 Task: Find connections with filter location Abaeté with filter topic #designwith filter profile language German with filter current company MakeMyTrip with filter school Birla Institute of Management Technology (BIMTECH) with filter industry Insurance with filter service category Android Development with filter keywords title Social Media Assistant
Action: Mouse moved to (683, 132)
Screenshot: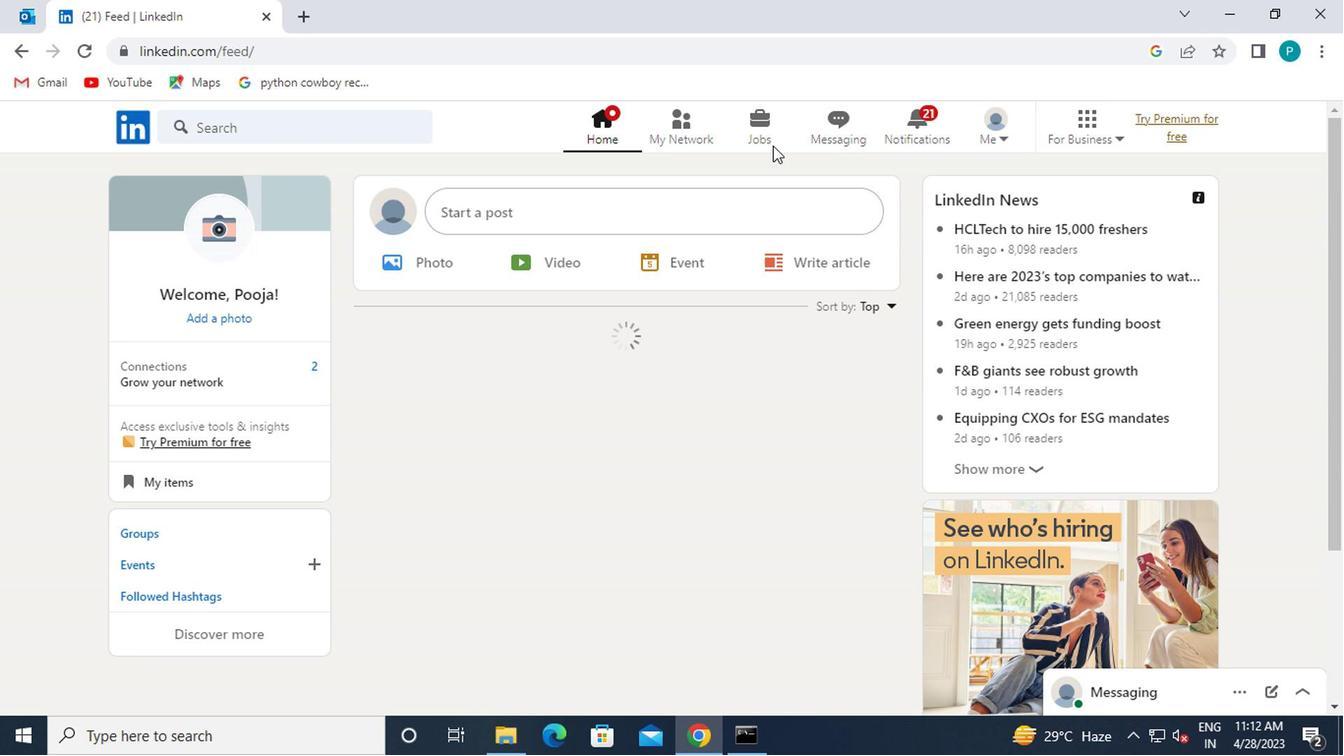
Action: Mouse pressed left at (683, 132)
Screenshot: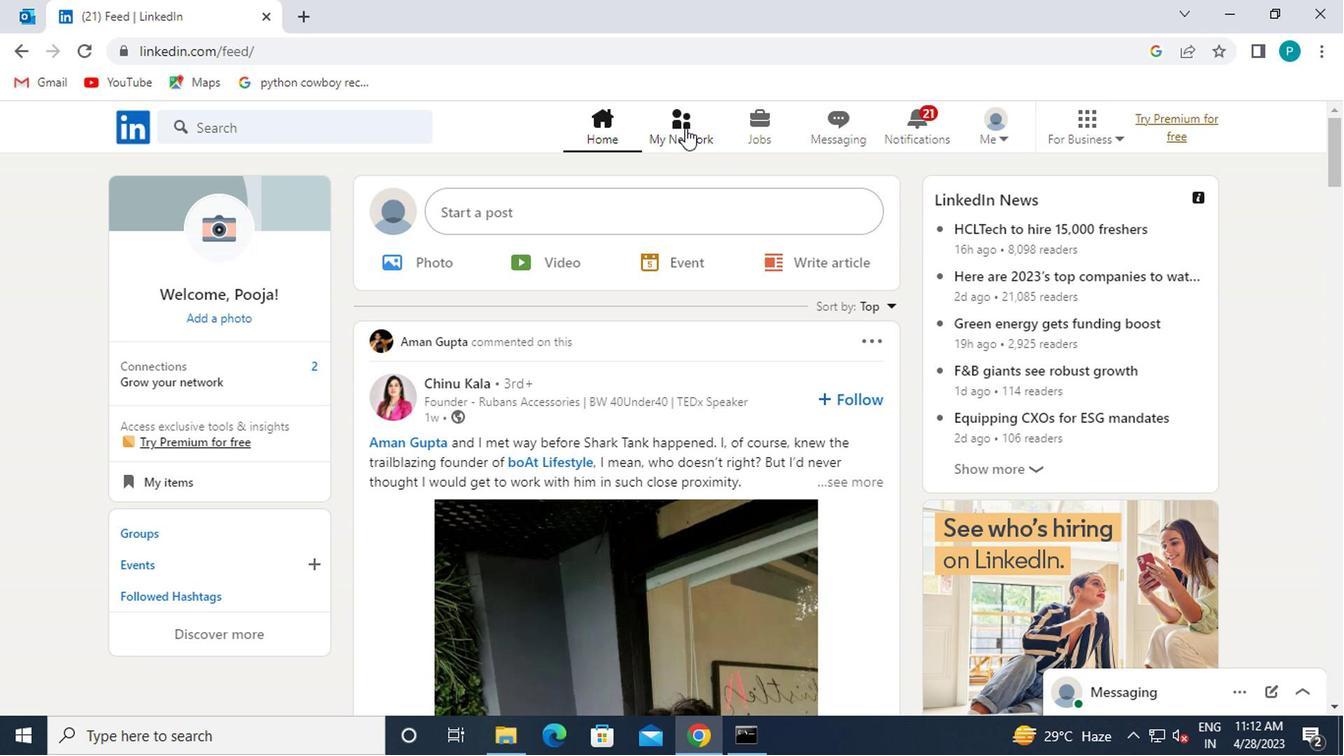 
Action: Mouse moved to (372, 219)
Screenshot: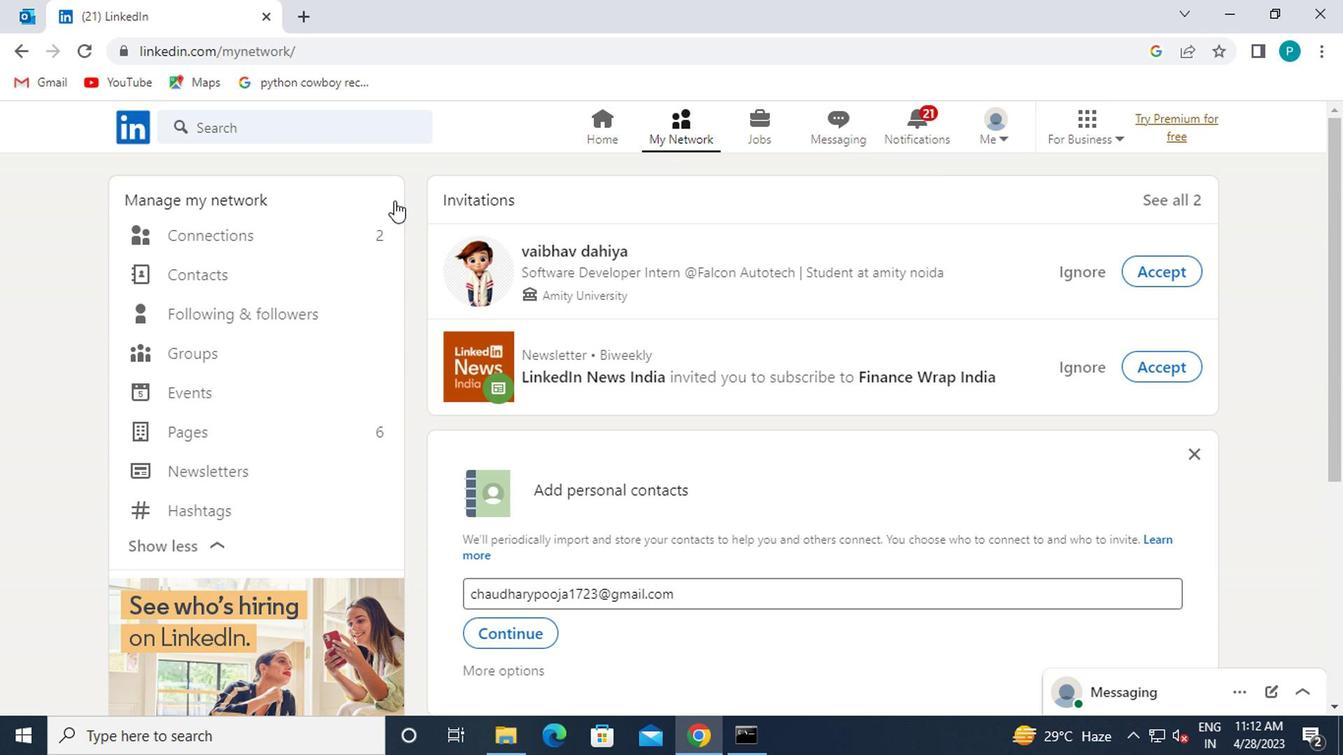 
Action: Mouse pressed left at (372, 219)
Screenshot: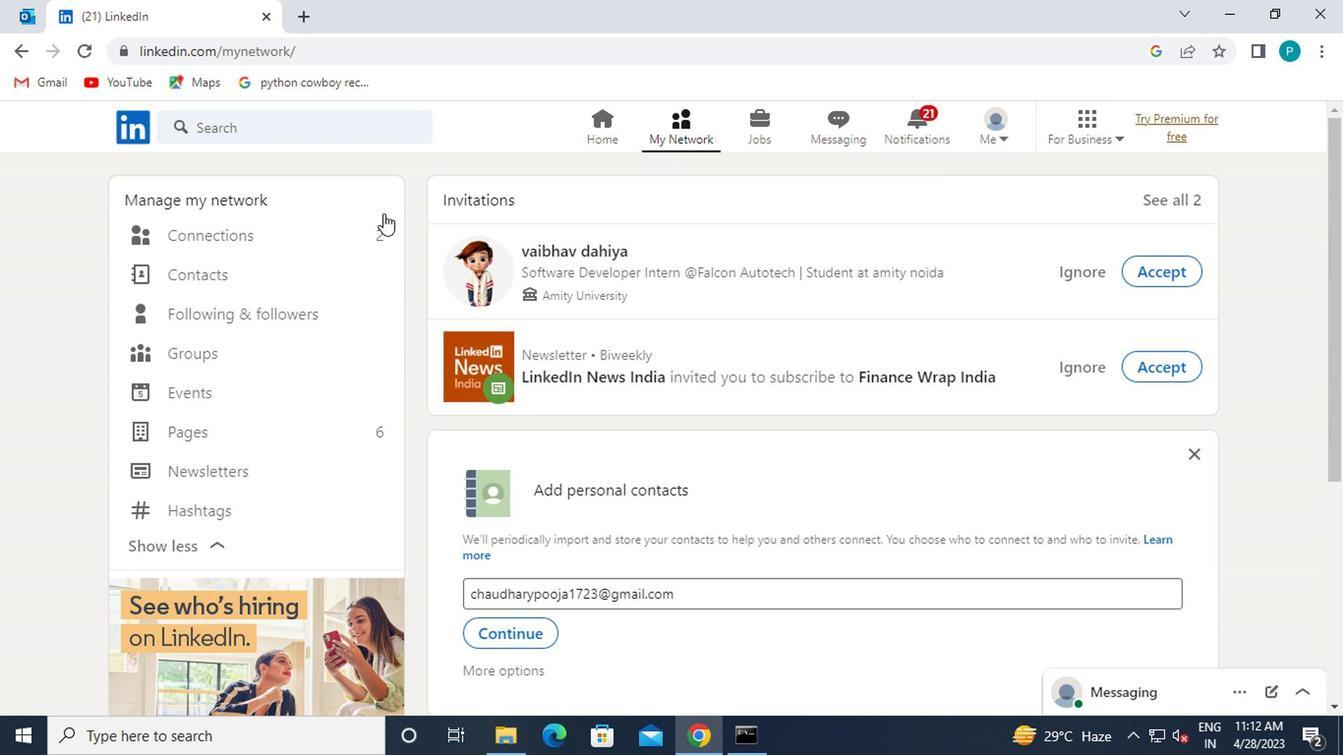 
Action: Mouse moved to (353, 235)
Screenshot: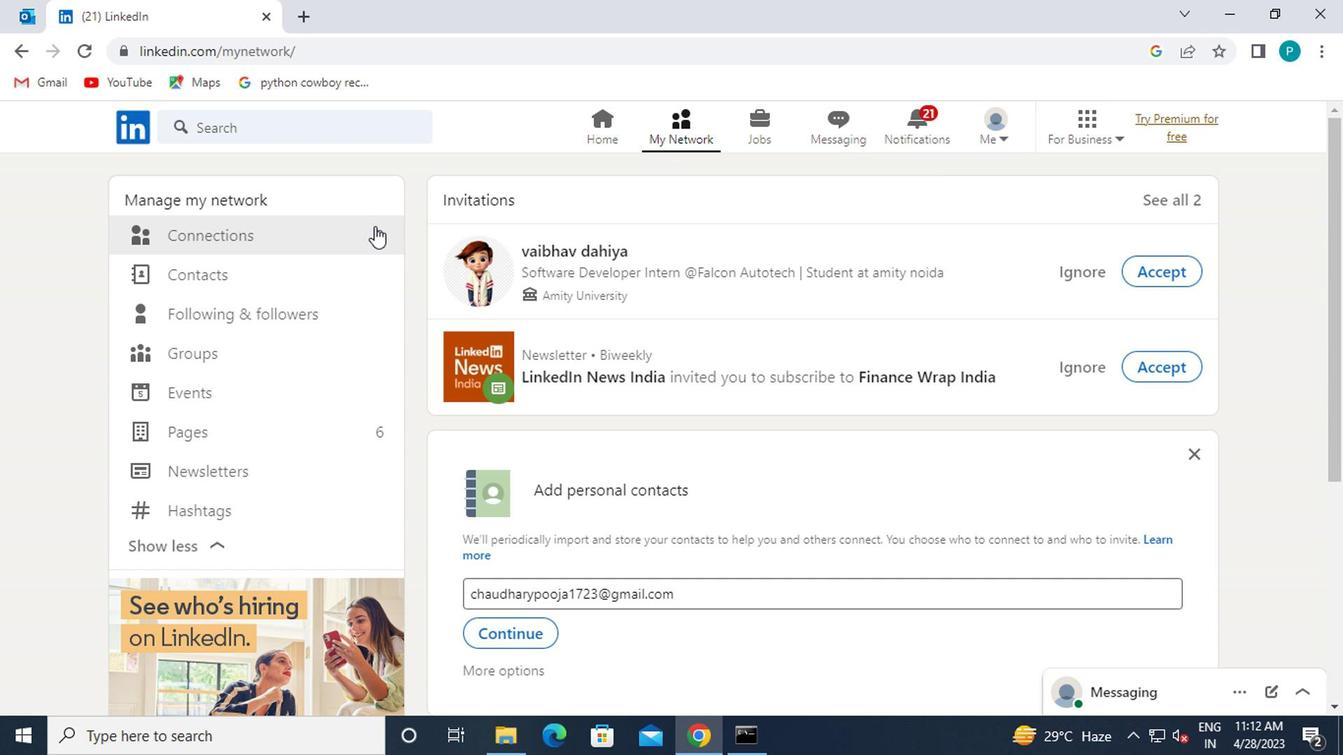 
Action: Mouse pressed left at (353, 235)
Screenshot: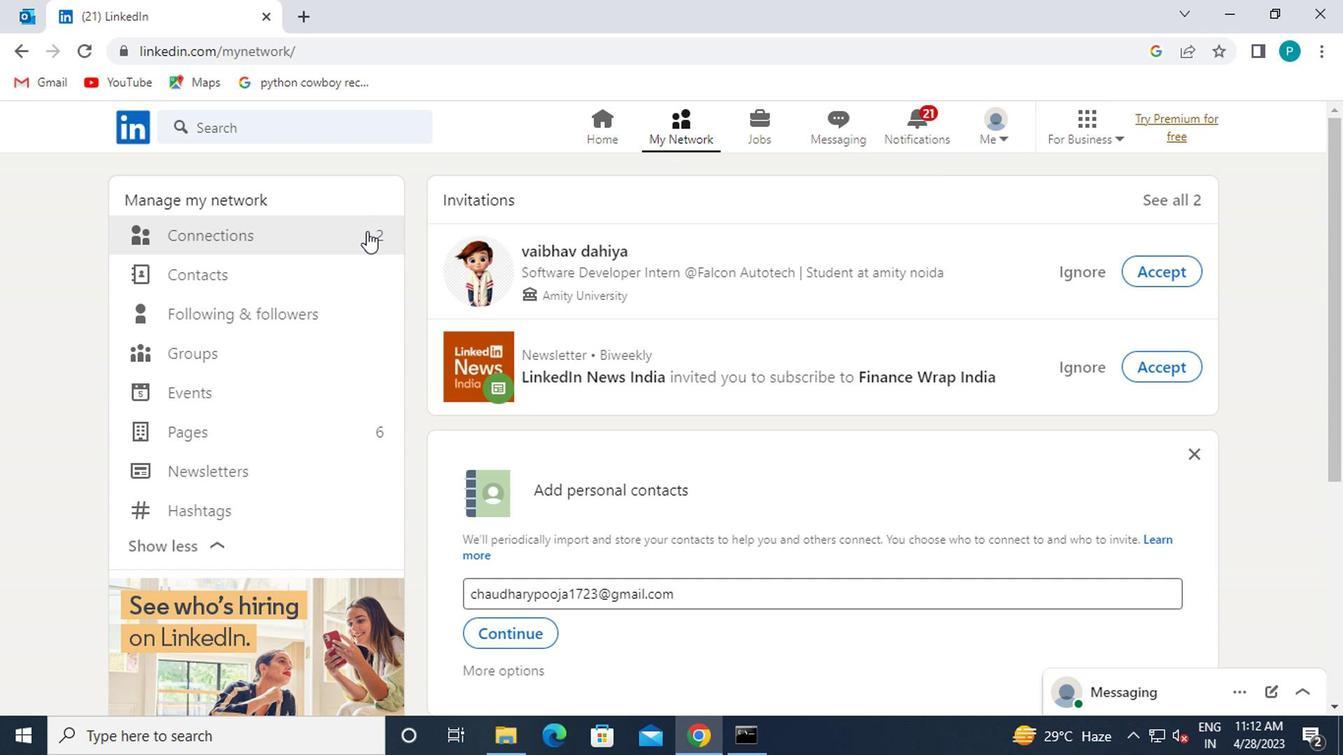 
Action: Mouse pressed left at (353, 235)
Screenshot: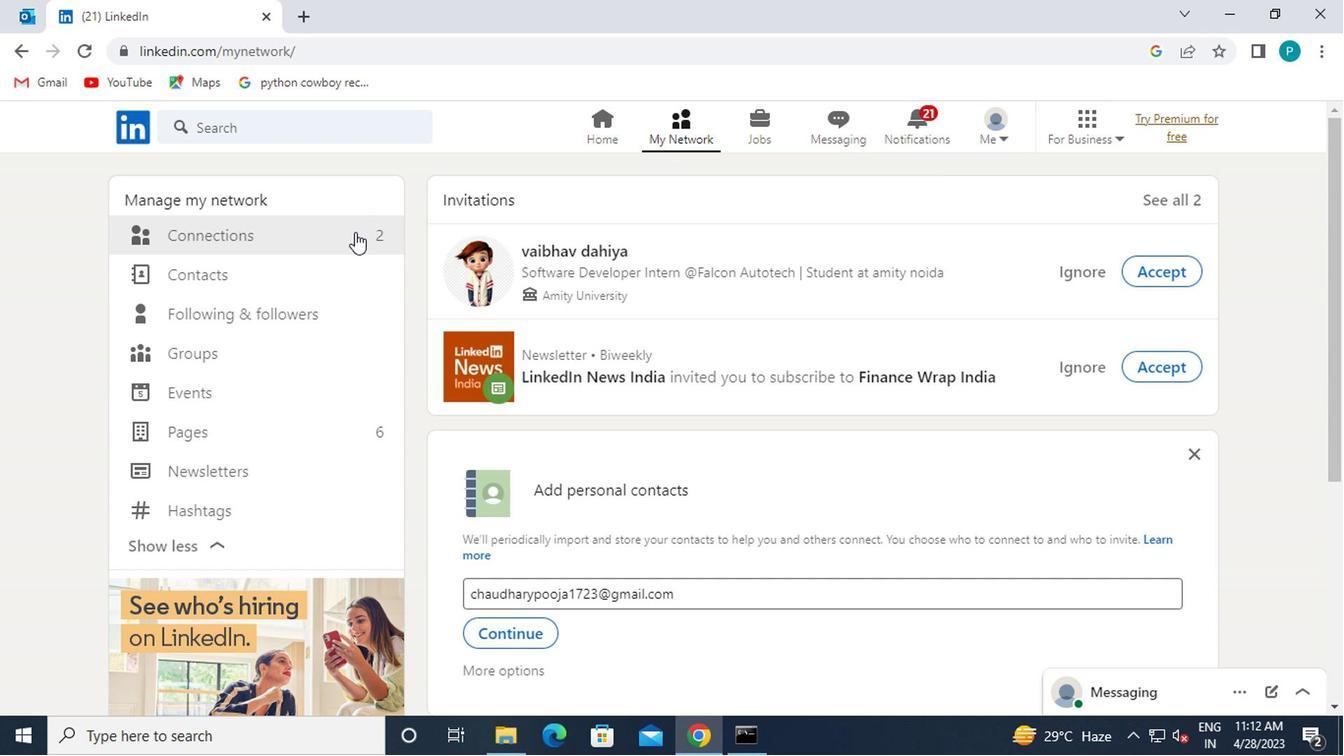 
Action: Mouse pressed left at (353, 235)
Screenshot: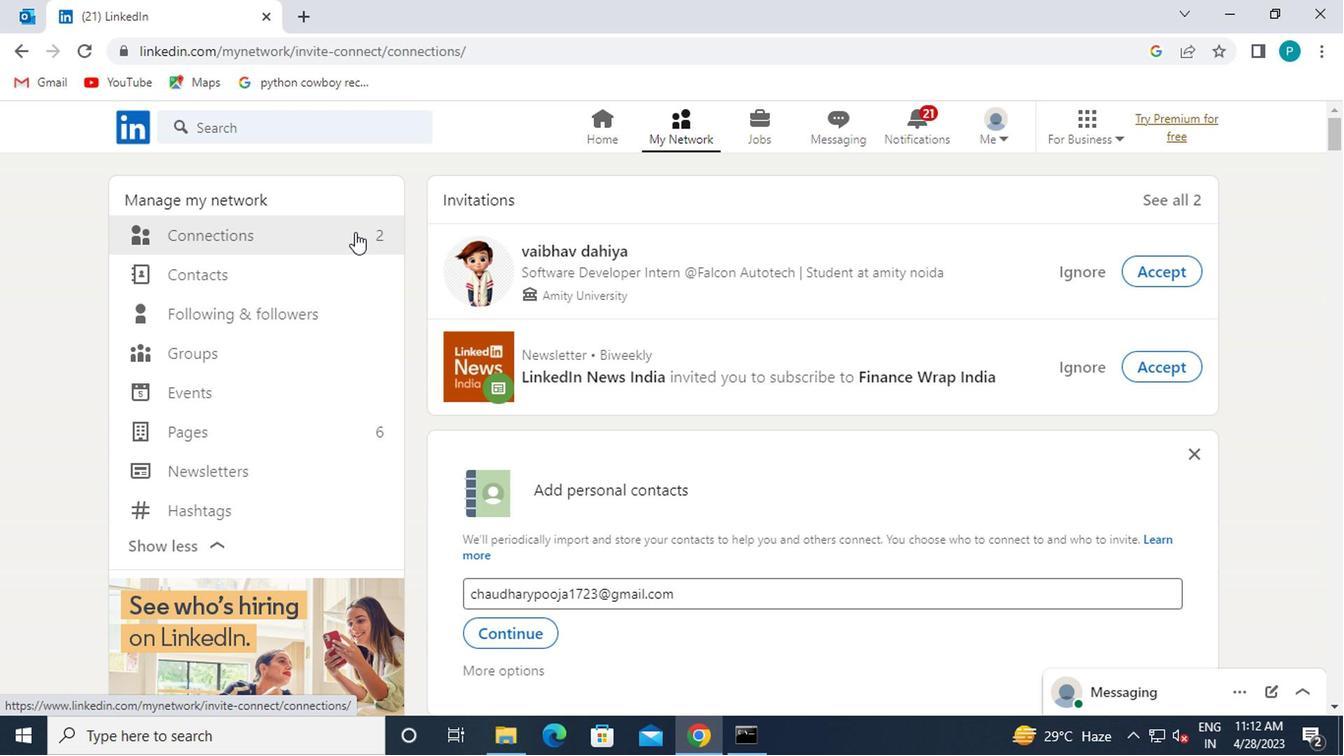 
Action: Mouse moved to (790, 236)
Screenshot: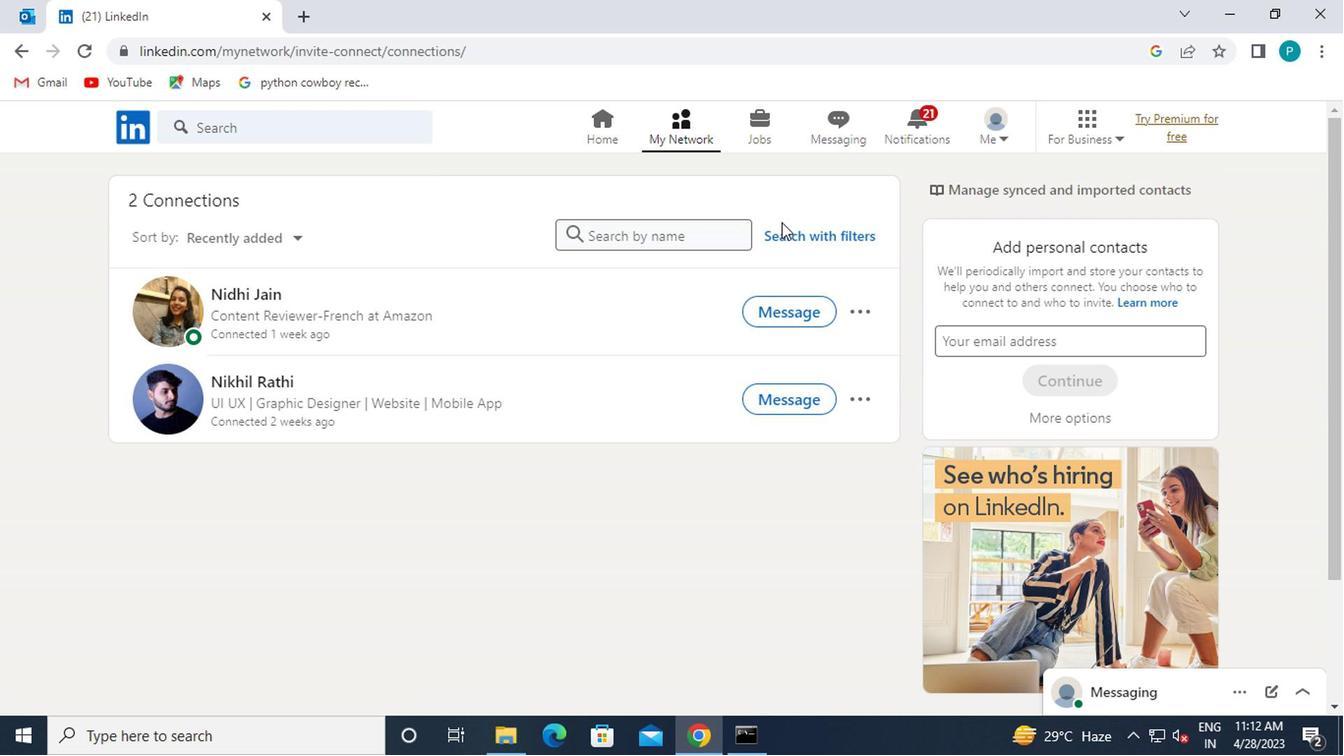 
Action: Mouse pressed left at (790, 236)
Screenshot: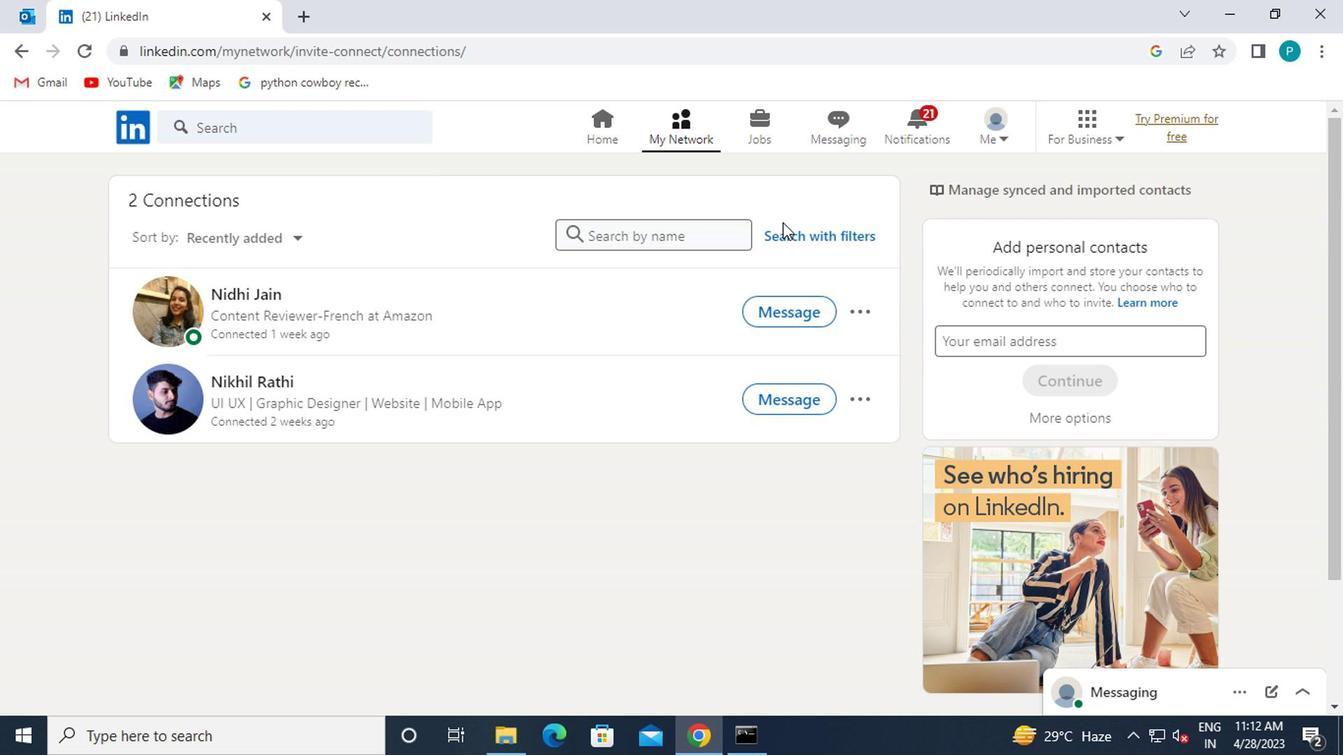 
Action: Mouse moved to (740, 179)
Screenshot: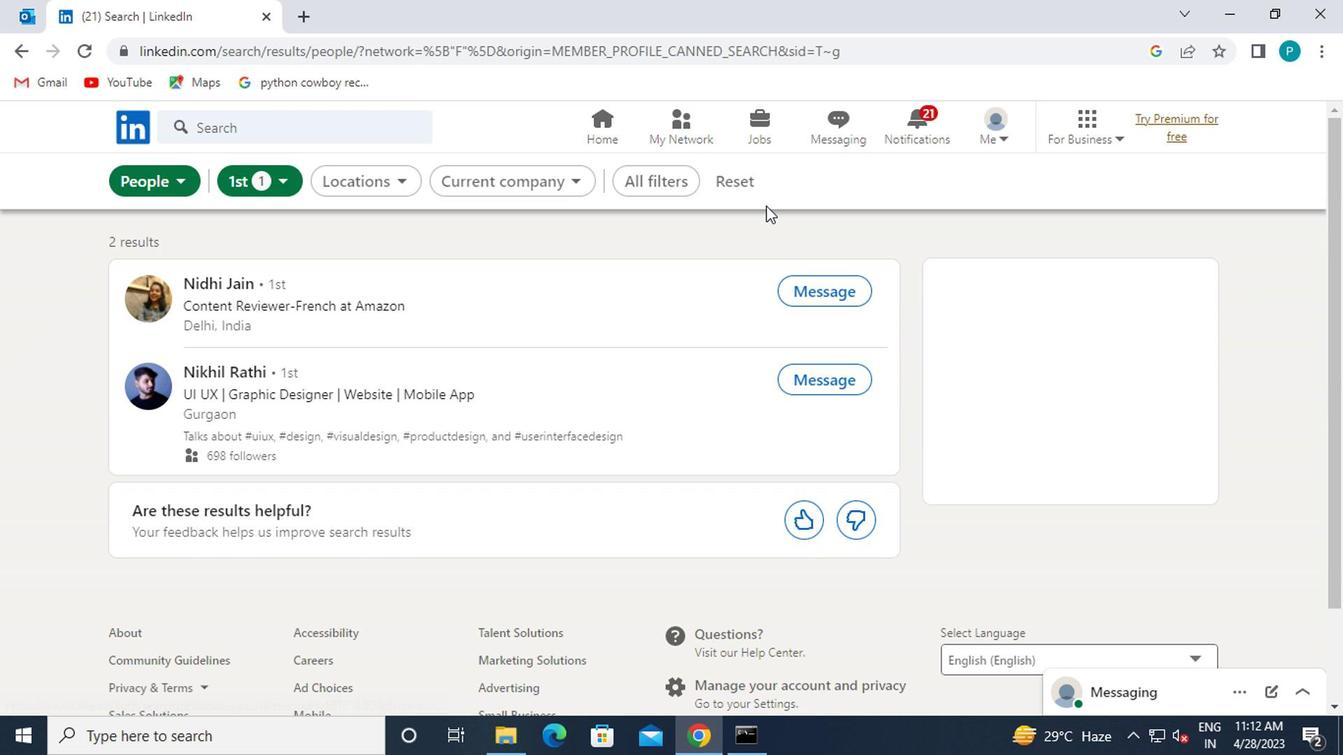
Action: Mouse pressed left at (740, 179)
Screenshot: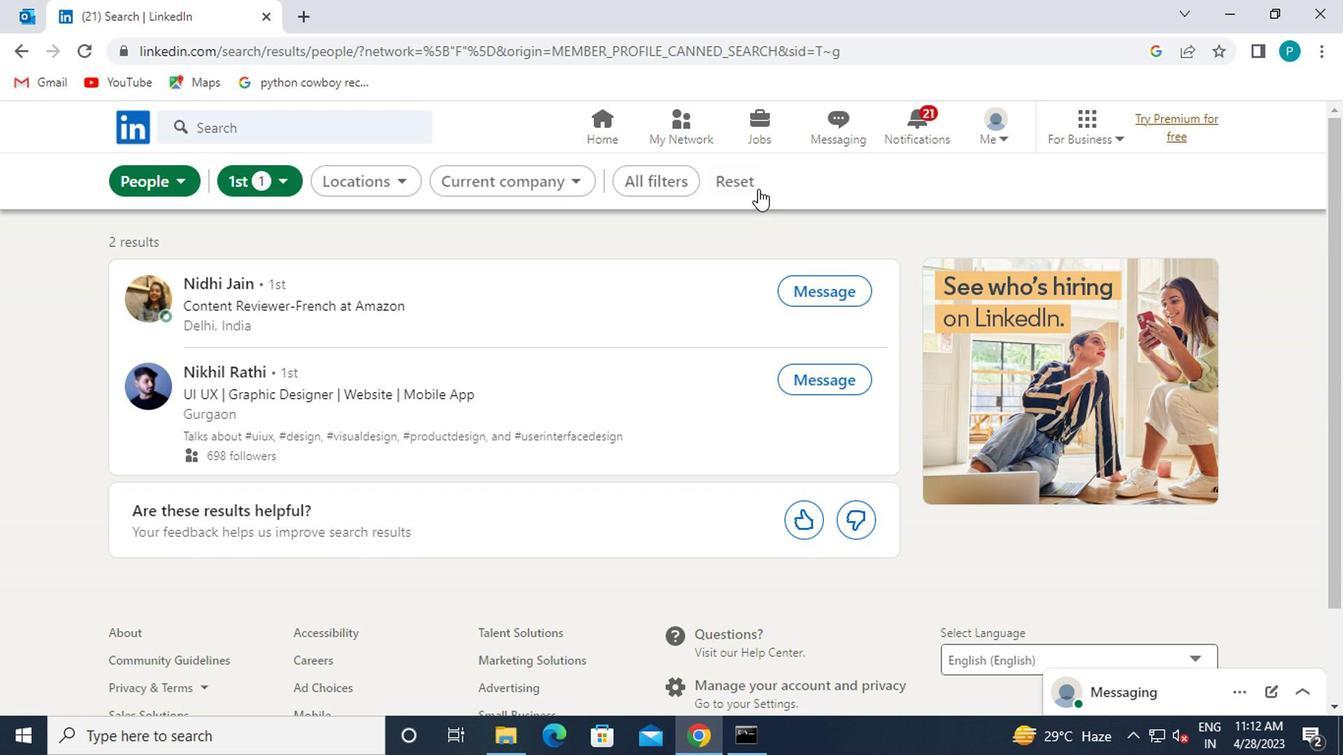 
Action: Mouse moved to (682, 177)
Screenshot: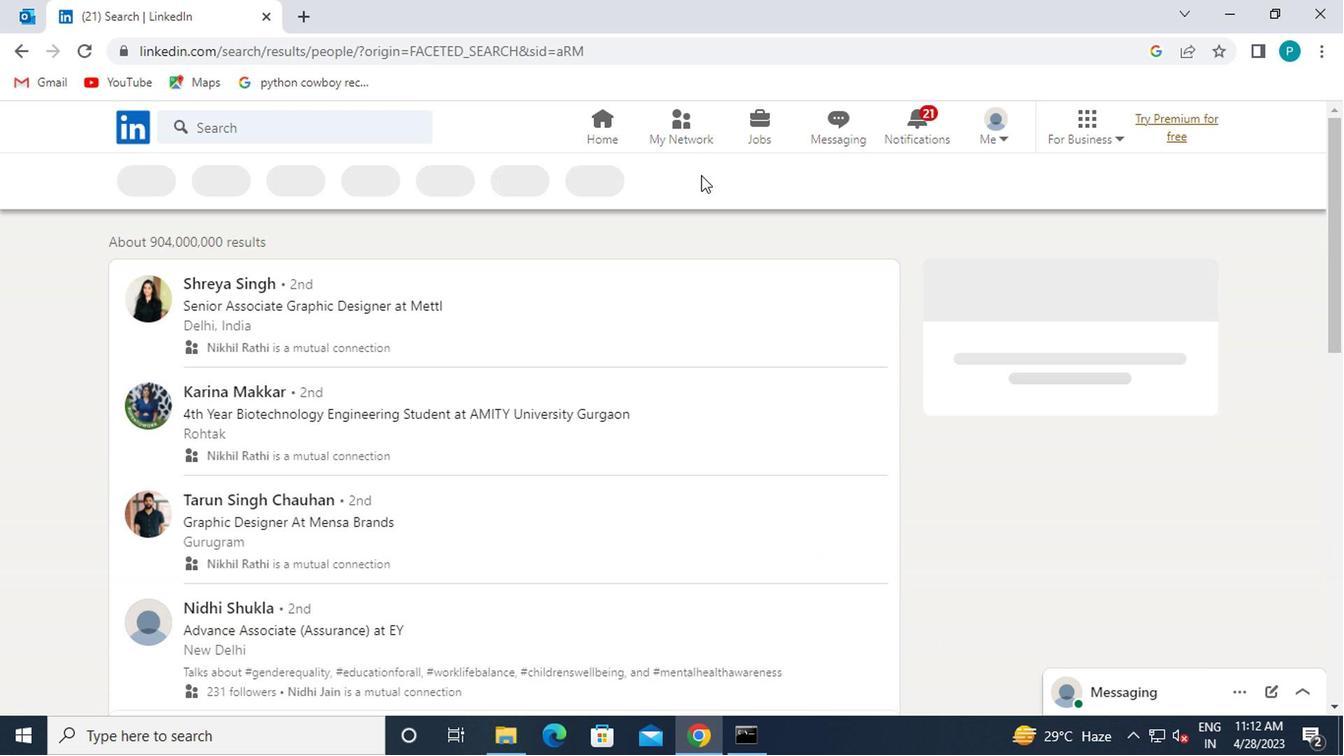
Action: Mouse pressed left at (682, 177)
Screenshot: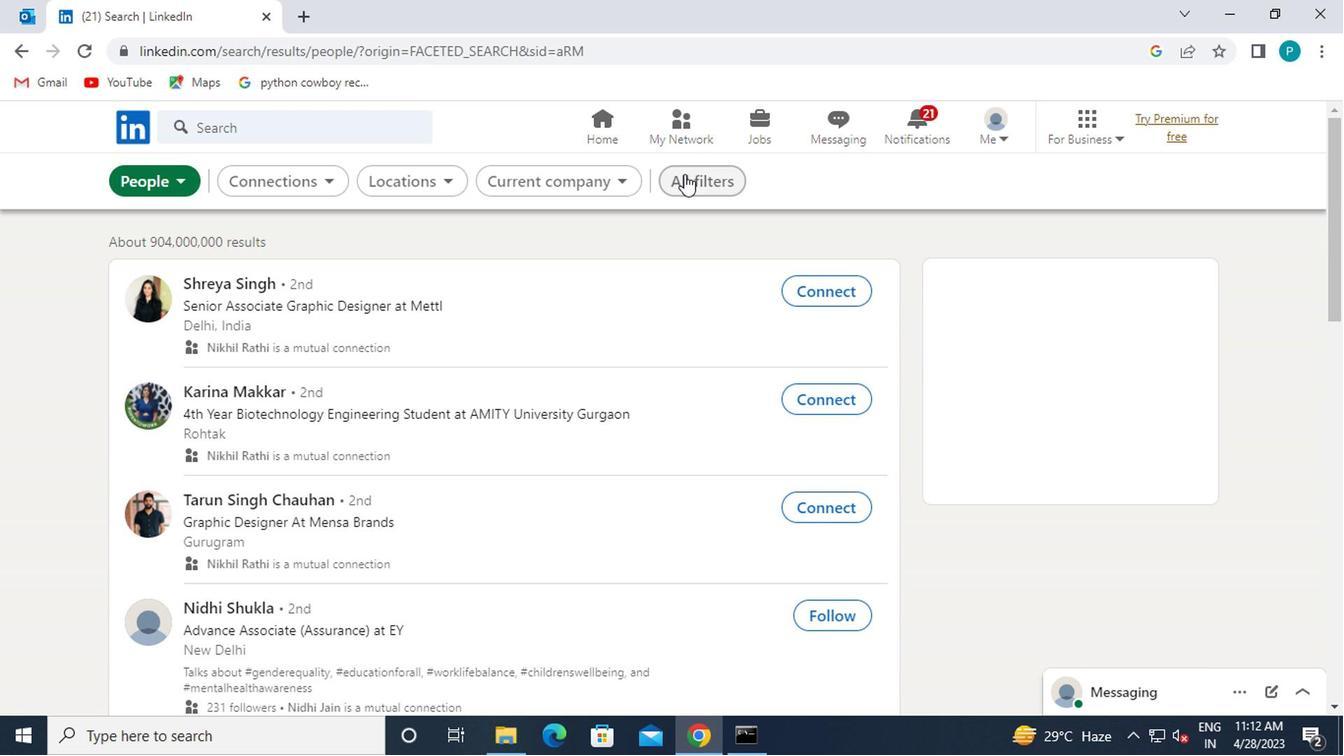 
Action: Mouse moved to (980, 460)
Screenshot: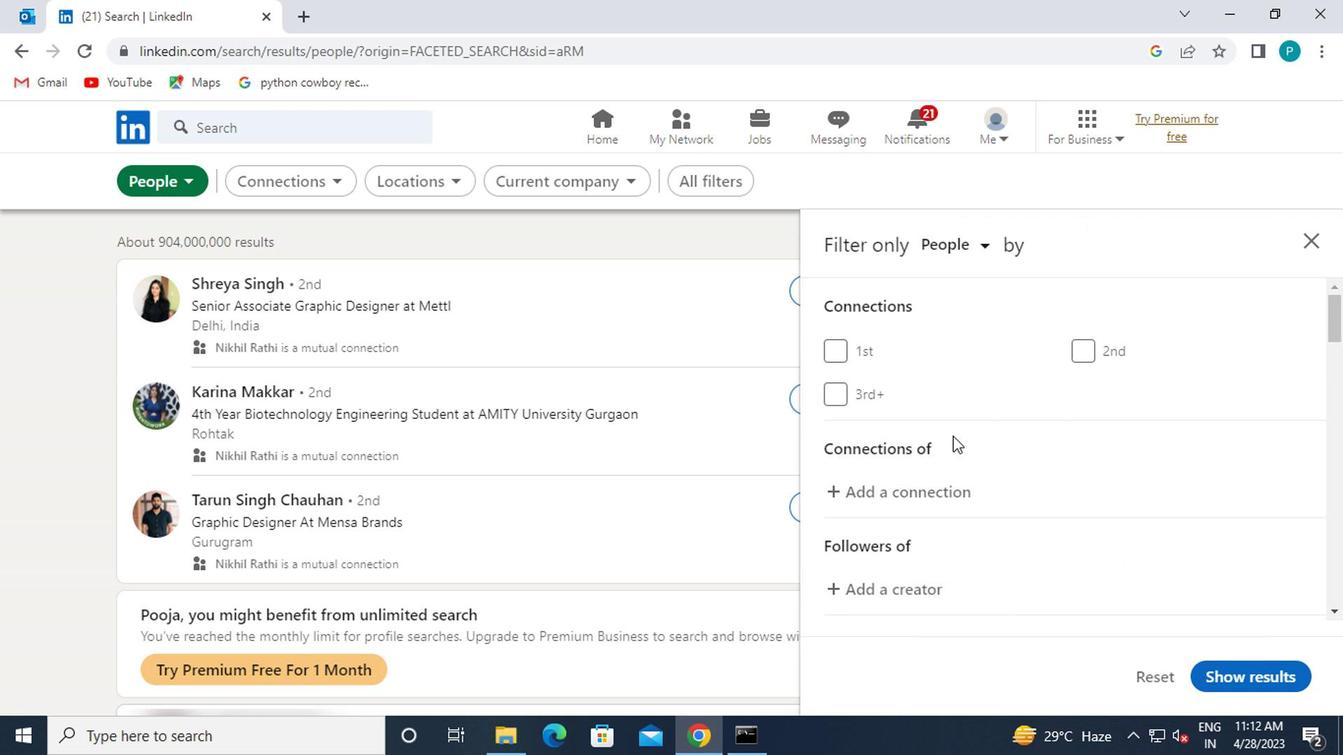 
Action: Mouse scrolled (980, 458) with delta (0, -1)
Screenshot: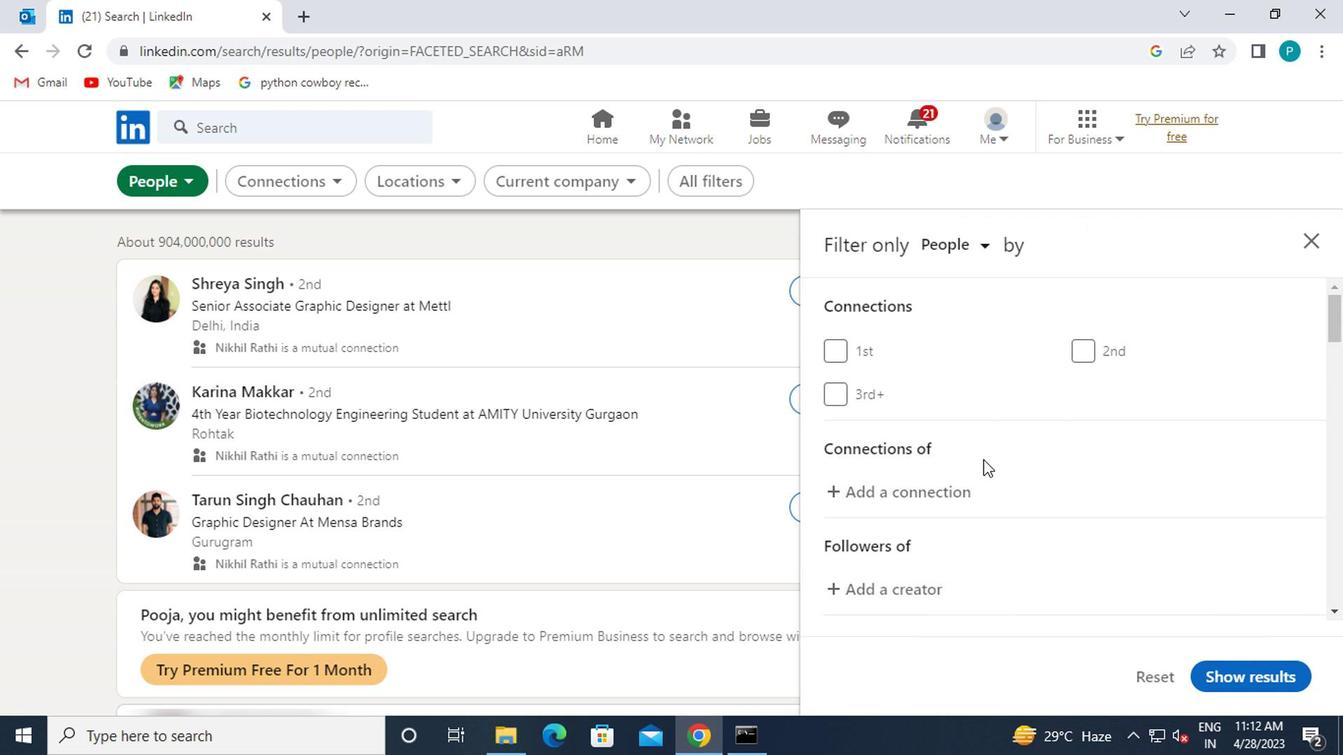 
Action: Mouse moved to (1054, 498)
Screenshot: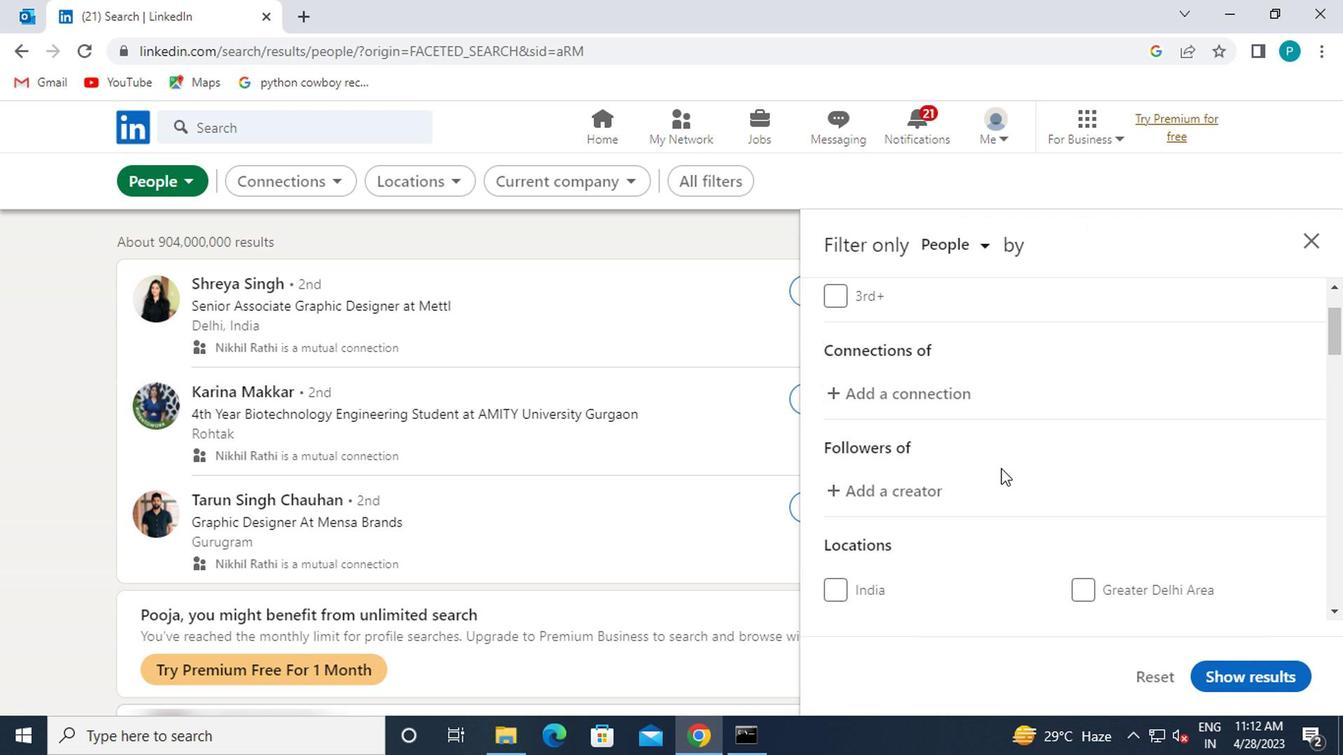 
Action: Mouse scrolled (1054, 496) with delta (0, -1)
Screenshot: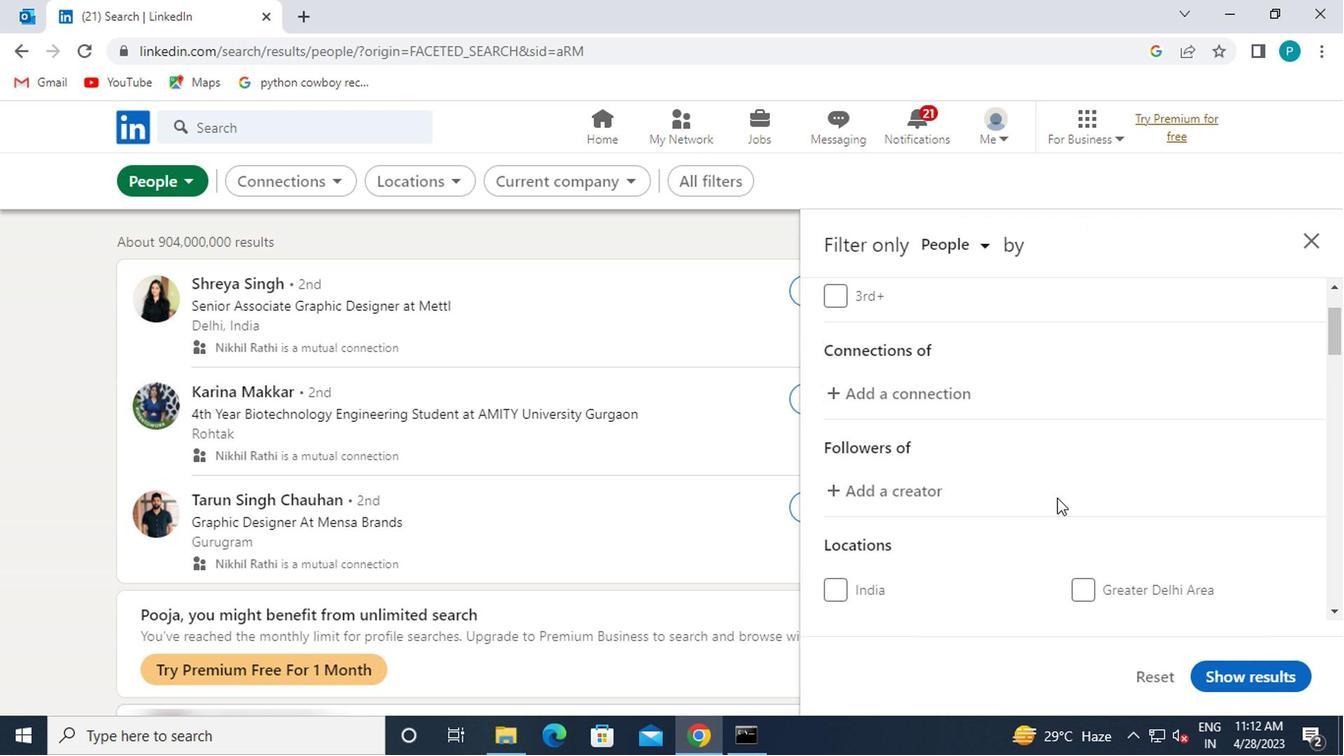 
Action: Mouse scrolled (1054, 496) with delta (0, -1)
Screenshot: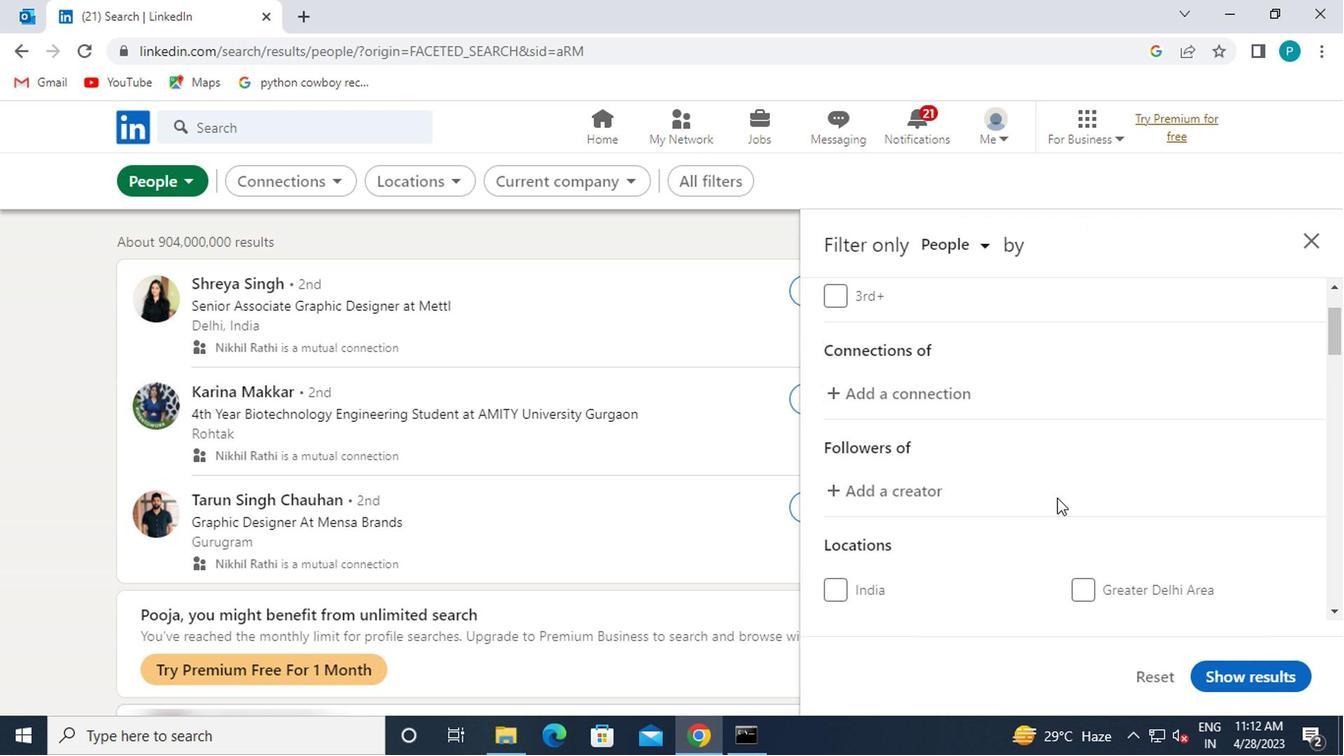 
Action: Mouse moved to (1097, 479)
Screenshot: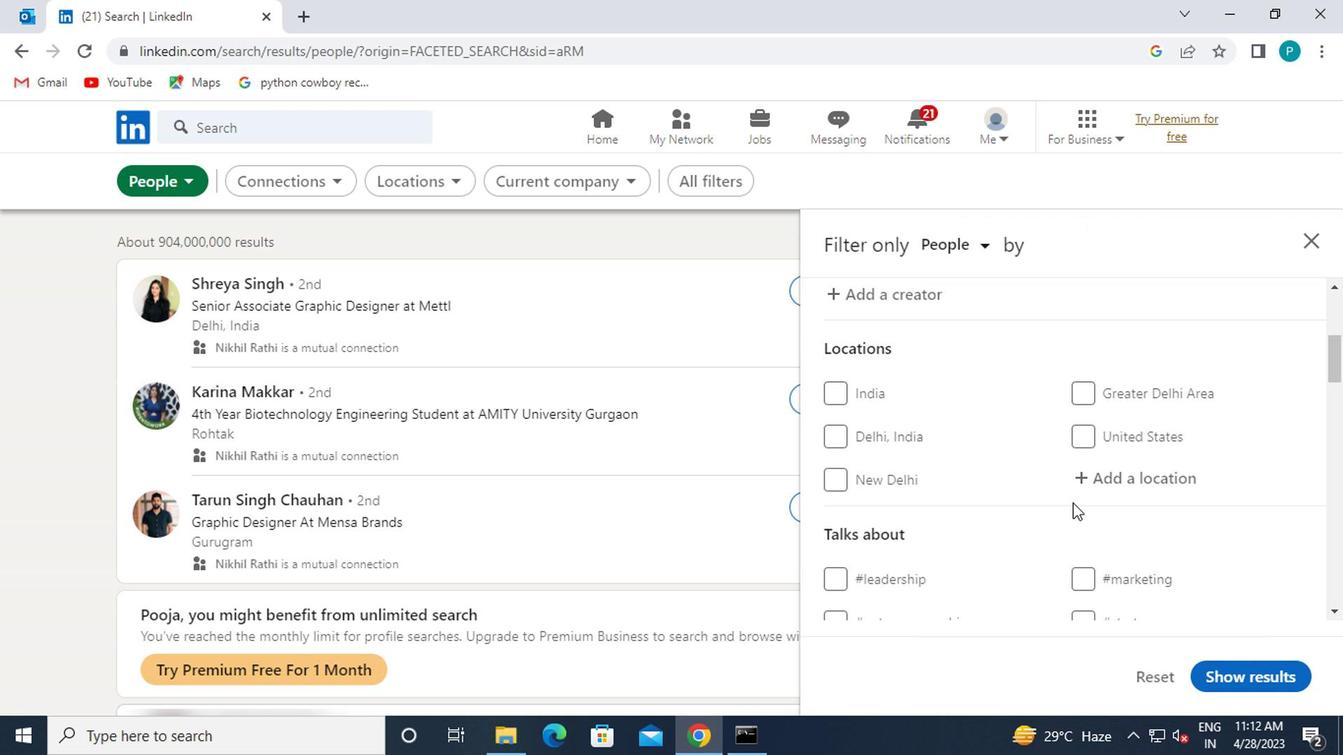 
Action: Mouse pressed left at (1097, 479)
Screenshot: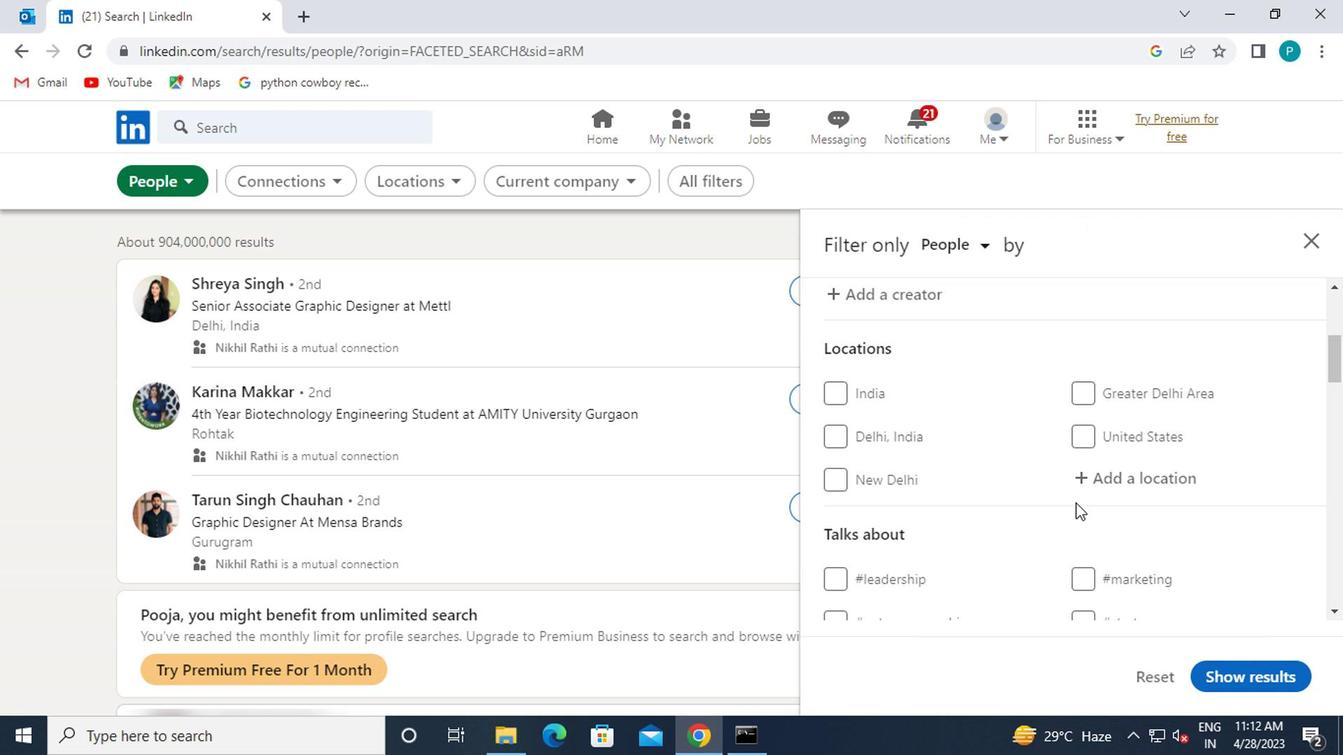 
Action: Mouse moved to (1100, 477)
Screenshot: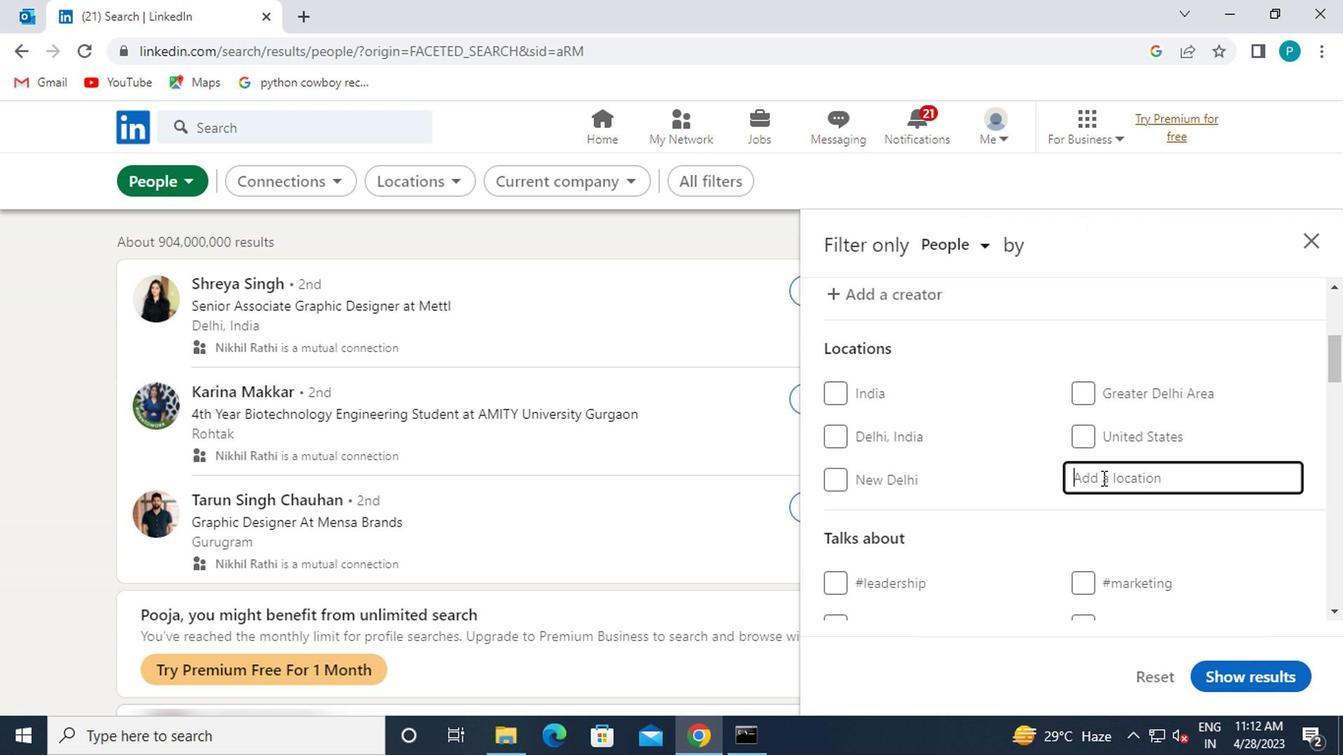 
Action: Key pressed <Key.shift>ABAETE
Screenshot: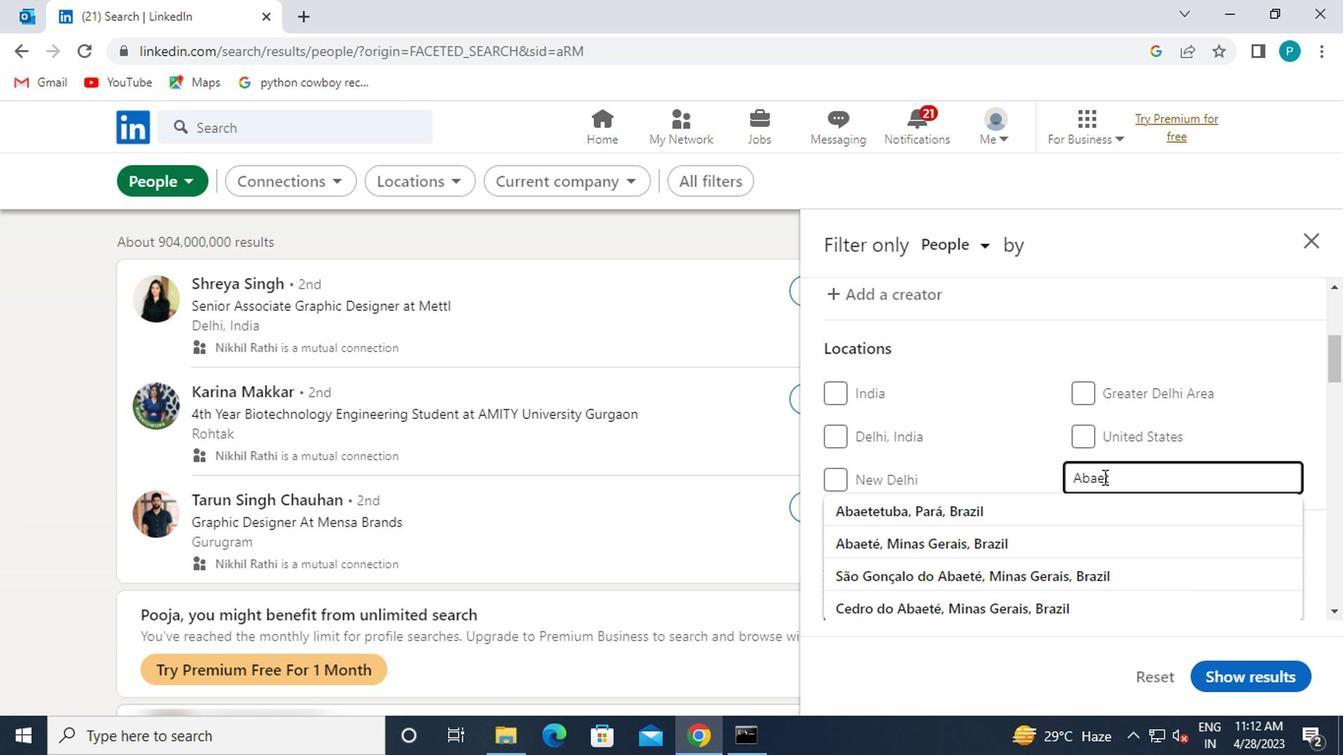 
Action: Mouse moved to (1099, 538)
Screenshot: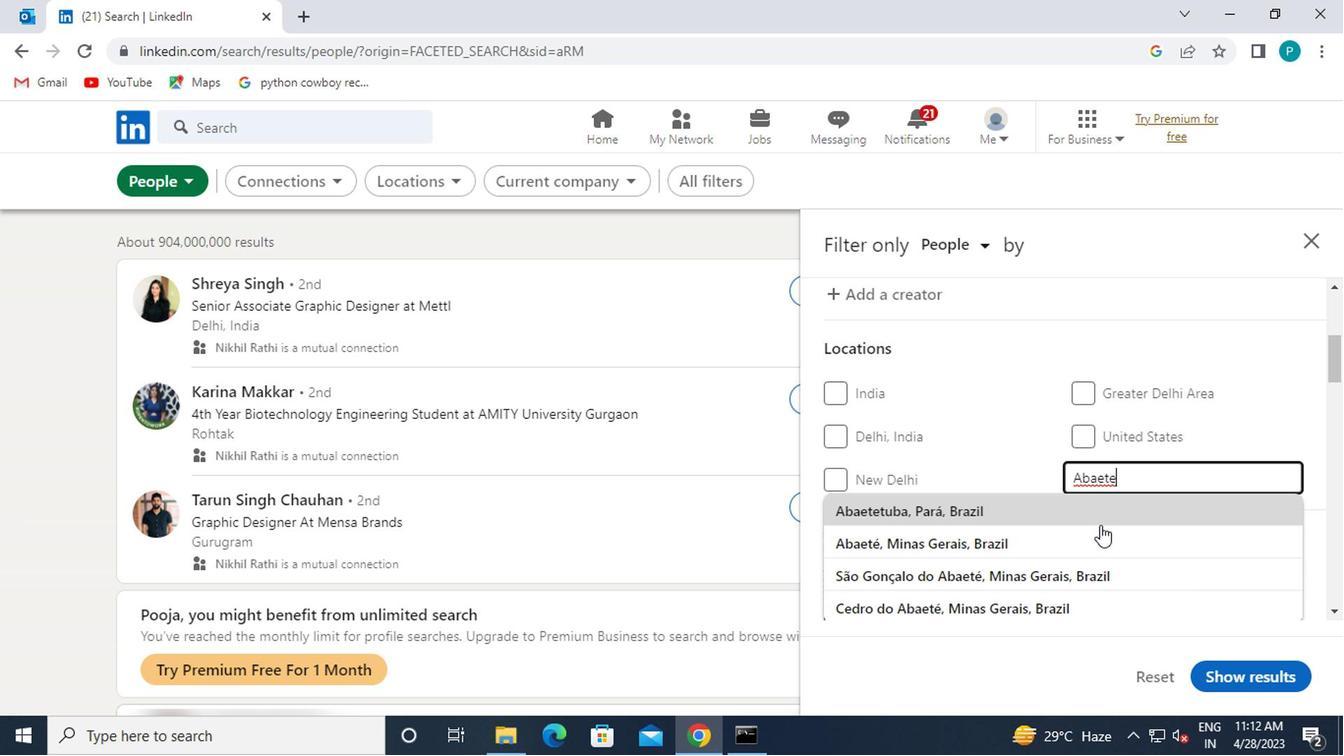 
Action: Mouse pressed left at (1099, 538)
Screenshot: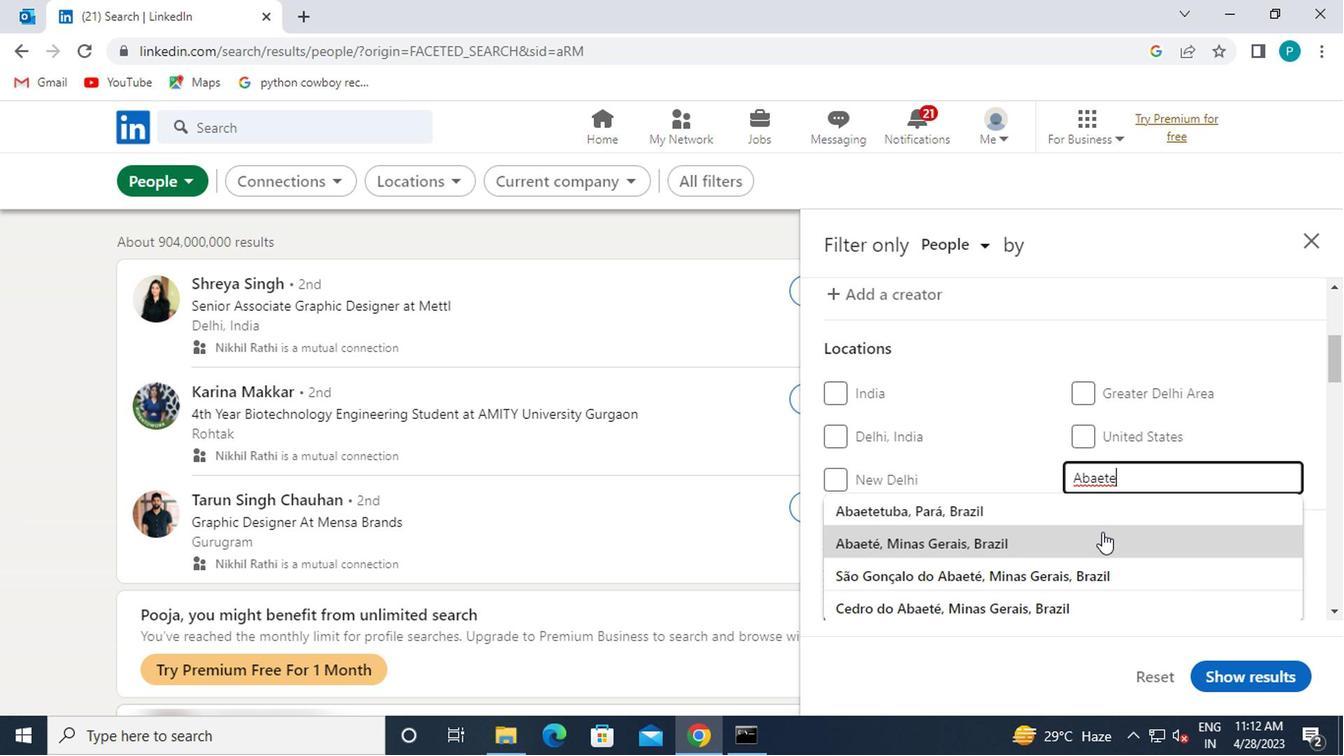 
Action: Mouse scrolled (1099, 536) with delta (0, -1)
Screenshot: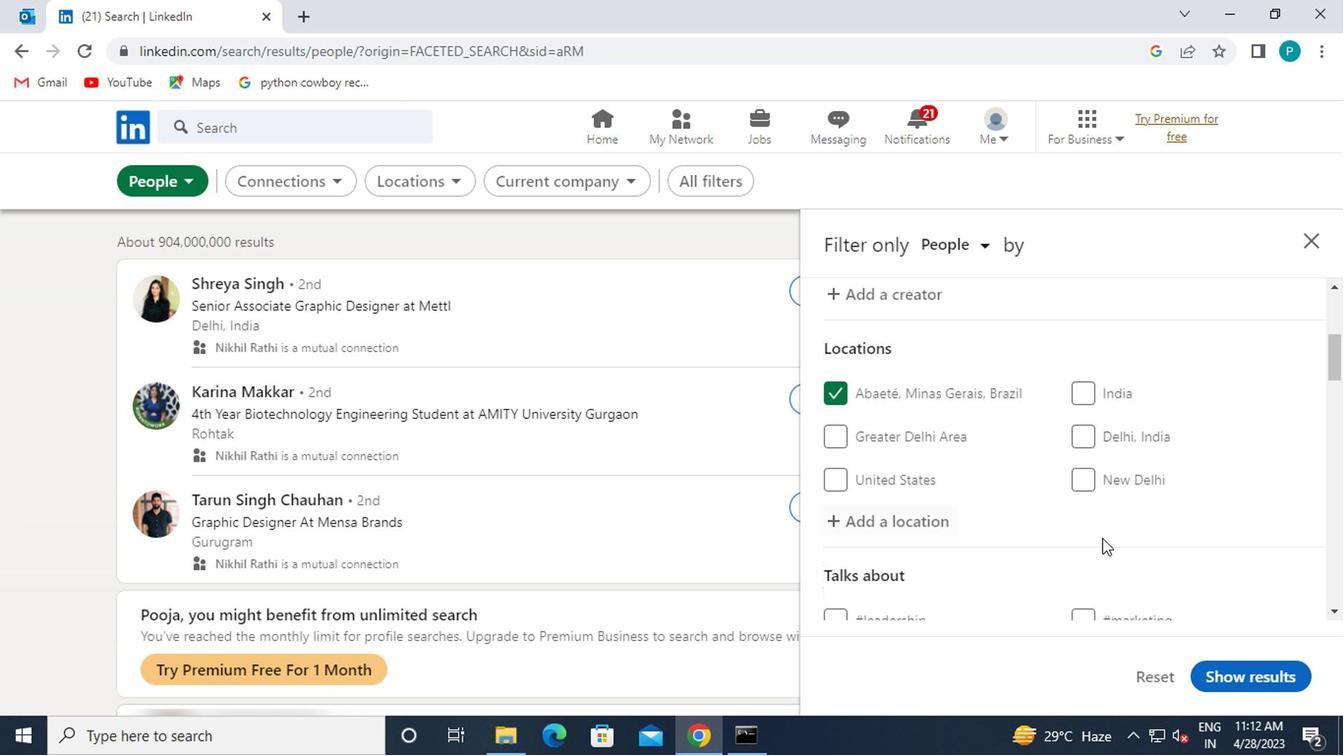 
Action: Mouse scrolled (1099, 536) with delta (0, -1)
Screenshot: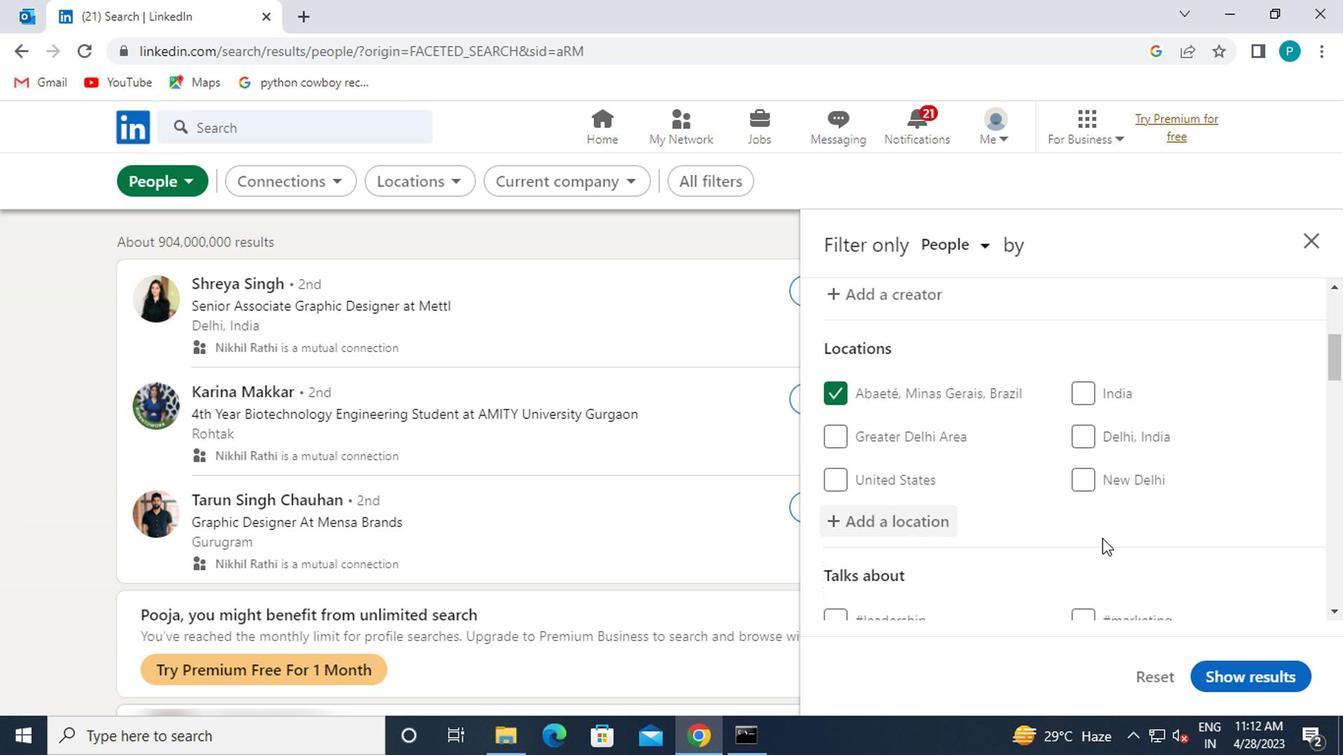 
Action: Mouse moved to (1109, 505)
Screenshot: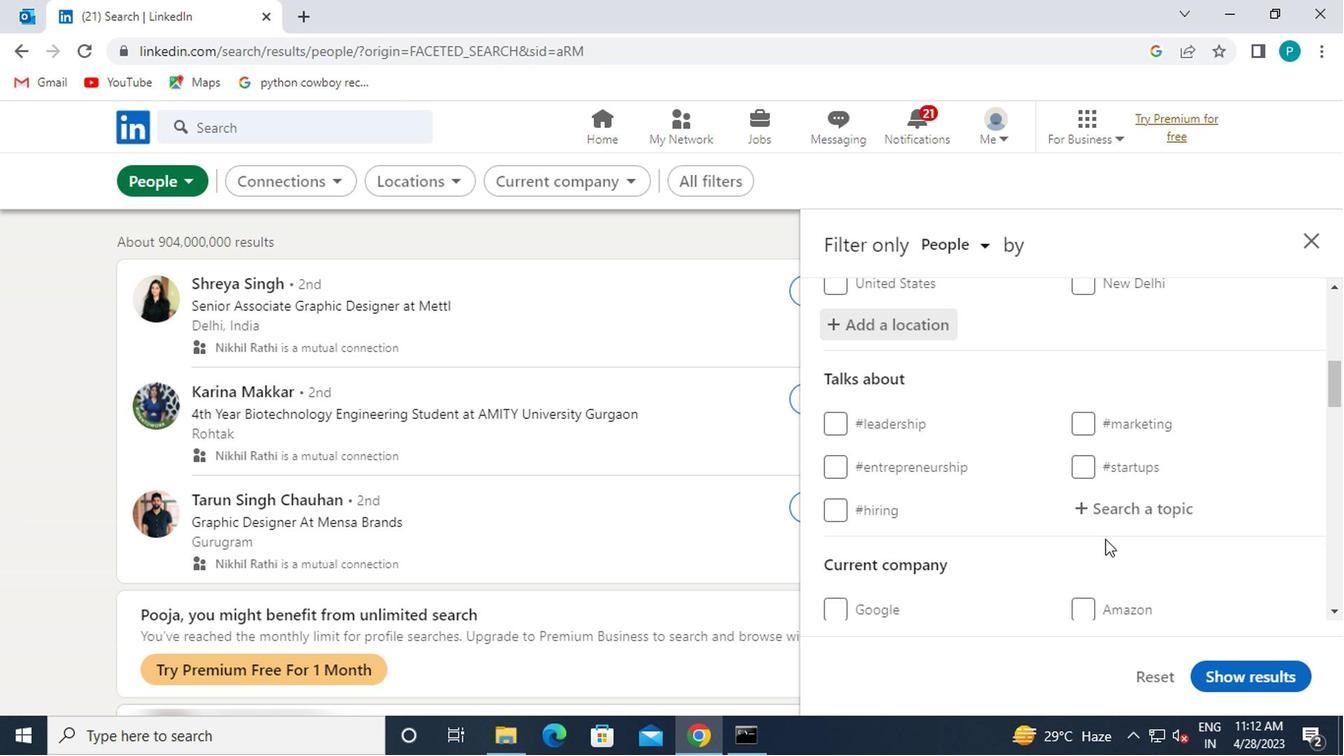 
Action: Mouse pressed left at (1109, 505)
Screenshot: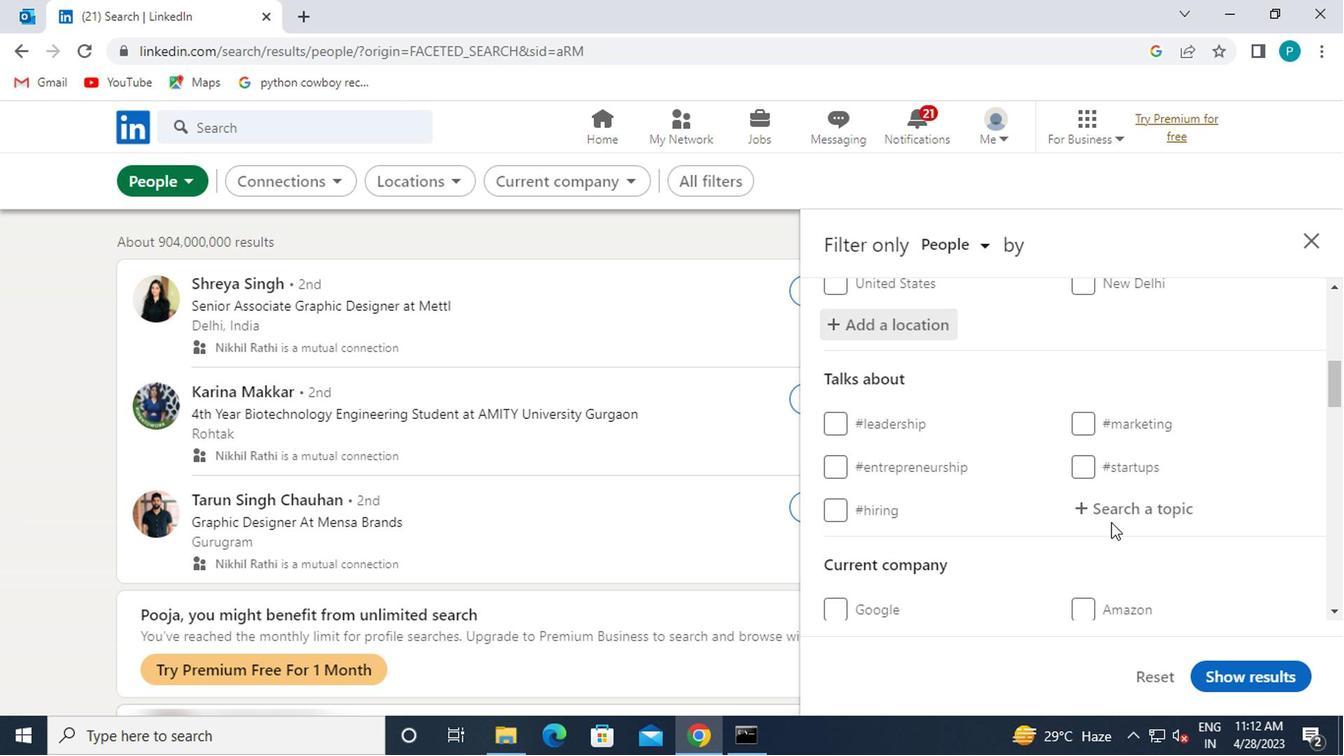 
Action: Mouse moved to (1112, 503)
Screenshot: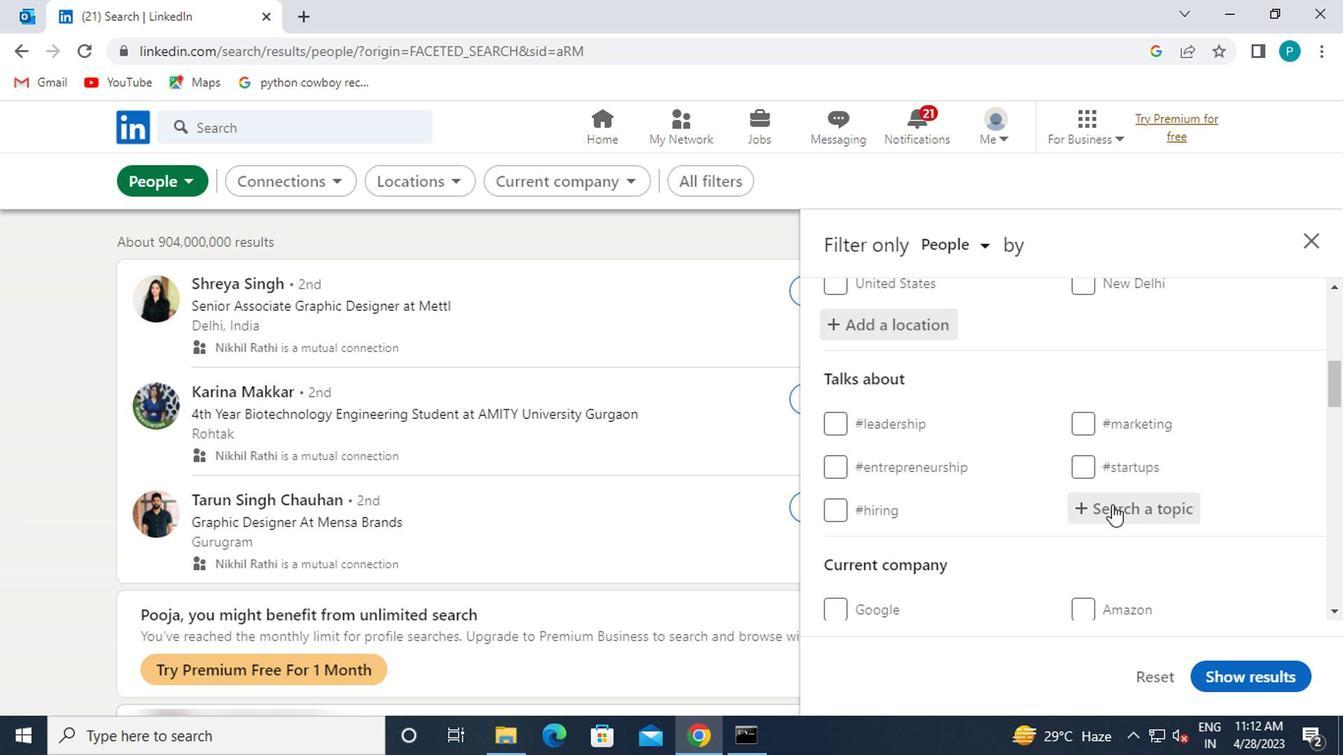 
Action: Key pressed <Key.shift><Key.shift><Key.shift><Key.shift><Key.shift><Key.shift><Key.shift>#DESIGN
Screenshot: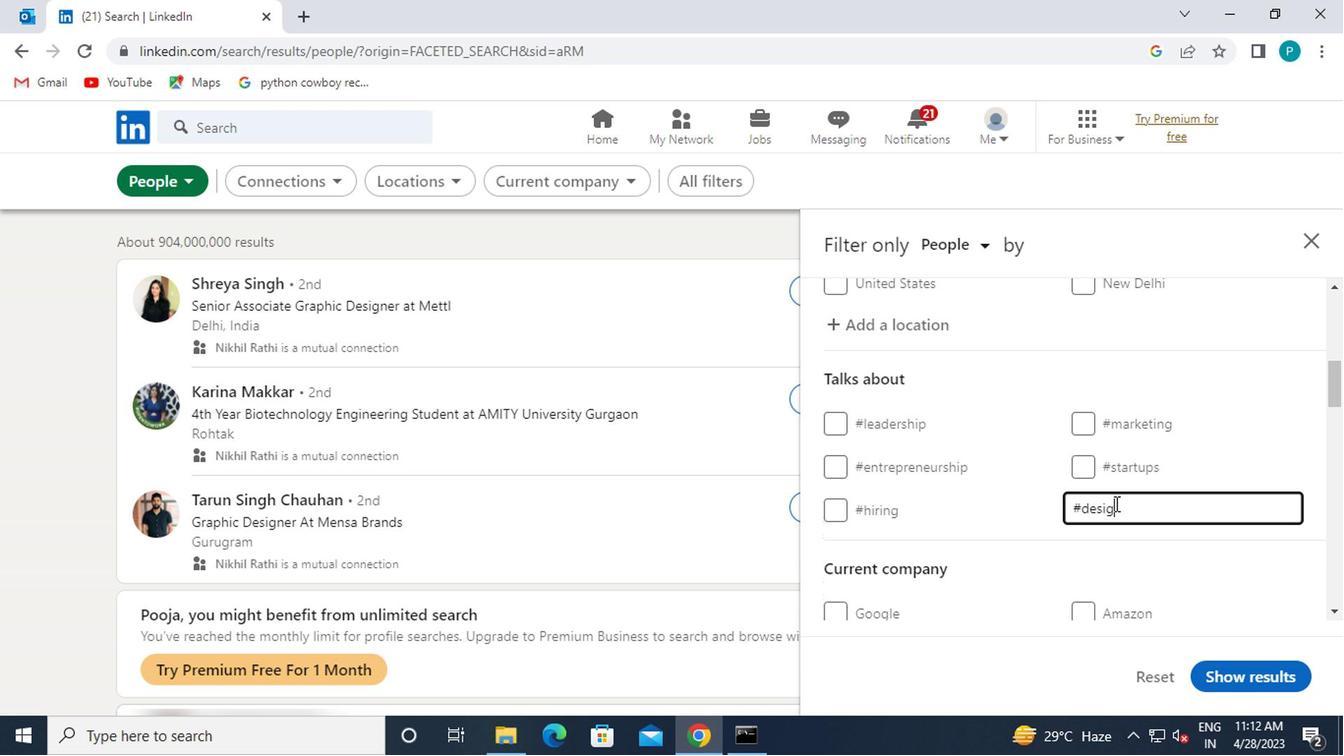 
Action: Mouse moved to (1120, 503)
Screenshot: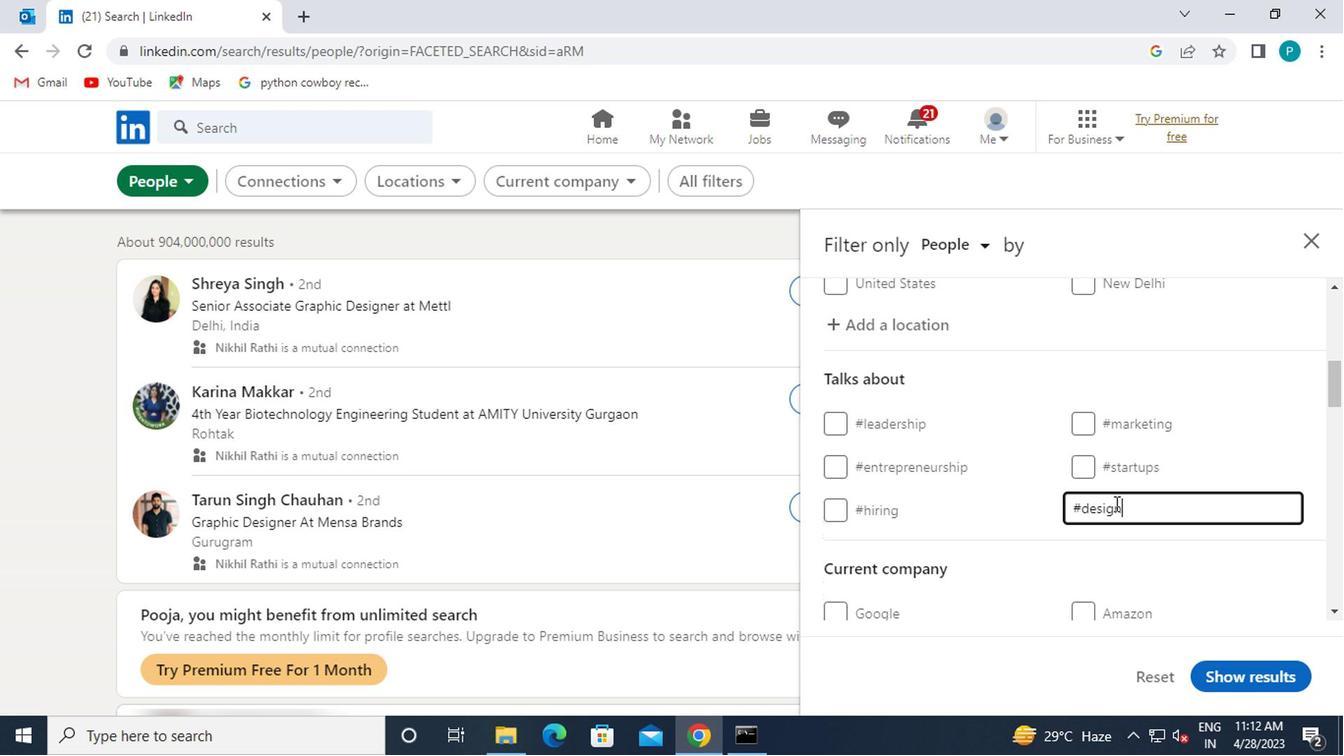 
Action: Mouse scrolled (1120, 501) with delta (0, -1)
Screenshot: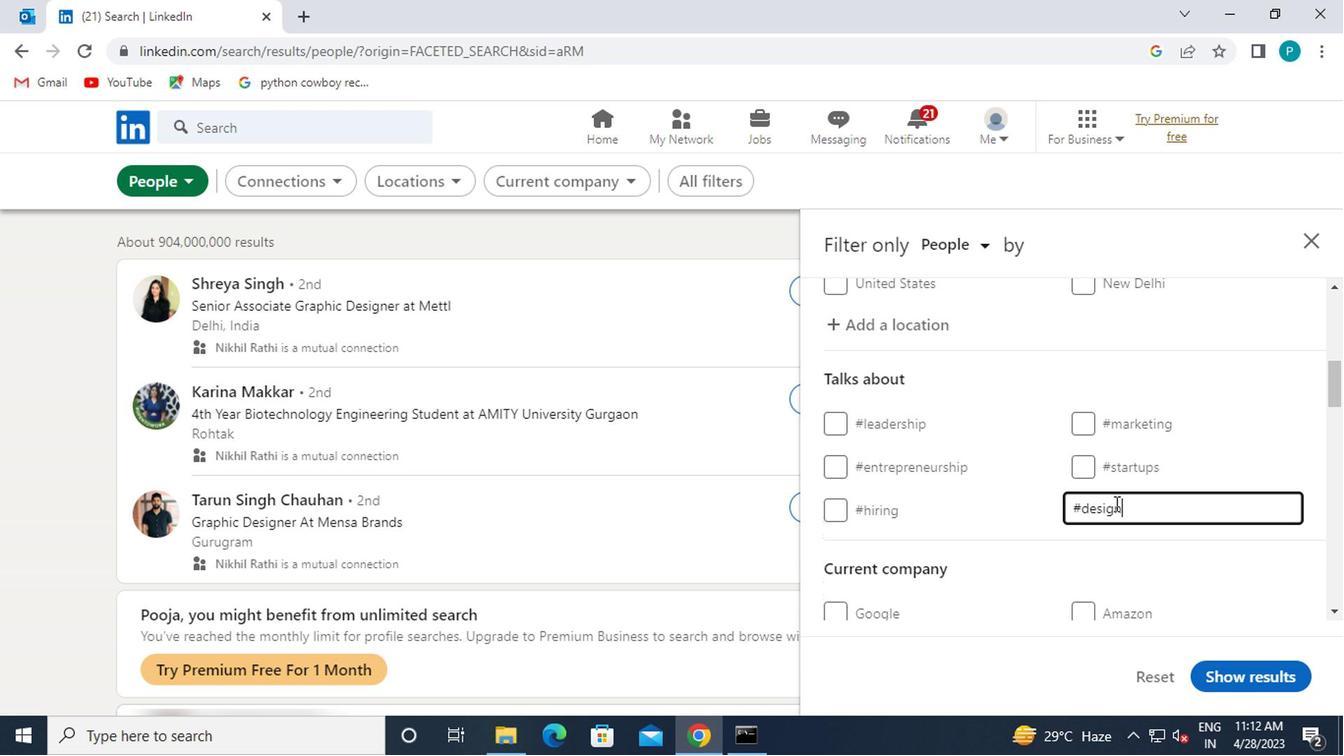 
Action: Mouse scrolled (1120, 501) with delta (0, -1)
Screenshot: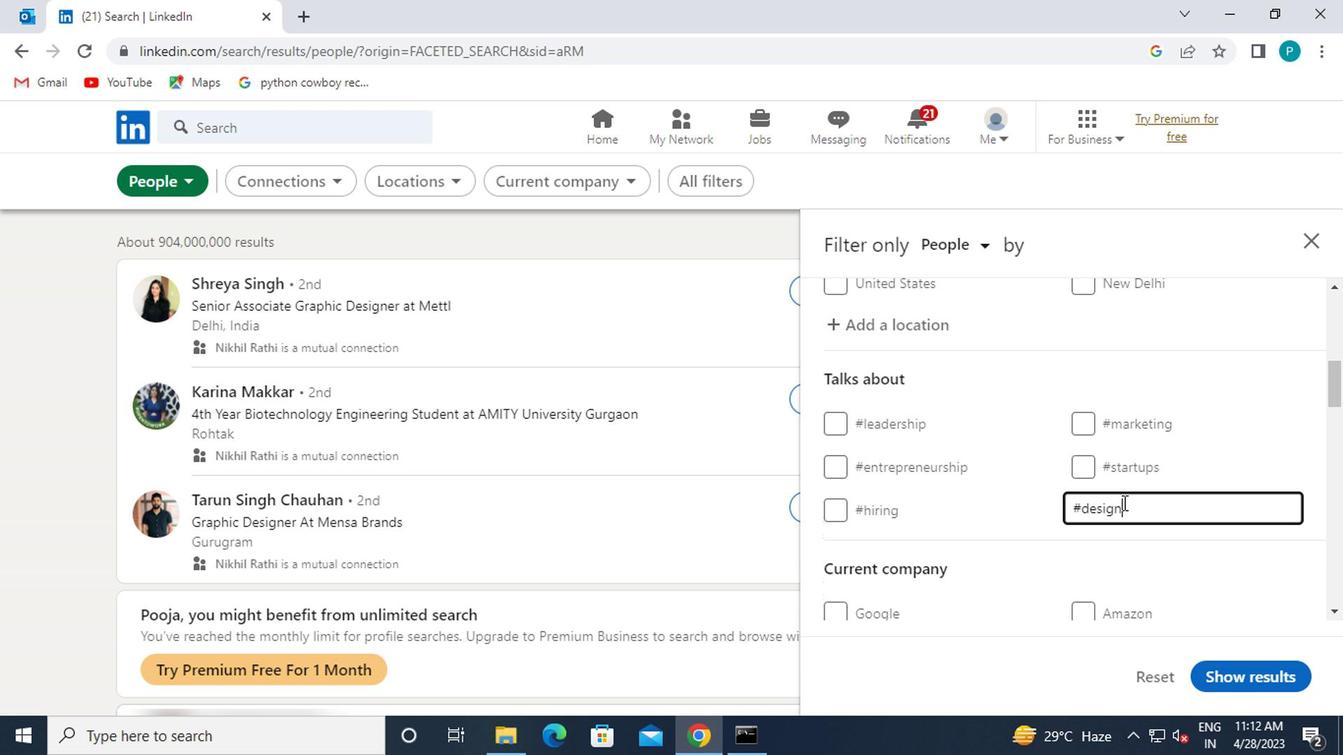 
Action: Mouse moved to (1120, 503)
Screenshot: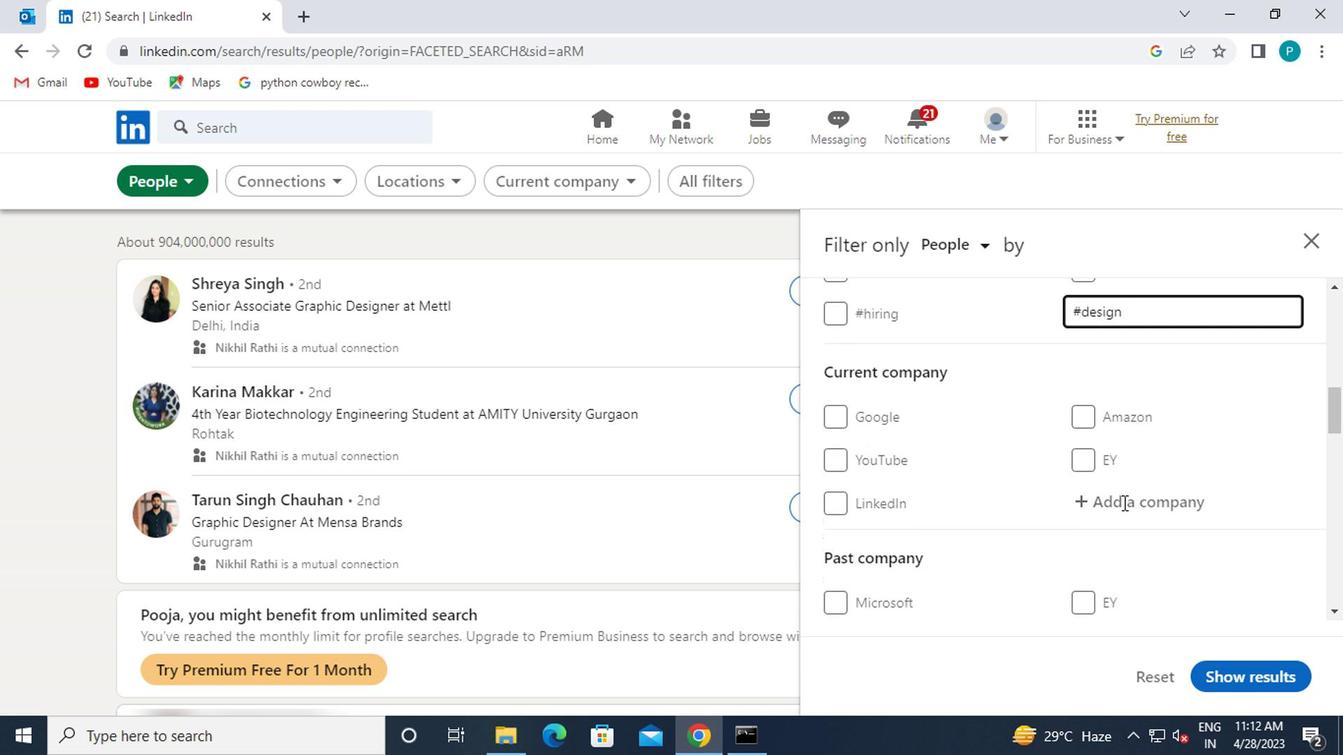 
Action: Mouse scrolled (1120, 503) with delta (0, 0)
Screenshot: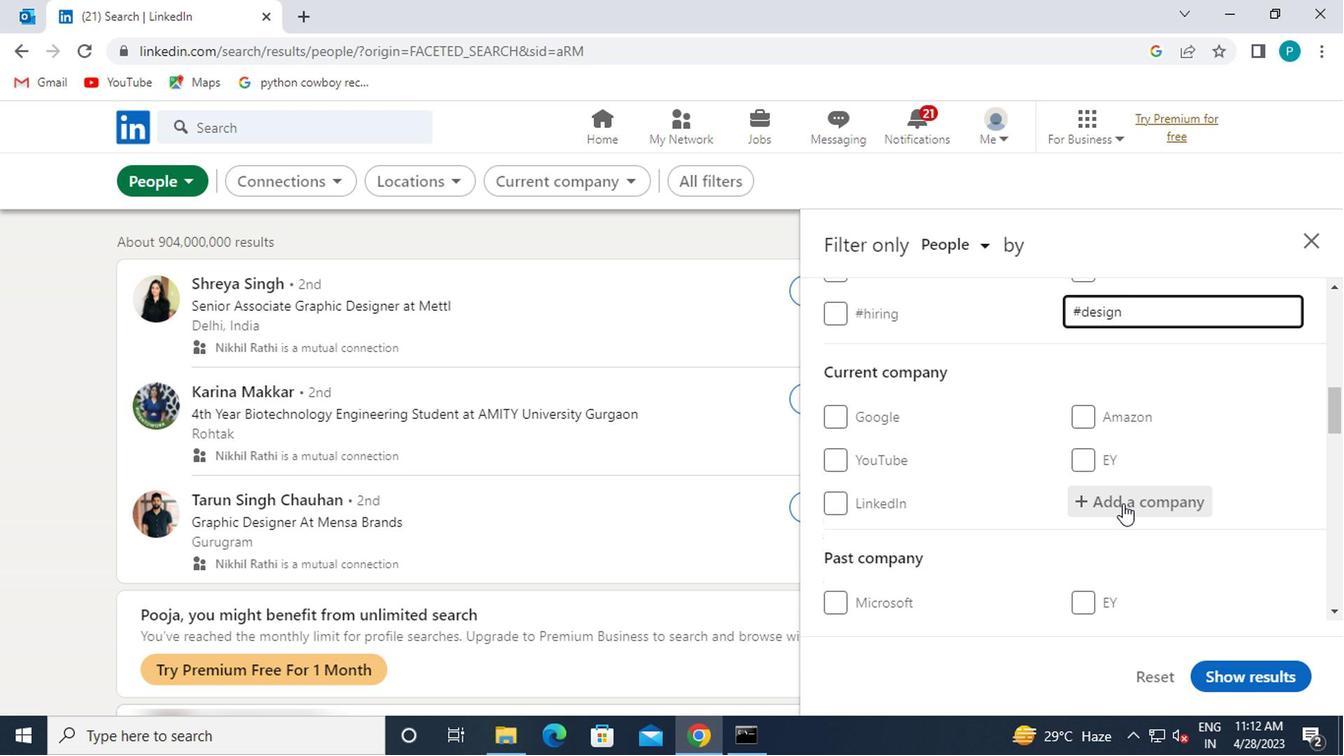 
Action: Mouse scrolled (1120, 503) with delta (0, 0)
Screenshot: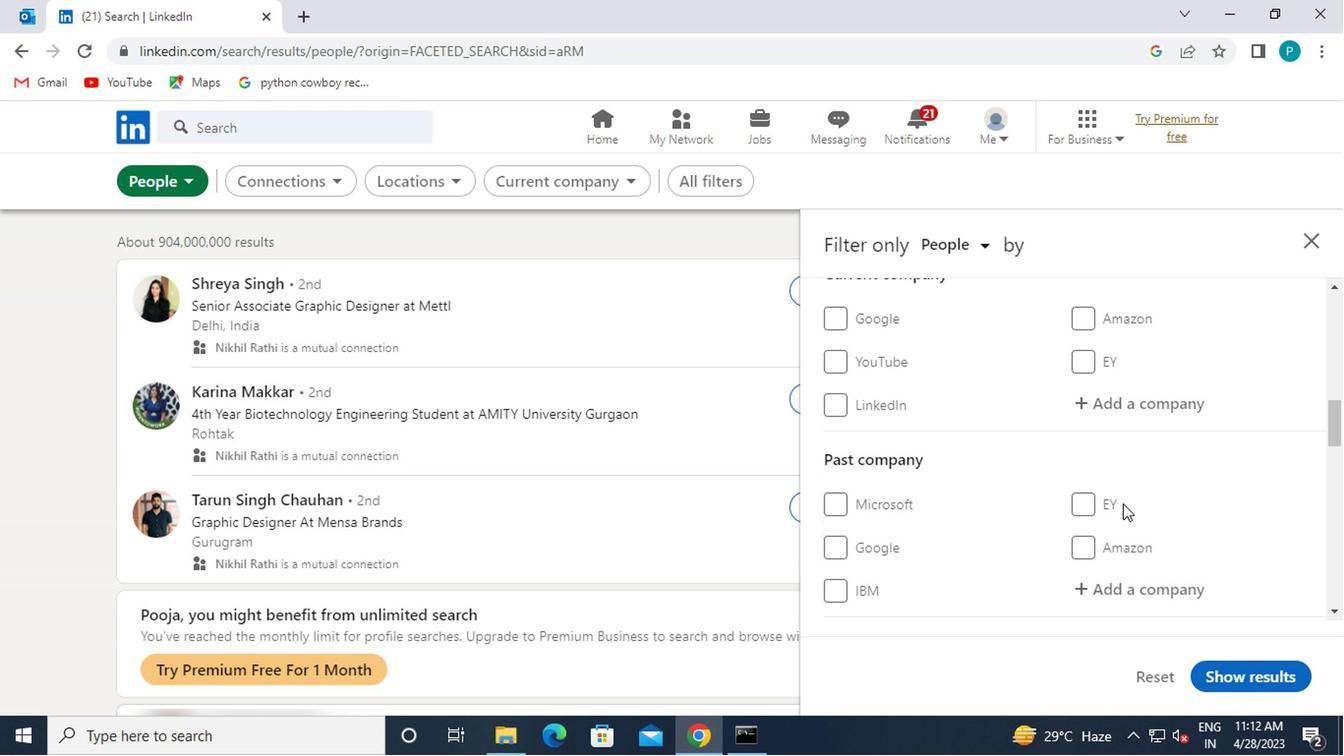 
Action: Mouse moved to (1106, 509)
Screenshot: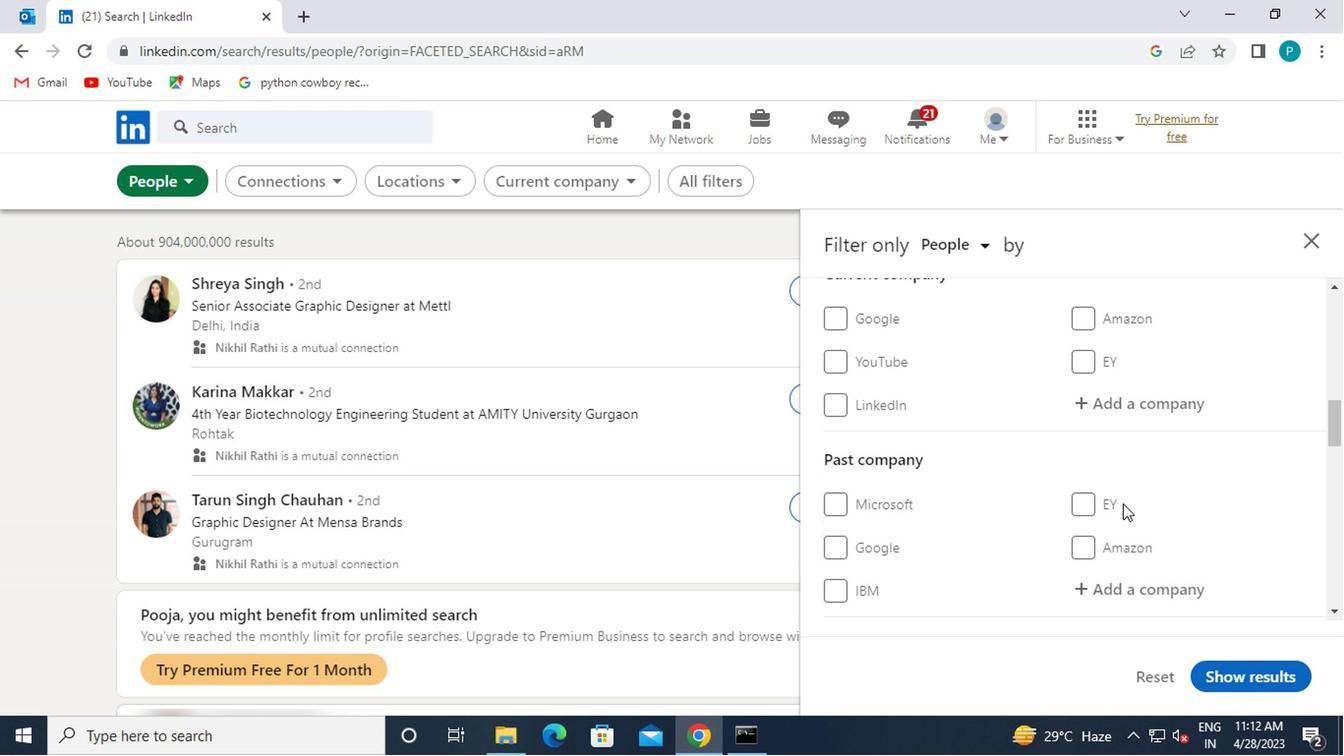 
Action: Mouse scrolled (1106, 508) with delta (0, 0)
Screenshot: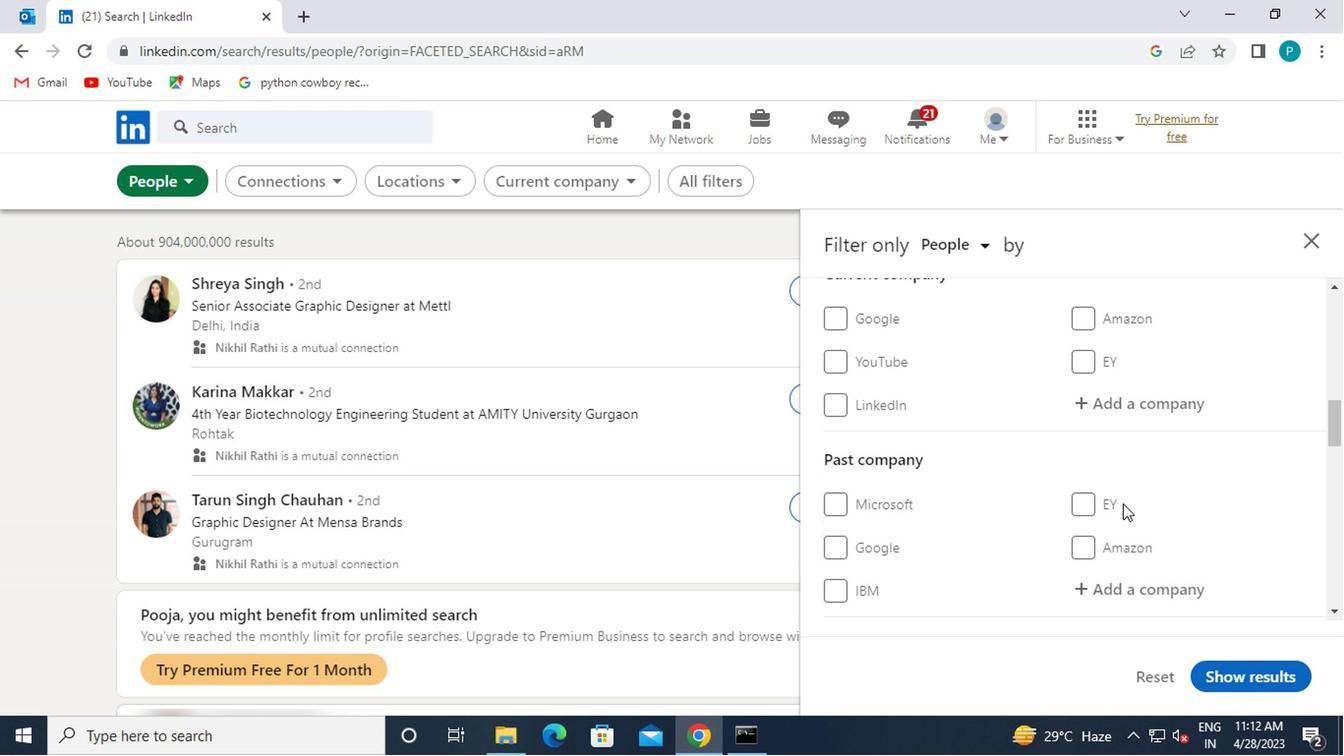 
Action: Mouse moved to (992, 519)
Screenshot: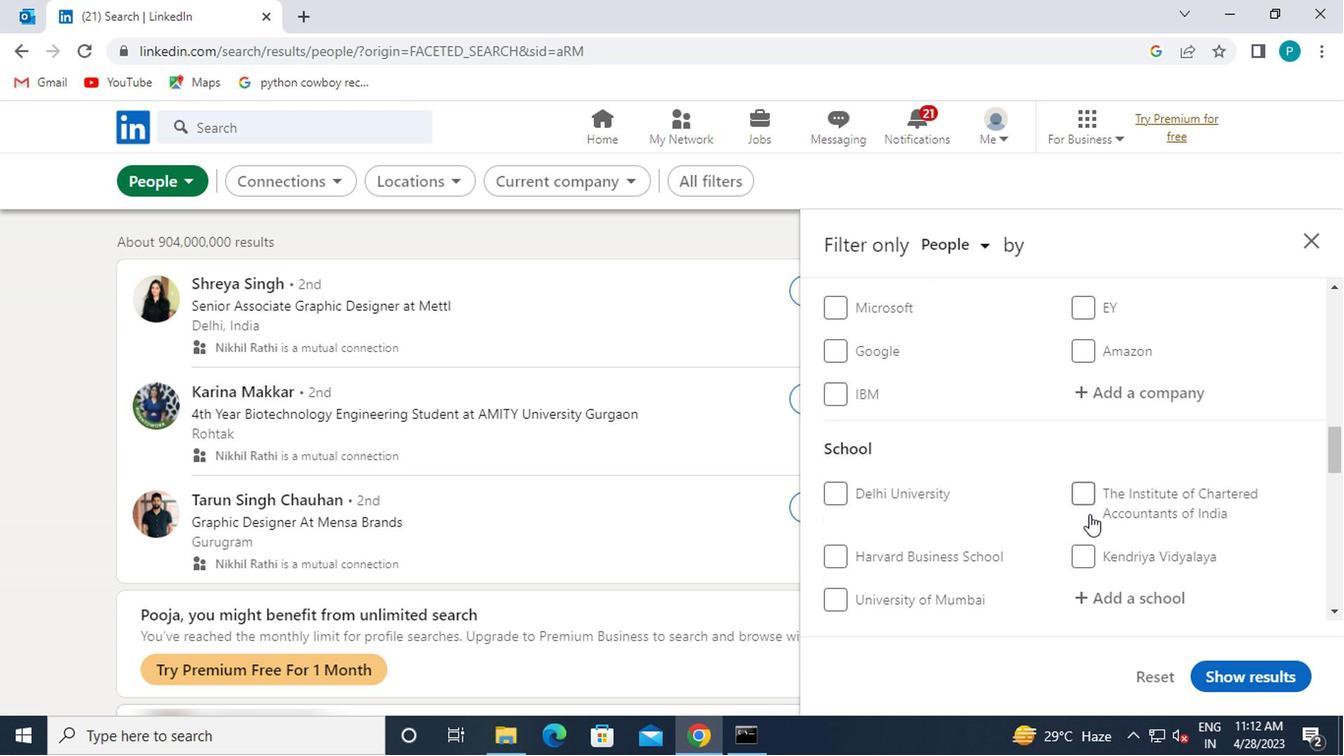 
Action: Mouse scrolled (992, 518) with delta (0, 0)
Screenshot: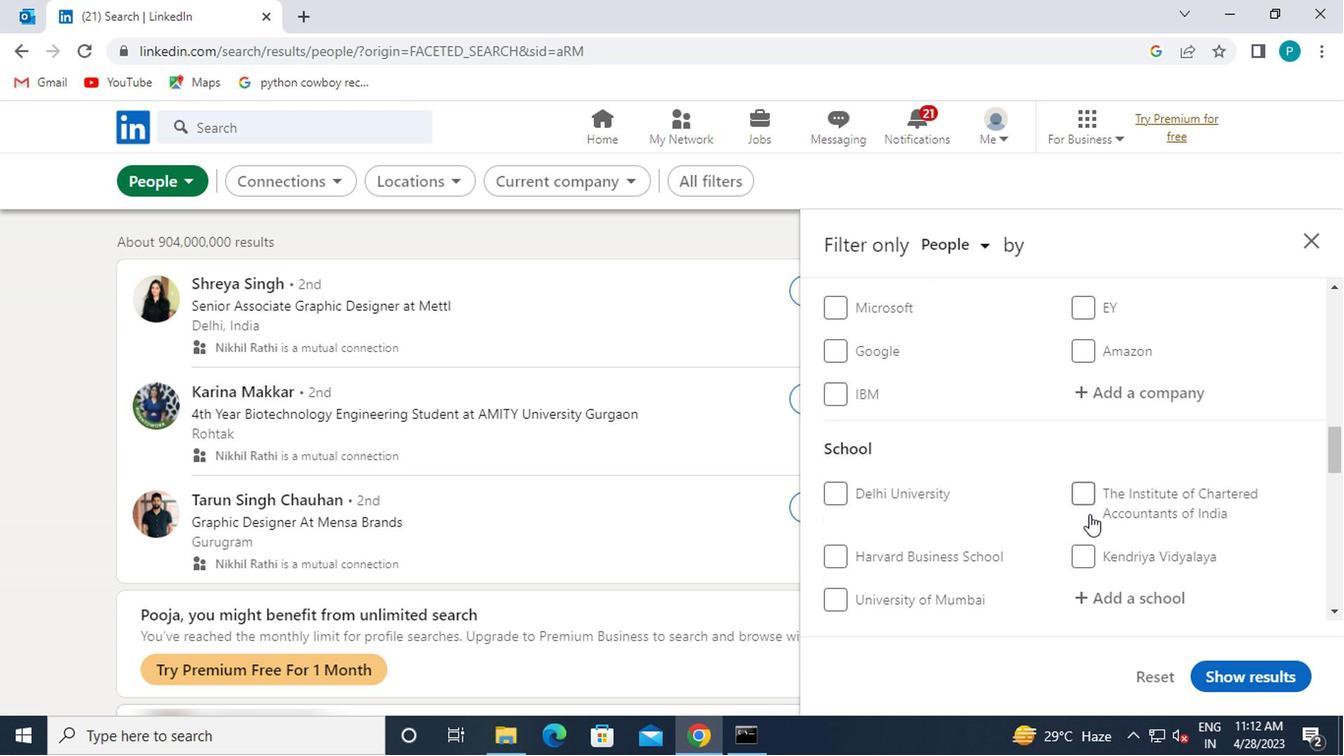 
Action: Mouse moved to (989, 519)
Screenshot: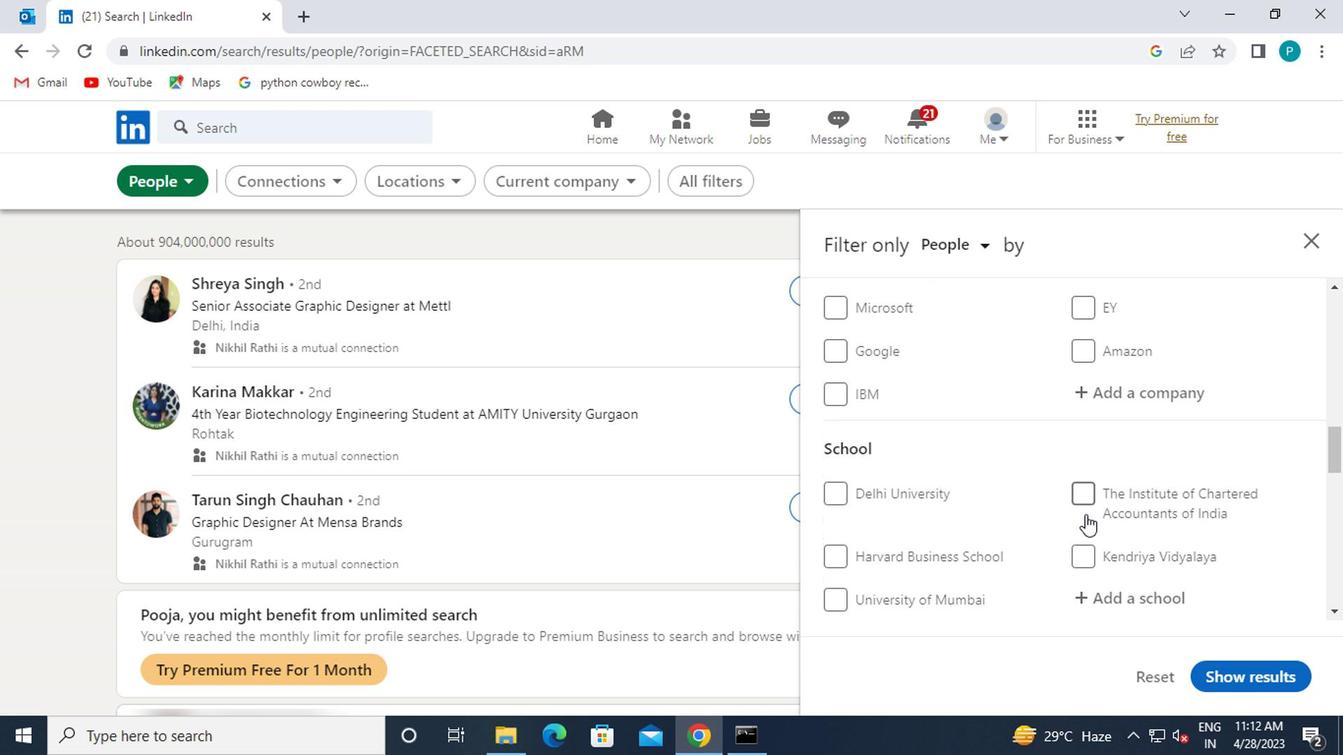 
Action: Mouse scrolled (989, 518) with delta (0, 0)
Screenshot: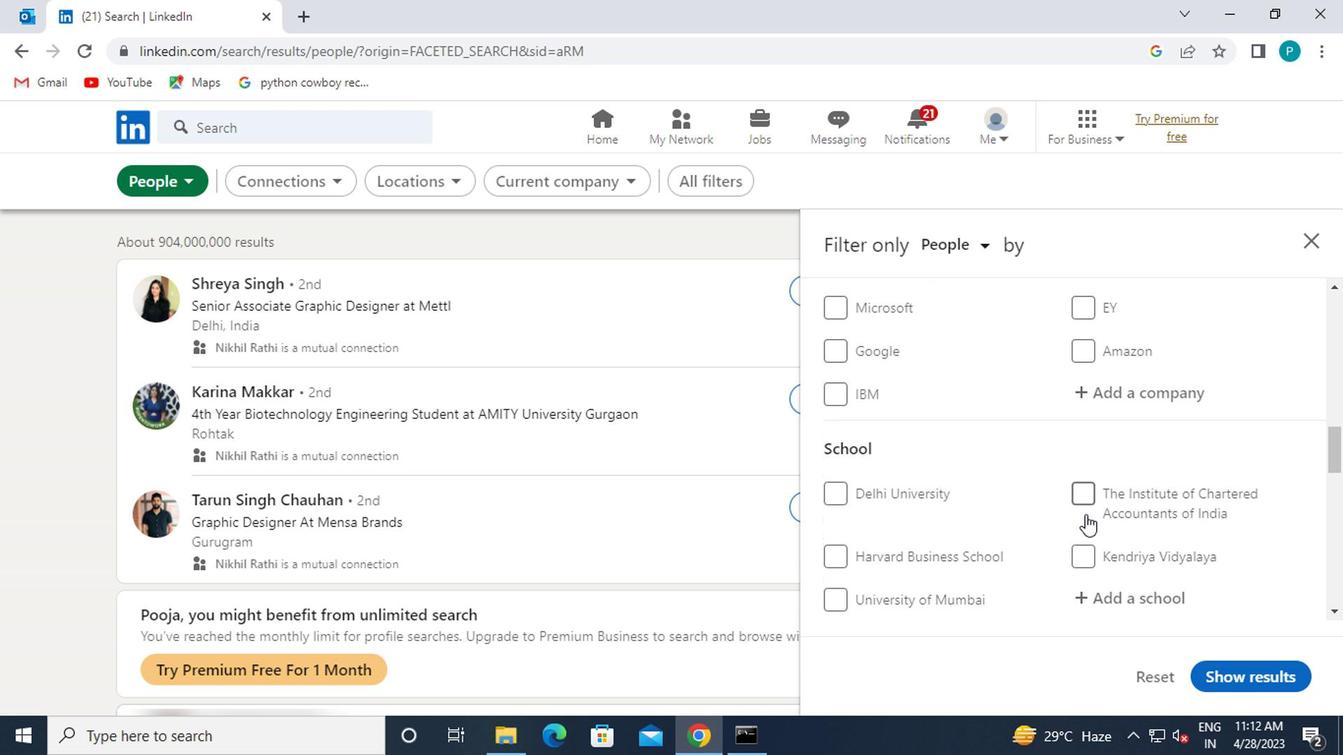 
Action: Mouse moved to (989, 519)
Screenshot: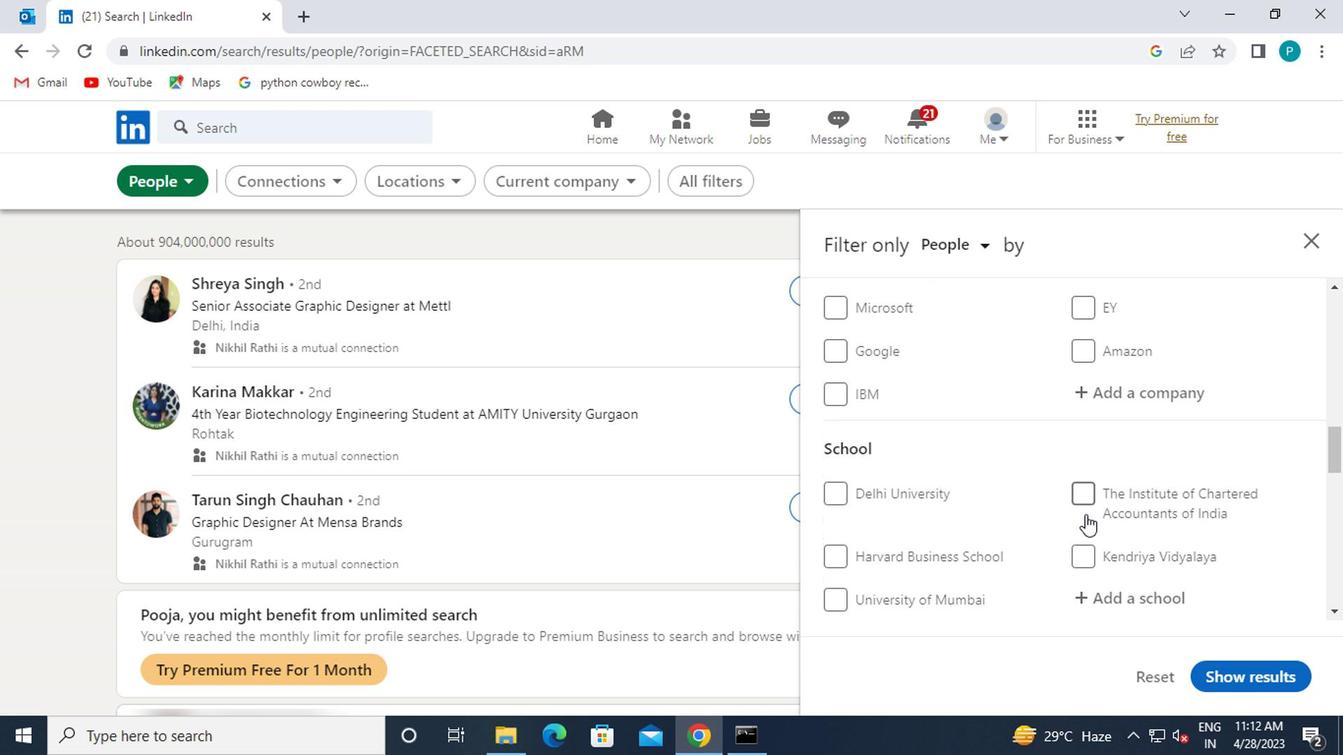 
Action: Mouse scrolled (989, 518) with delta (0, 0)
Screenshot: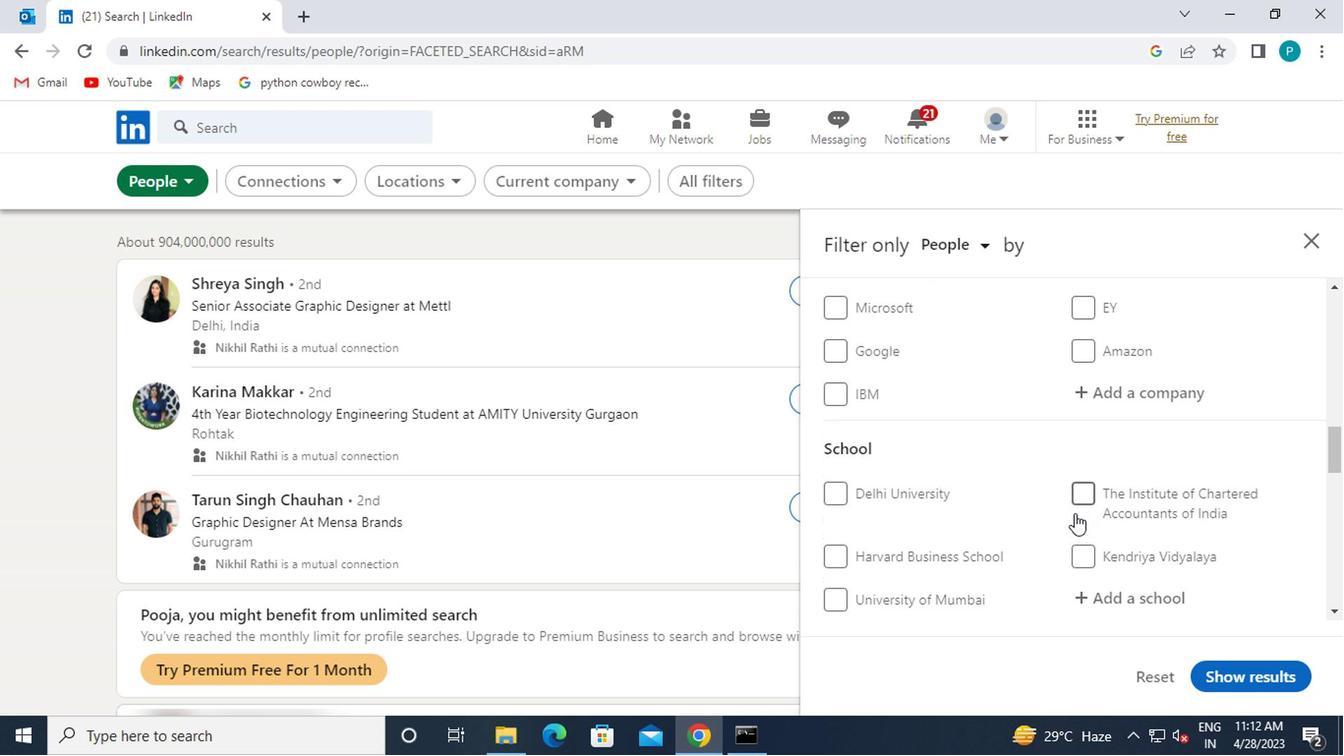 
Action: Mouse moved to (951, 525)
Screenshot: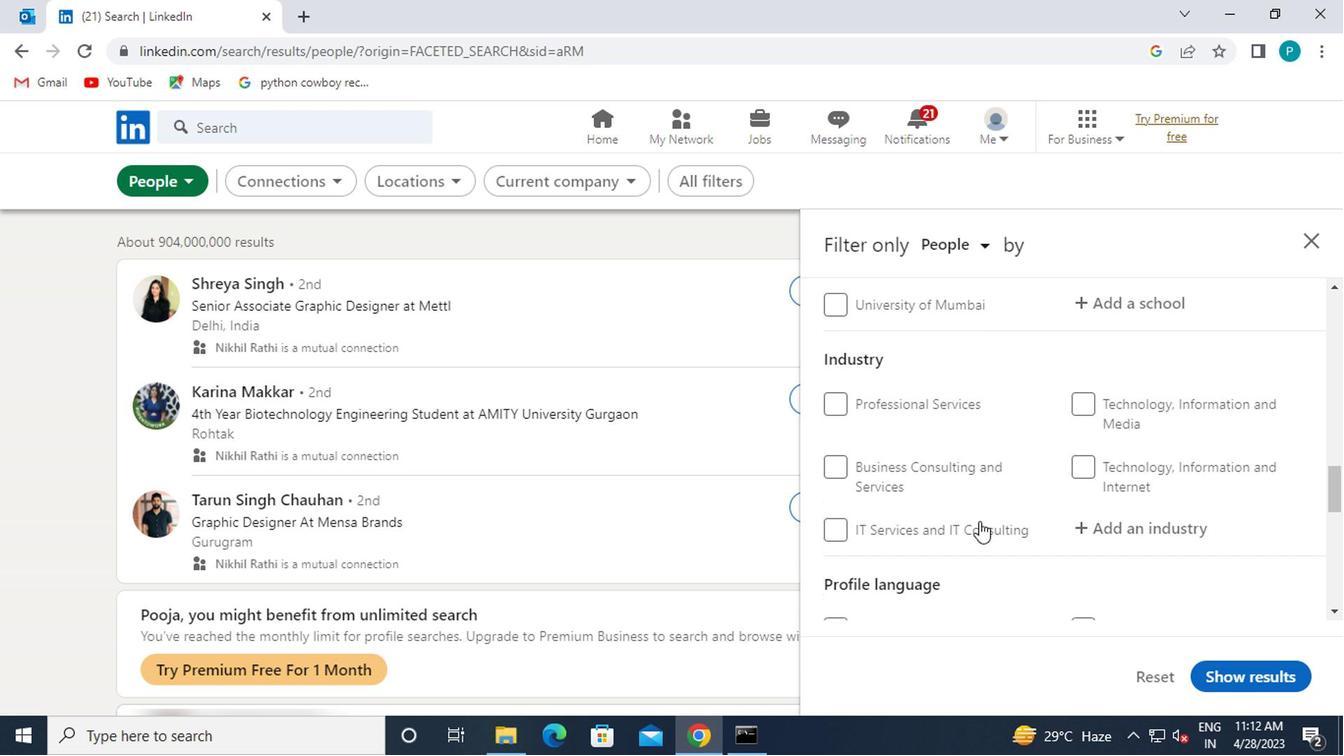 
Action: Mouse scrolled (951, 524) with delta (0, -1)
Screenshot: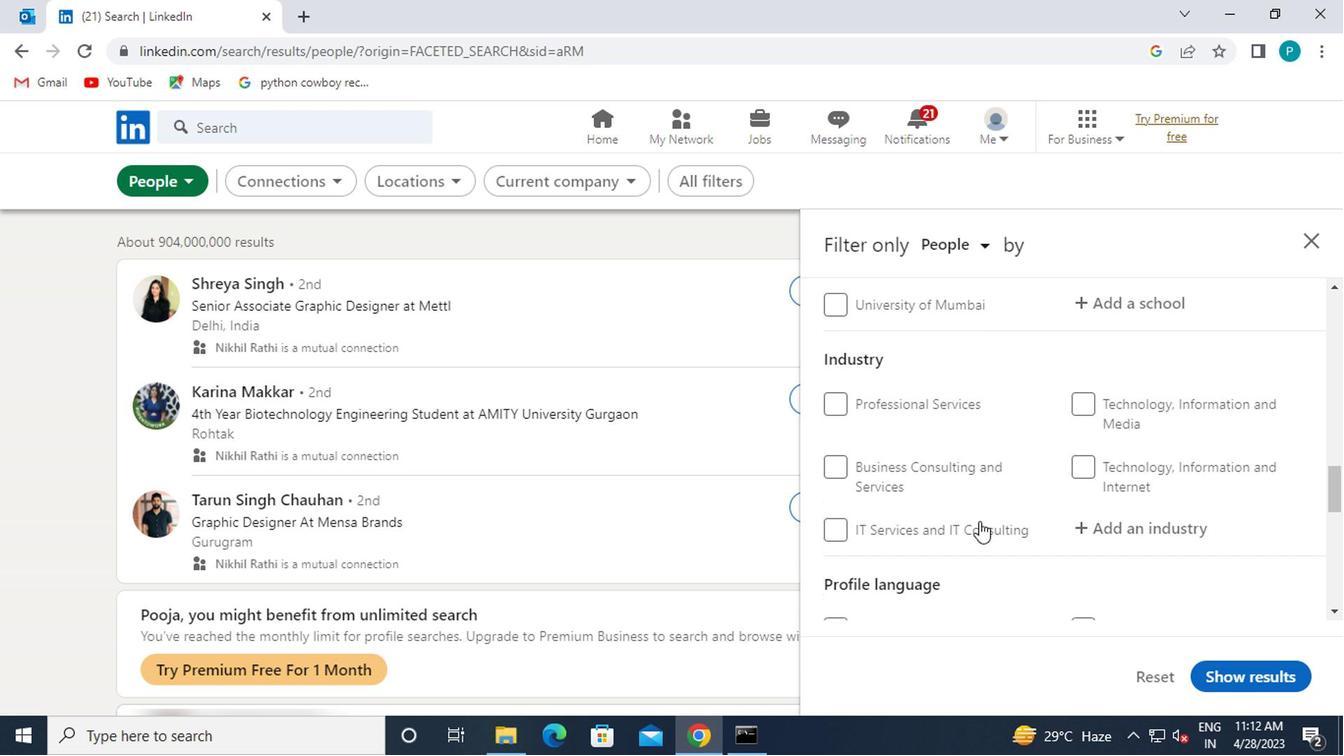 
Action: Mouse moved to (950, 525)
Screenshot: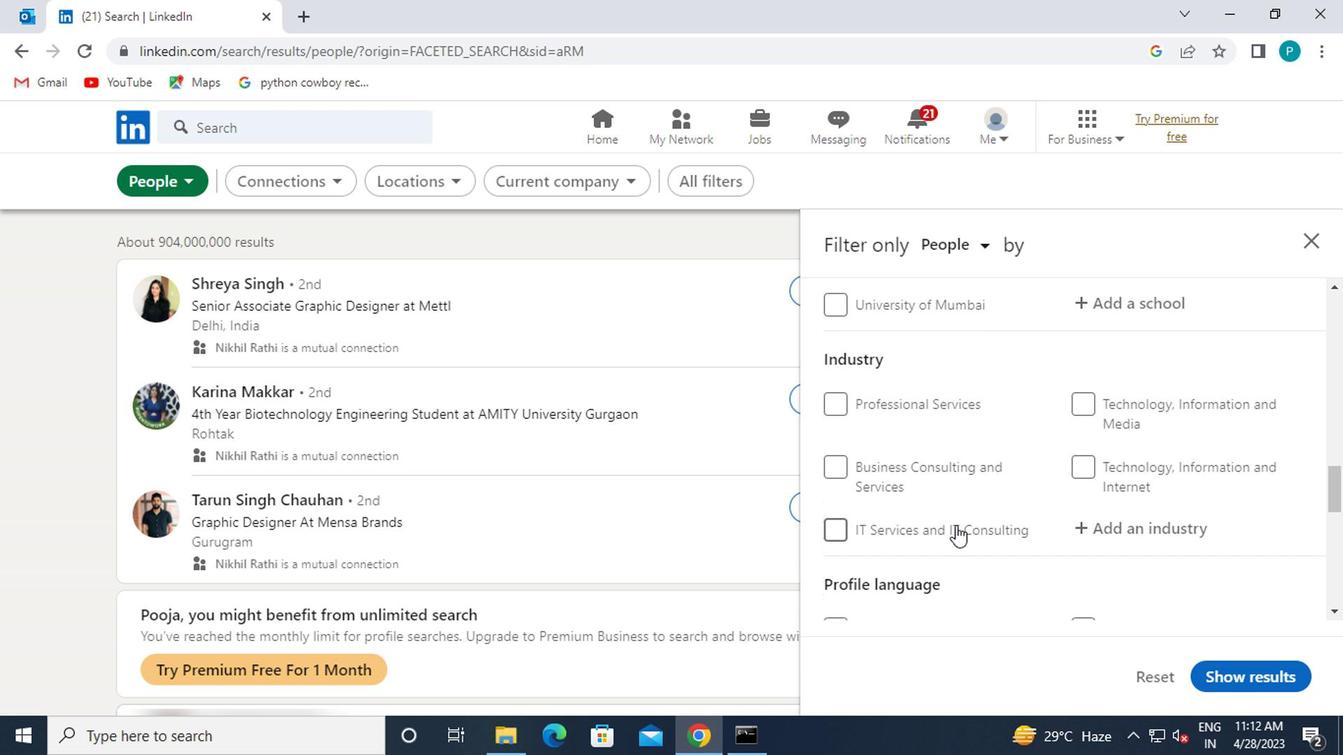 
Action: Mouse scrolled (950, 524) with delta (0, -1)
Screenshot: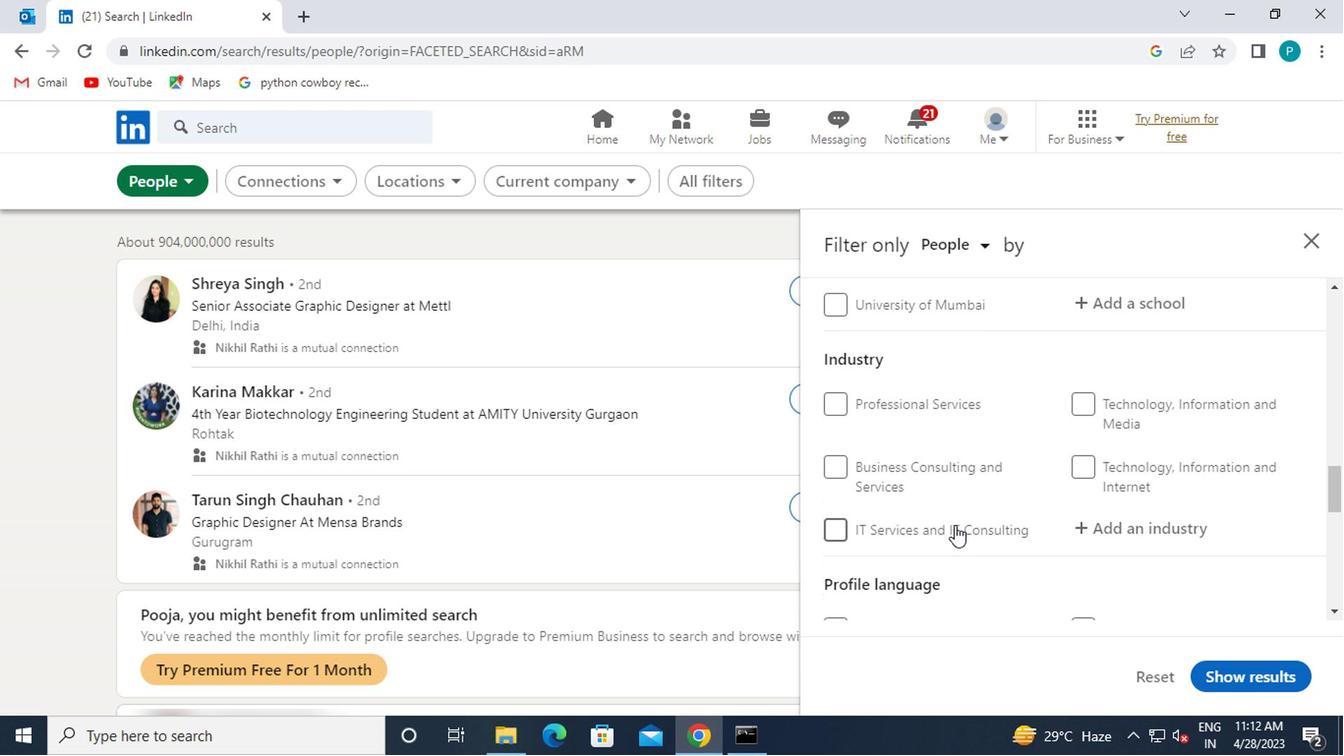 
Action: Mouse moved to (869, 525)
Screenshot: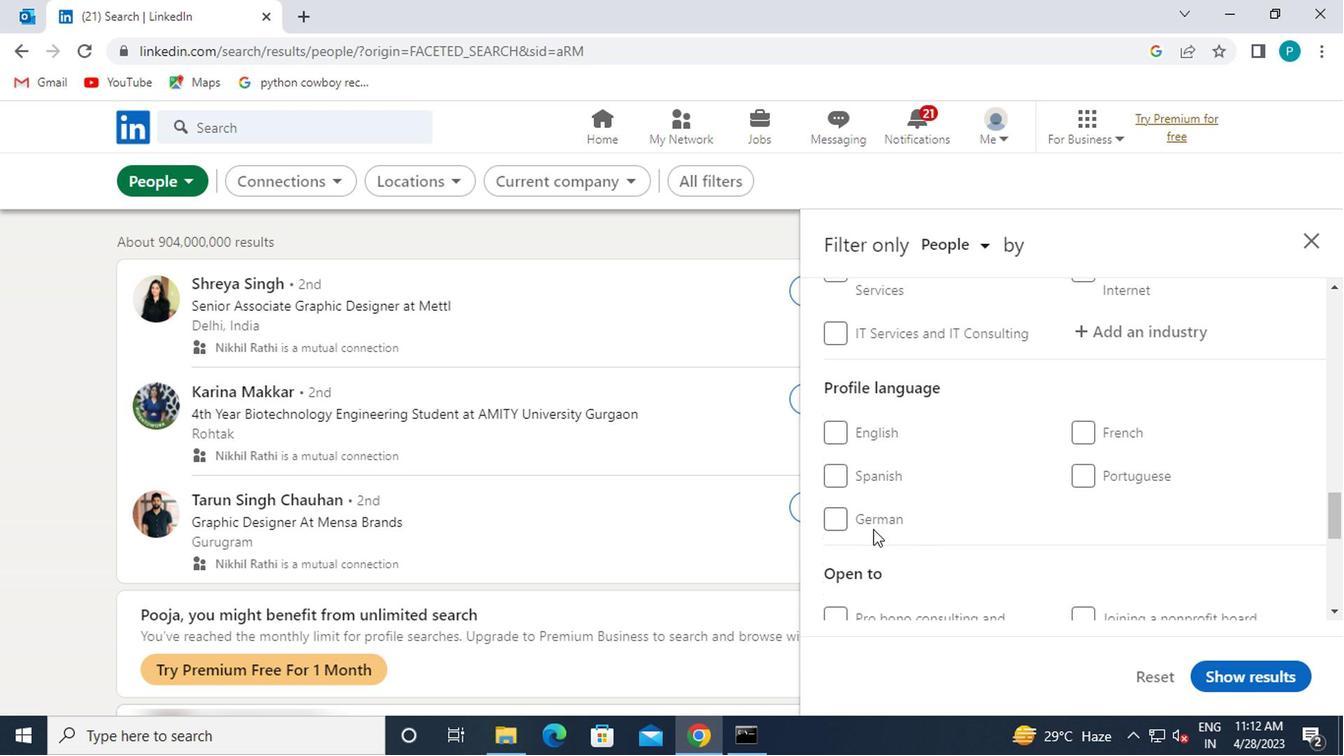 
Action: Mouse pressed left at (869, 525)
Screenshot: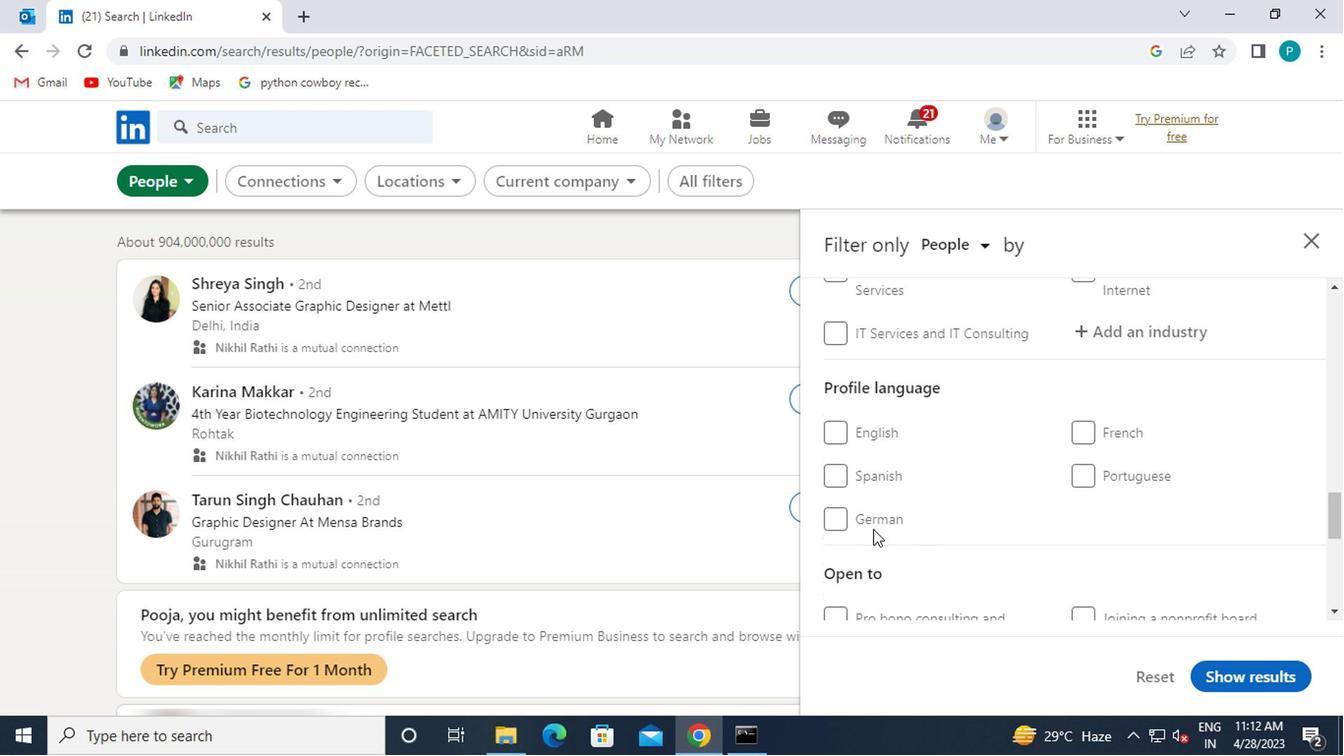 
Action: Mouse moved to (1155, 523)
Screenshot: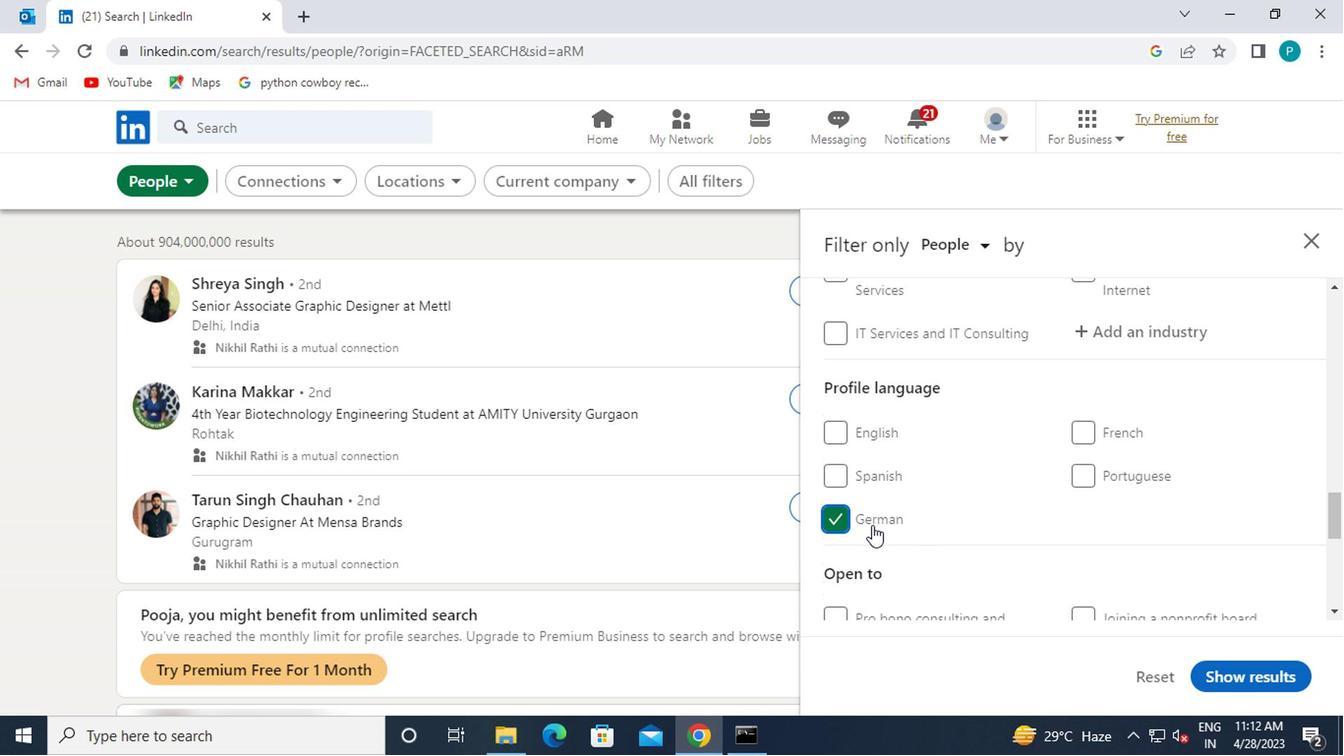 
Action: Mouse scrolled (1155, 524) with delta (0, 0)
Screenshot: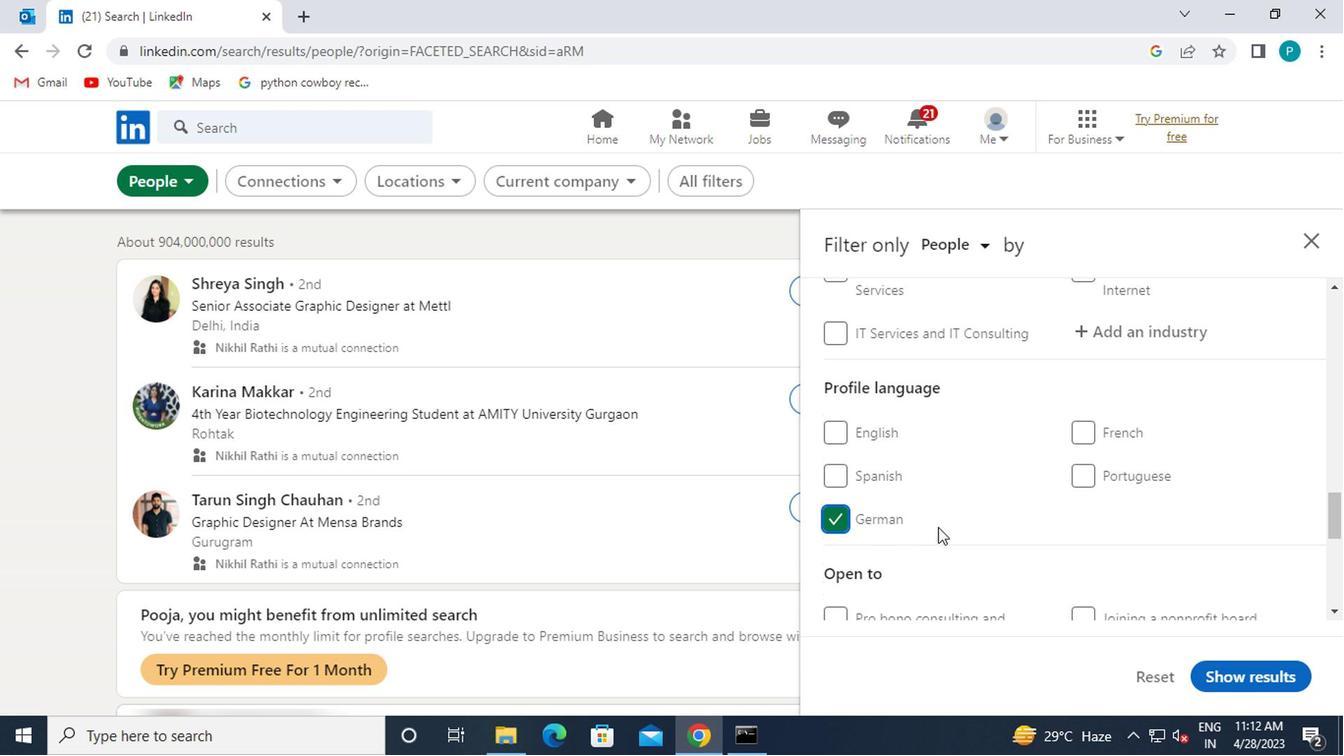 
Action: Mouse scrolled (1155, 524) with delta (0, 0)
Screenshot: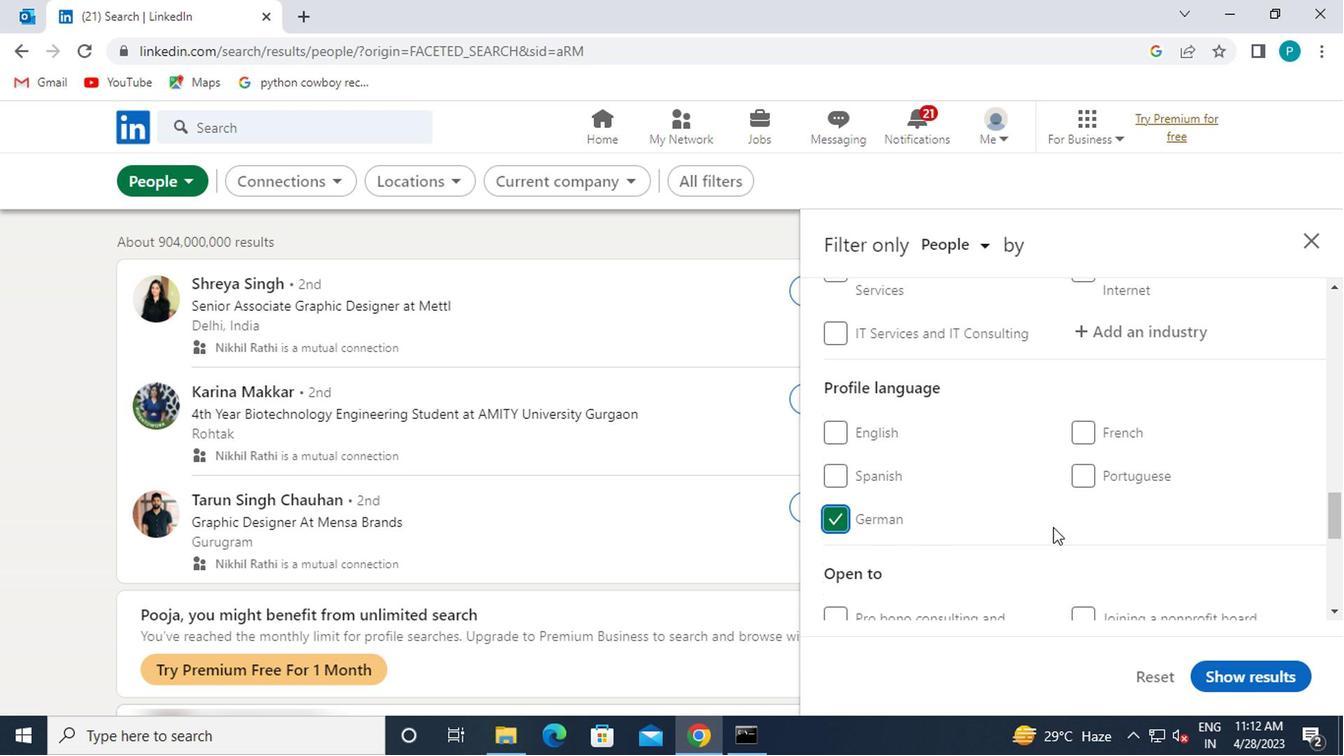 
Action: Mouse scrolled (1155, 524) with delta (0, 0)
Screenshot: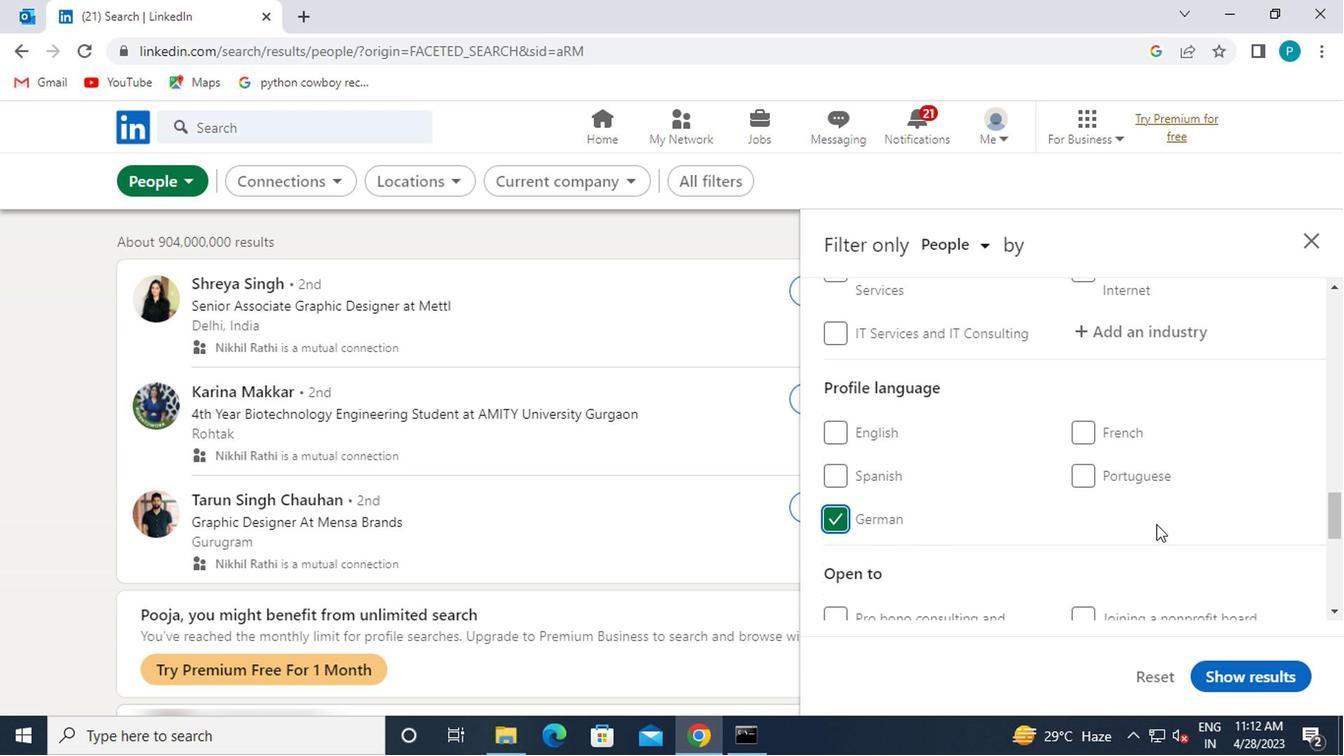 
Action: Mouse moved to (1111, 490)
Screenshot: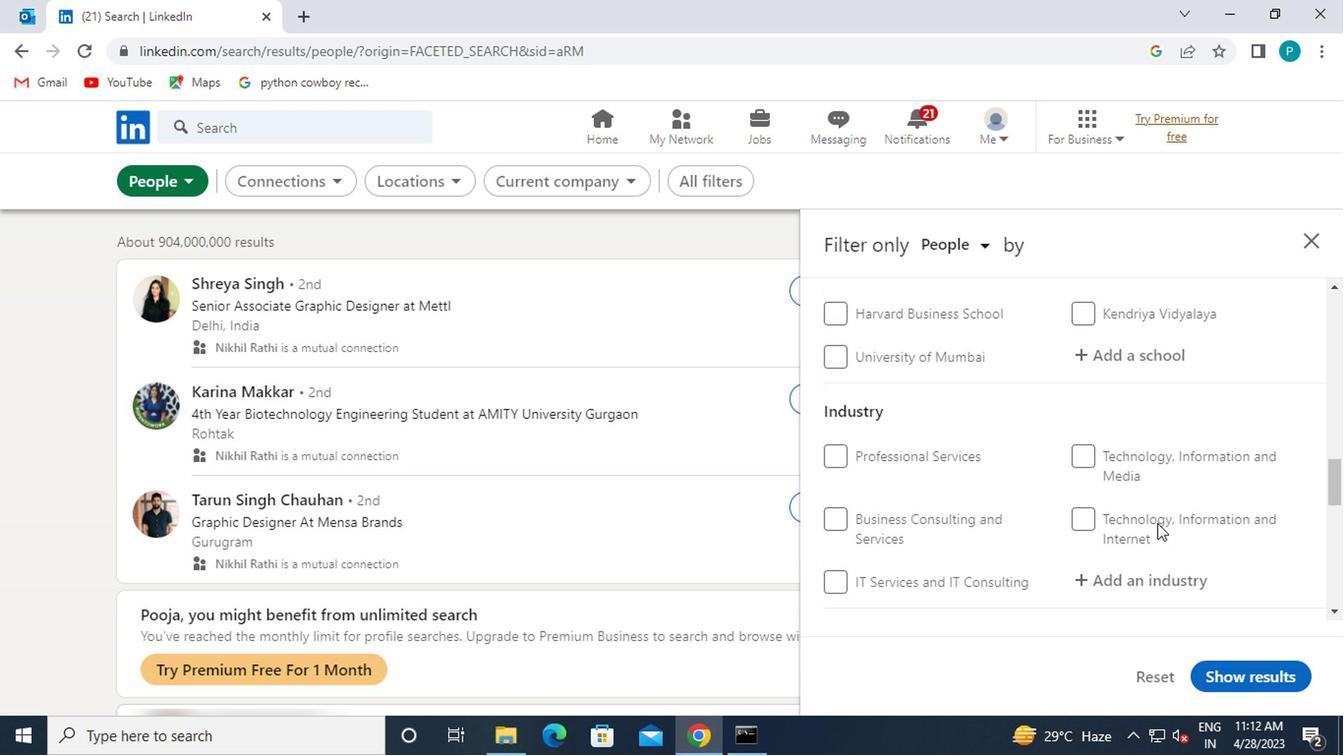 
Action: Mouse scrolled (1111, 491) with delta (0, 0)
Screenshot: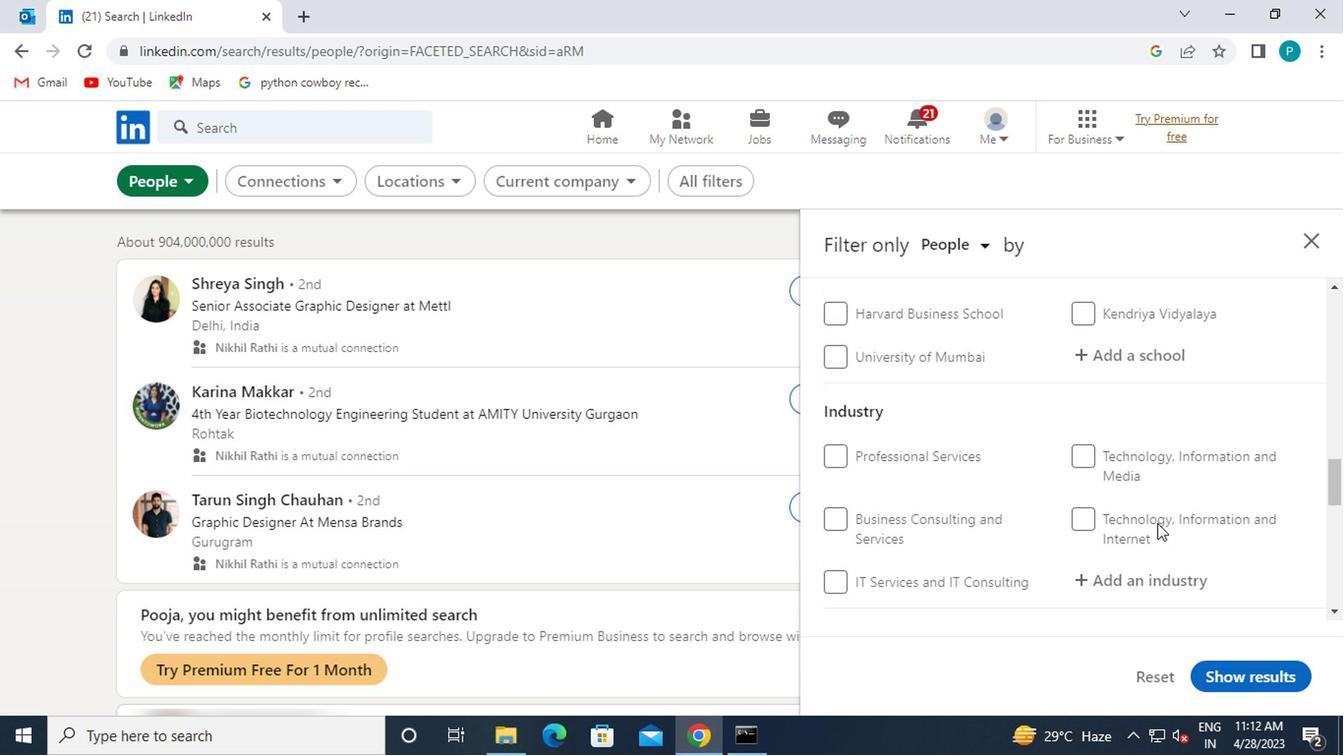 
Action: Mouse scrolled (1111, 491) with delta (0, 0)
Screenshot: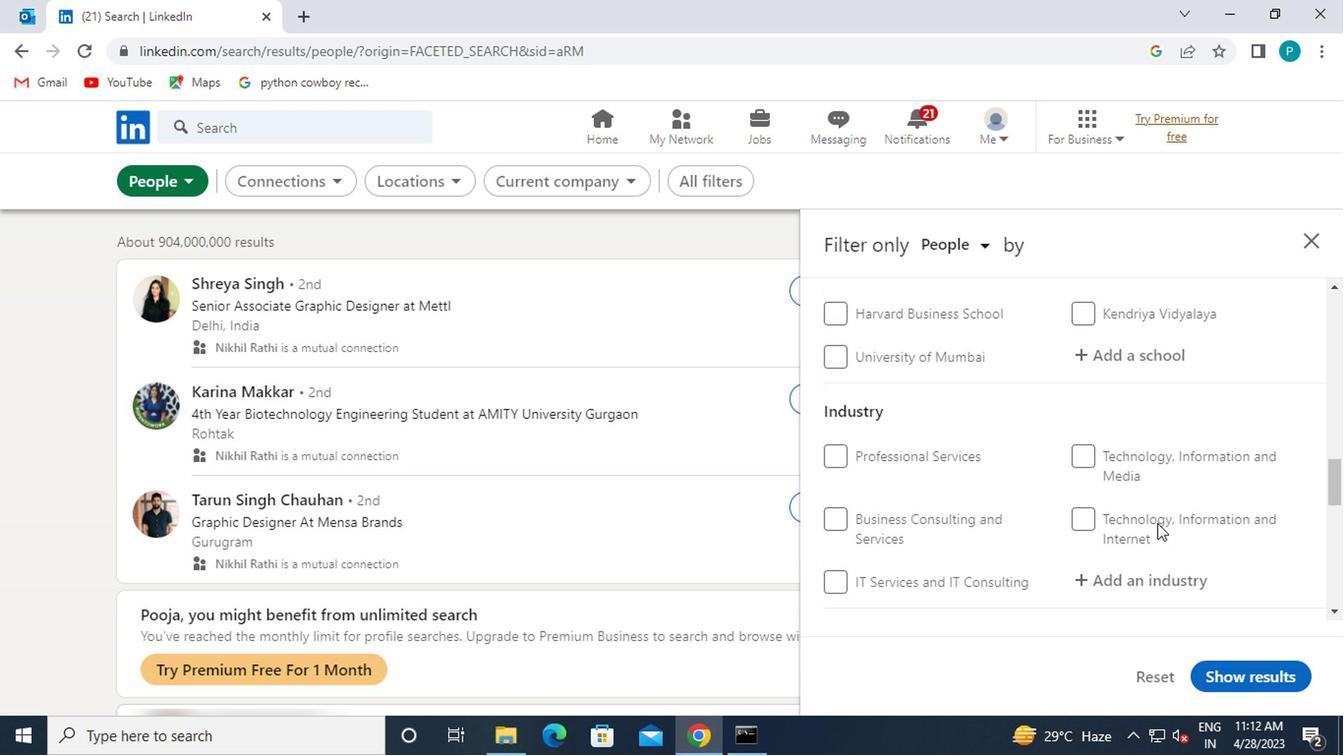 
Action: Mouse scrolled (1111, 491) with delta (0, 0)
Screenshot: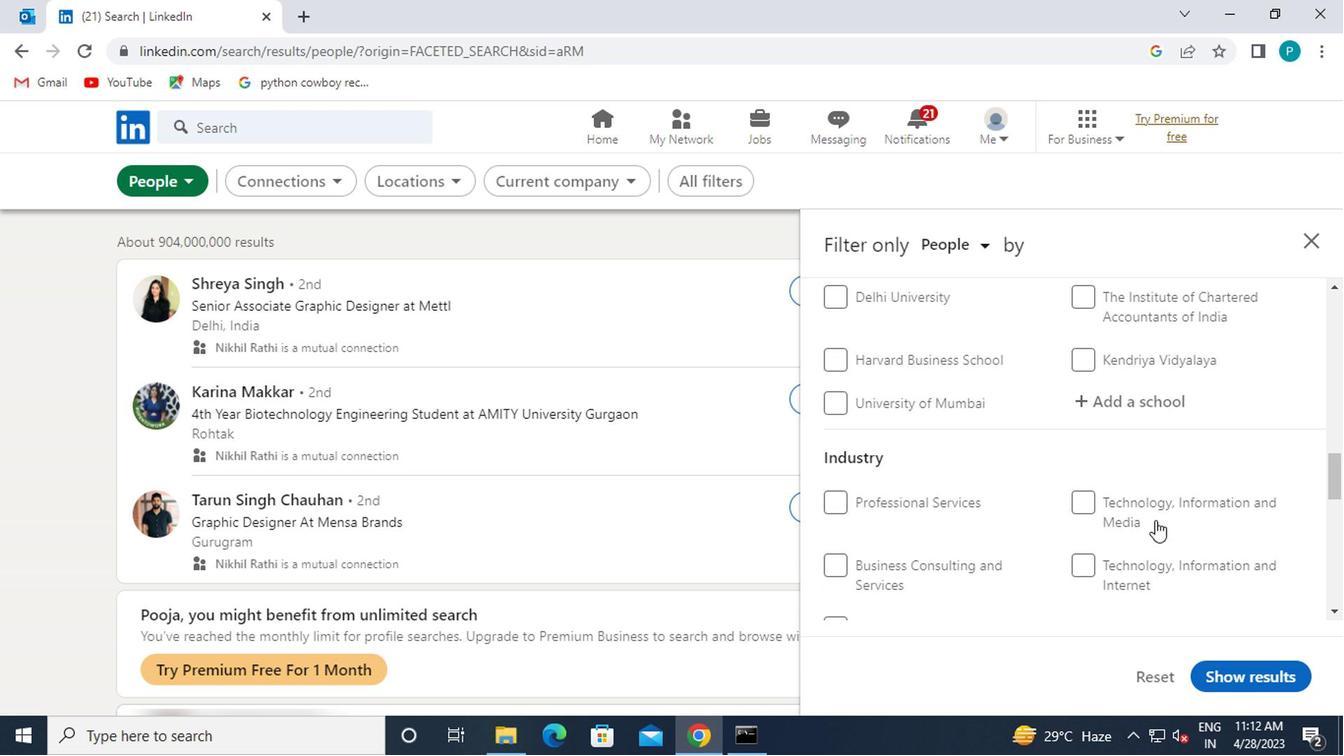 
Action: Mouse scrolled (1111, 491) with delta (0, 0)
Screenshot: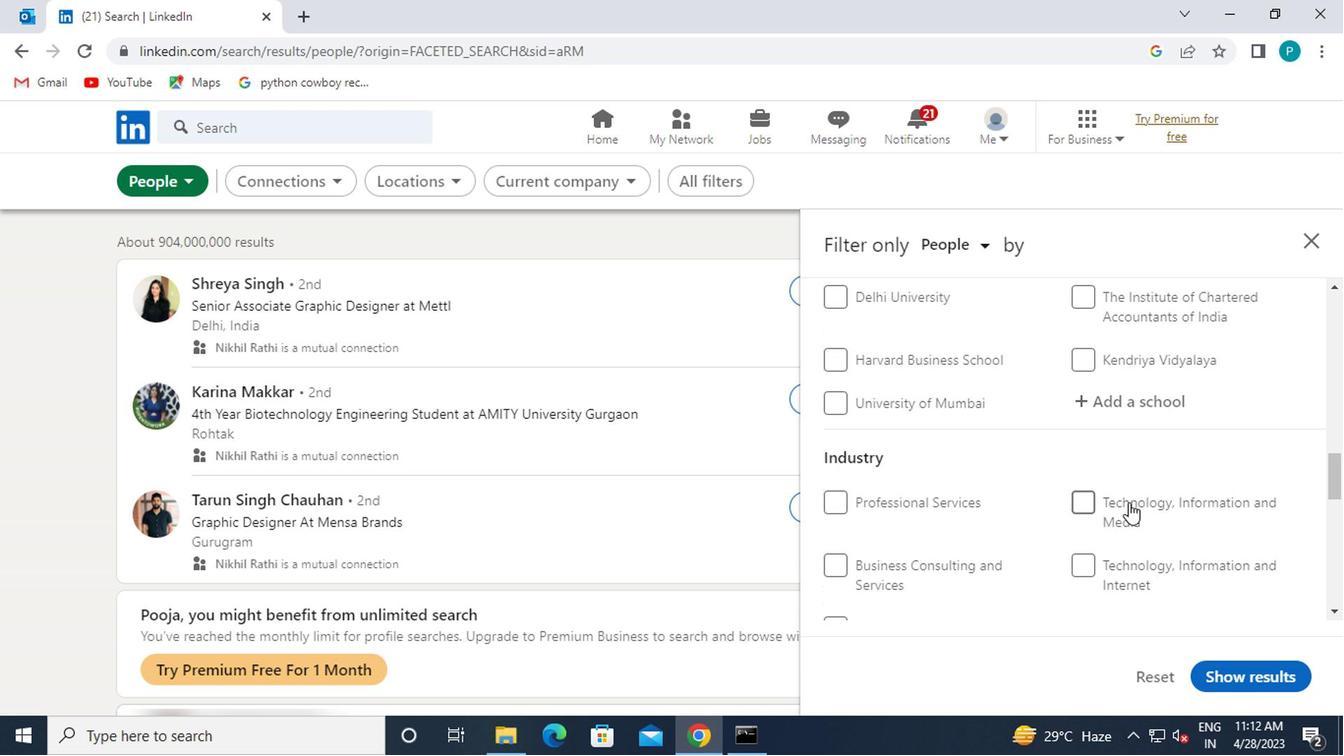 
Action: Mouse scrolled (1111, 491) with delta (0, 0)
Screenshot: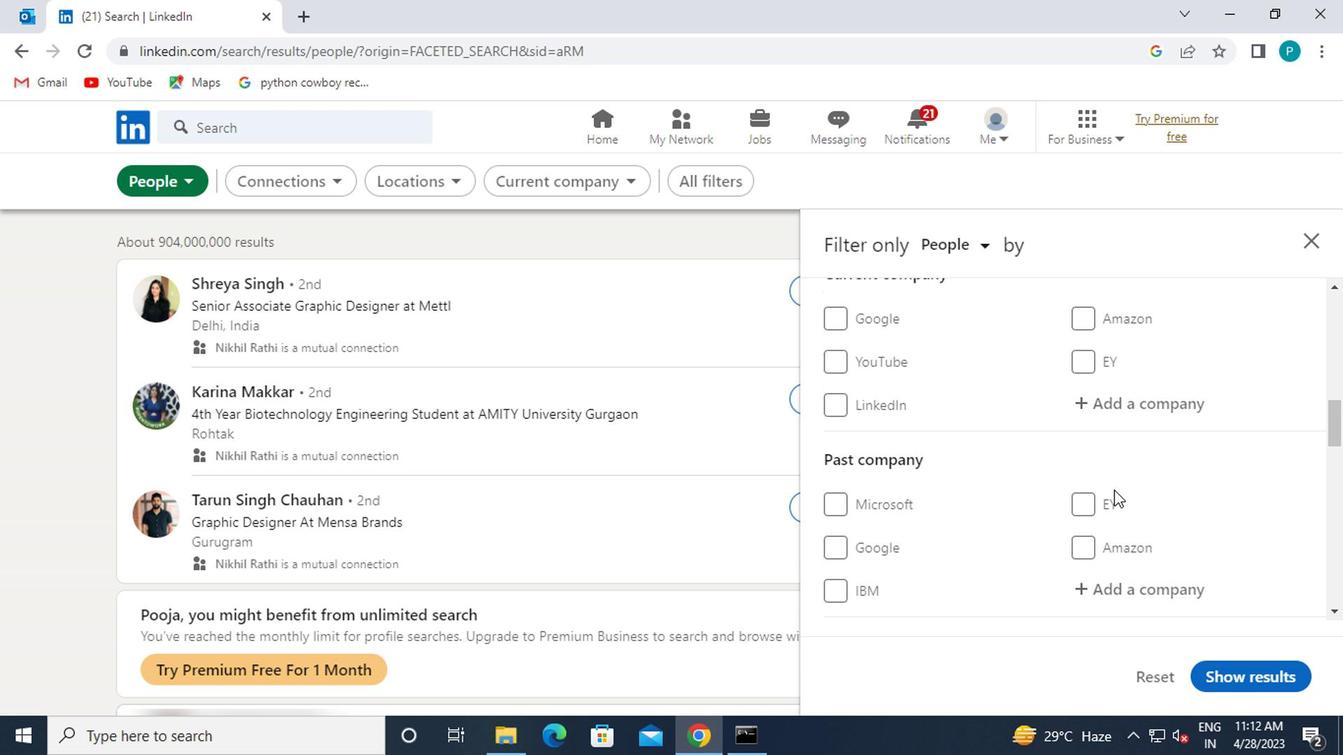 
Action: Mouse scrolled (1111, 491) with delta (0, 0)
Screenshot: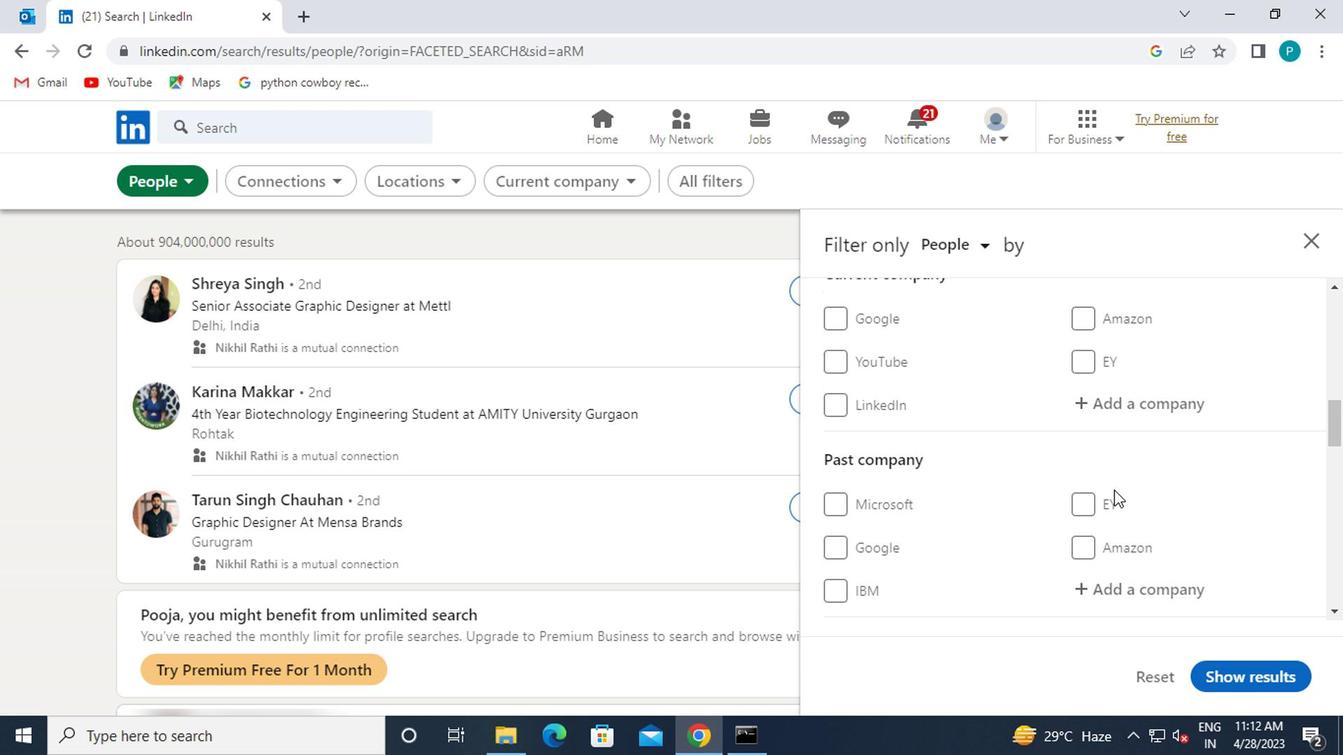
Action: Mouse scrolled (1111, 491) with delta (0, 0)
Screenshot: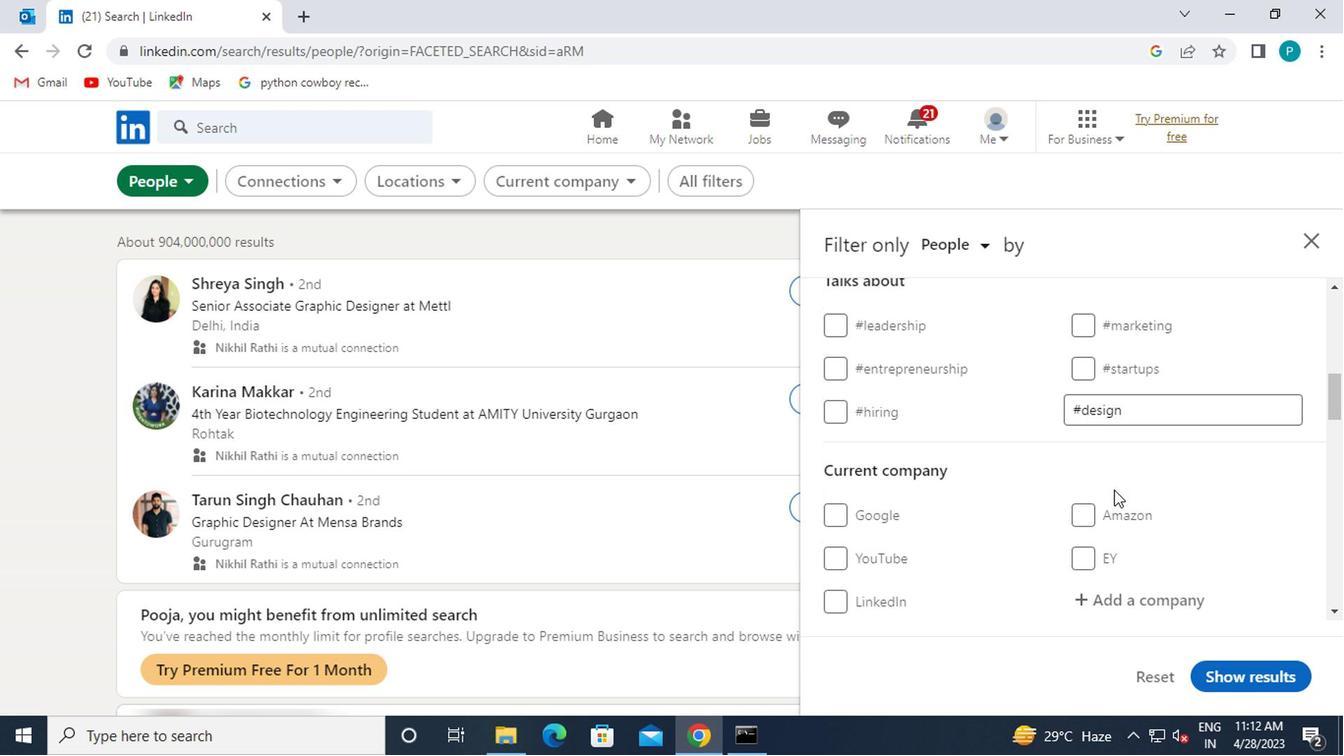 
Action: Mouse scrolled (1111, 491) with delta (0, 0)
Screenshot: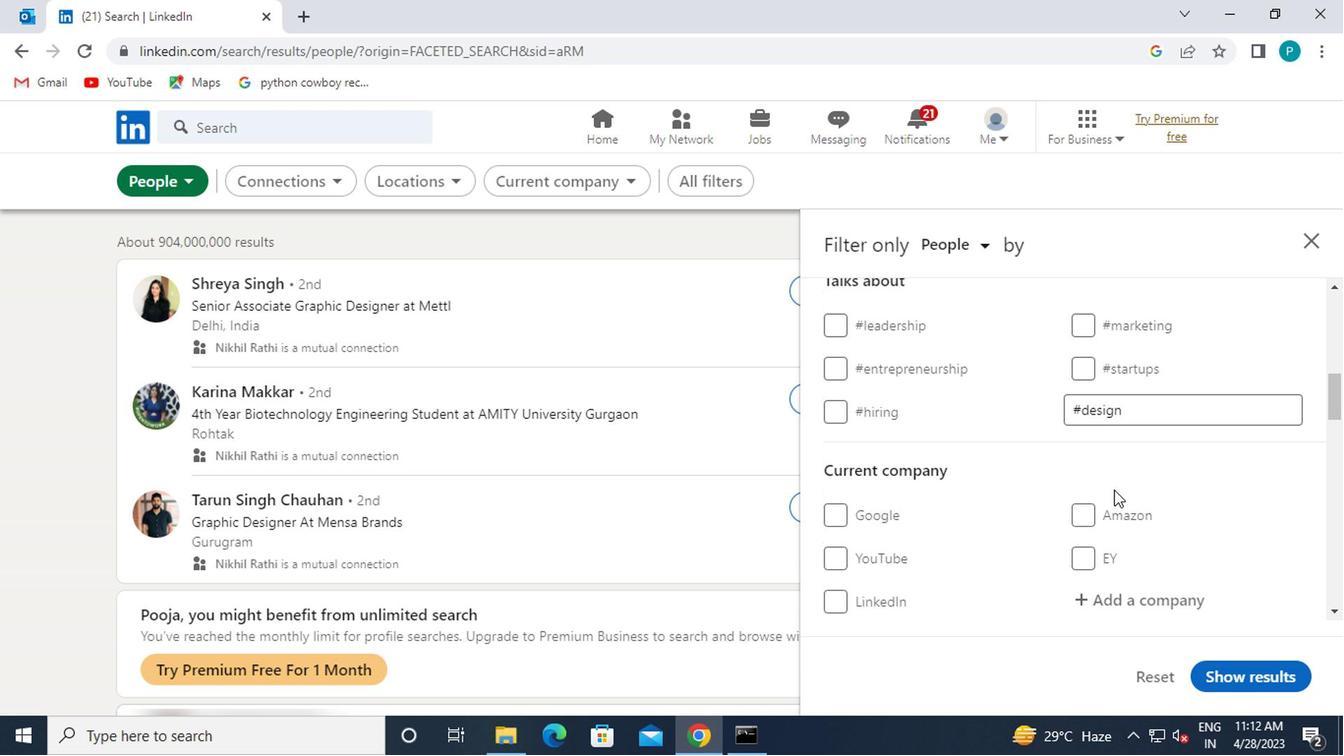 
Action: Mouse scrolled (1111, 491) with delta (0, 0)
Screenshot: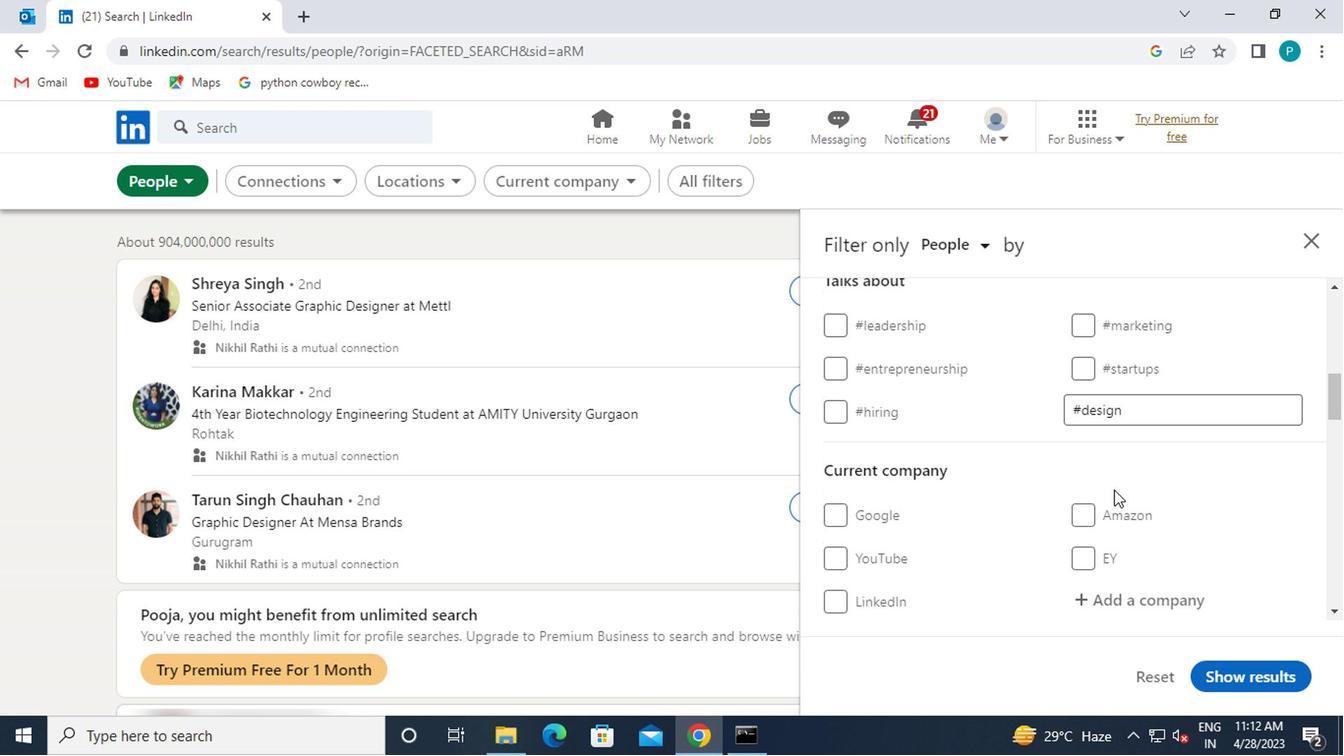 
Action: Mouse scrolled (1111, 489) with delta (0, -1)
Screenshot: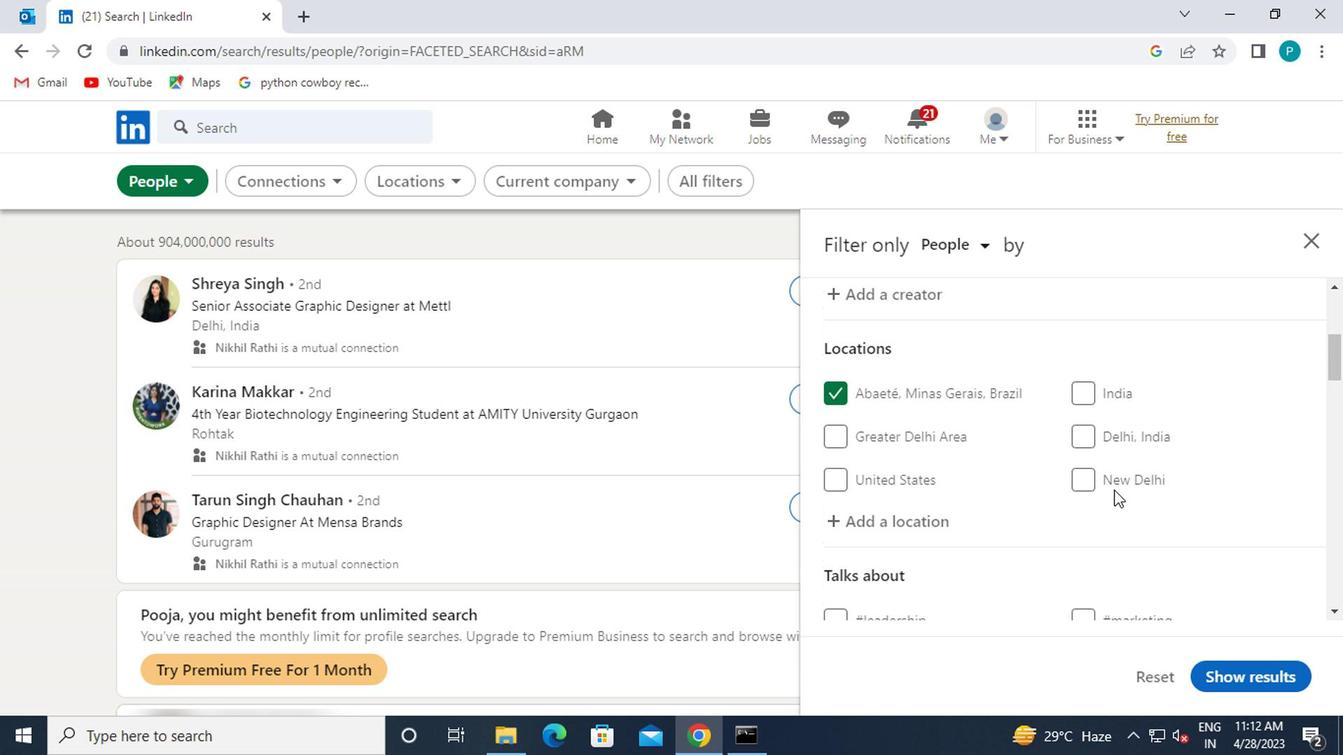 
Action: Mouse scrolled (1111, 489) with delta (0, -1)
Screenshot: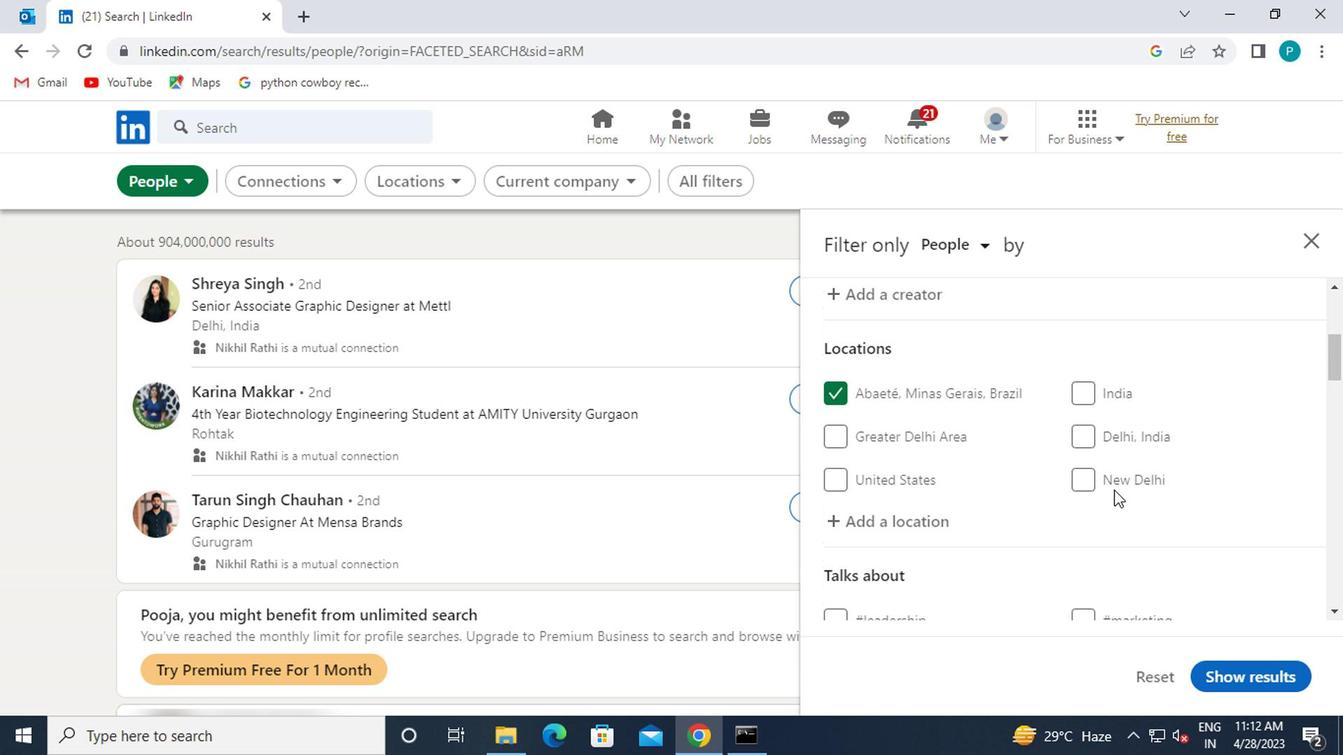 
Action: Mouse scrolled (1111, 489) with delta (0, -1)
Screenshot: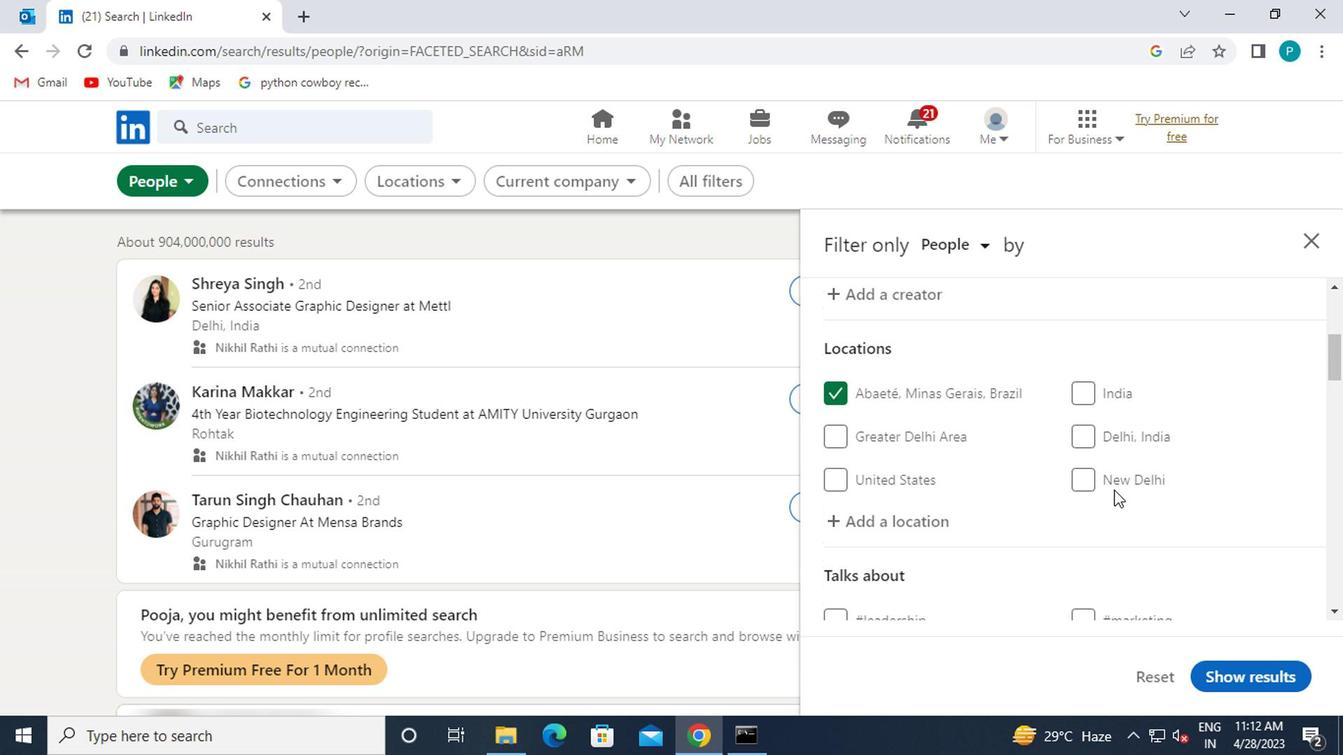 
Action: Mouse moved to (1139, 595)
Screenshot: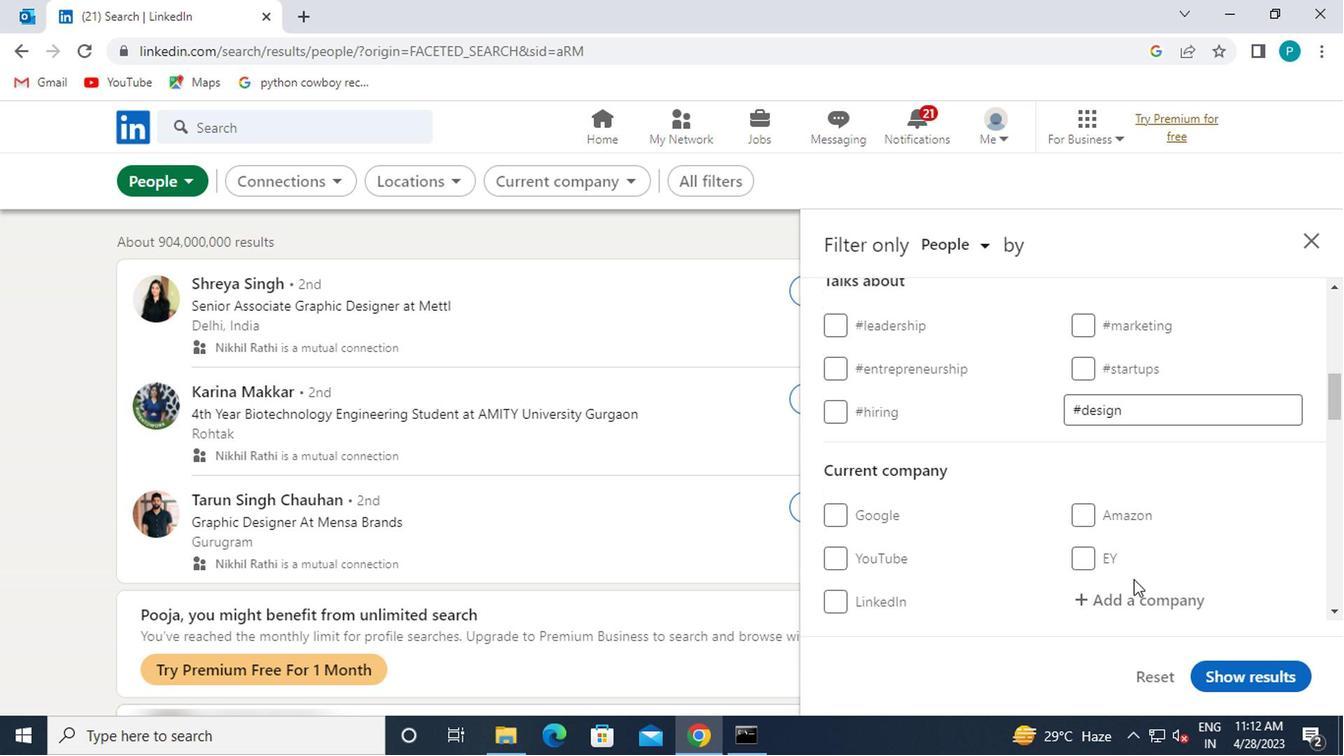 
Action: Mouse pressed left at (1139, 595)
Screenshot: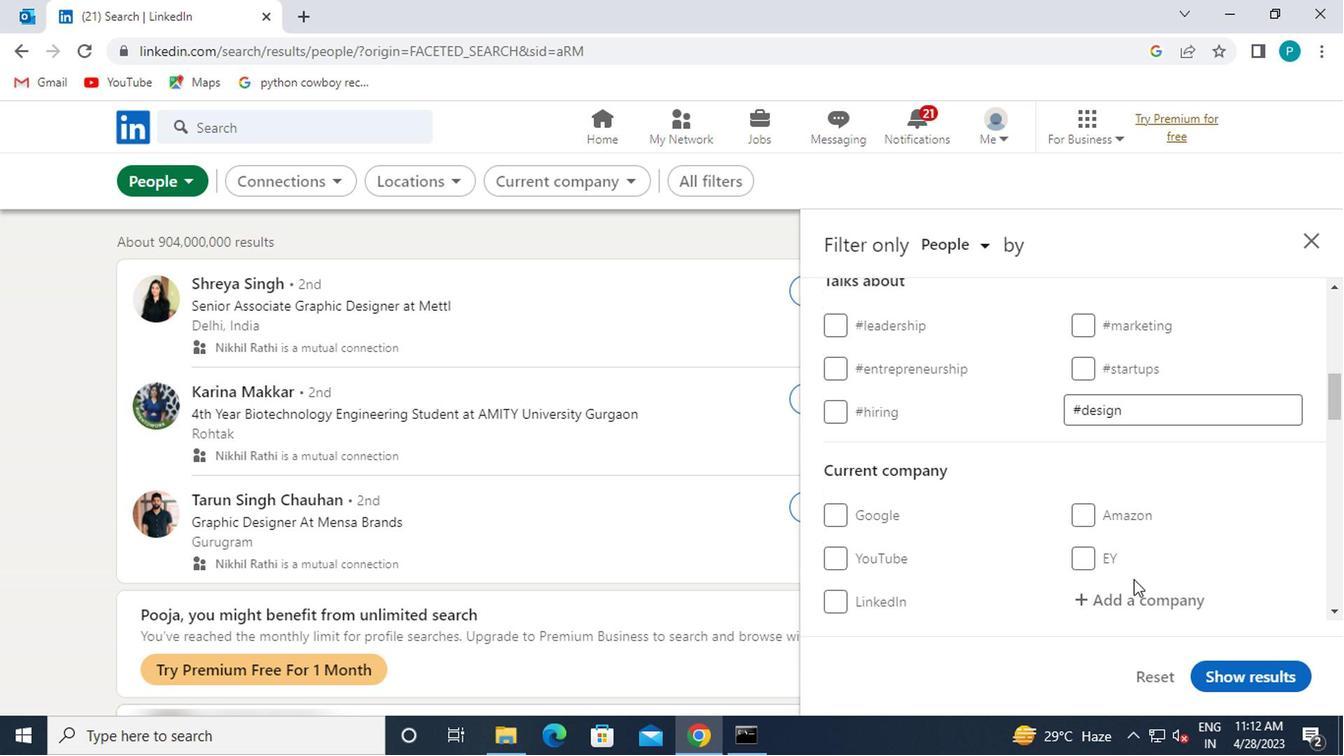 
Action: Mouse moved to (1060, 545)
Screenshot: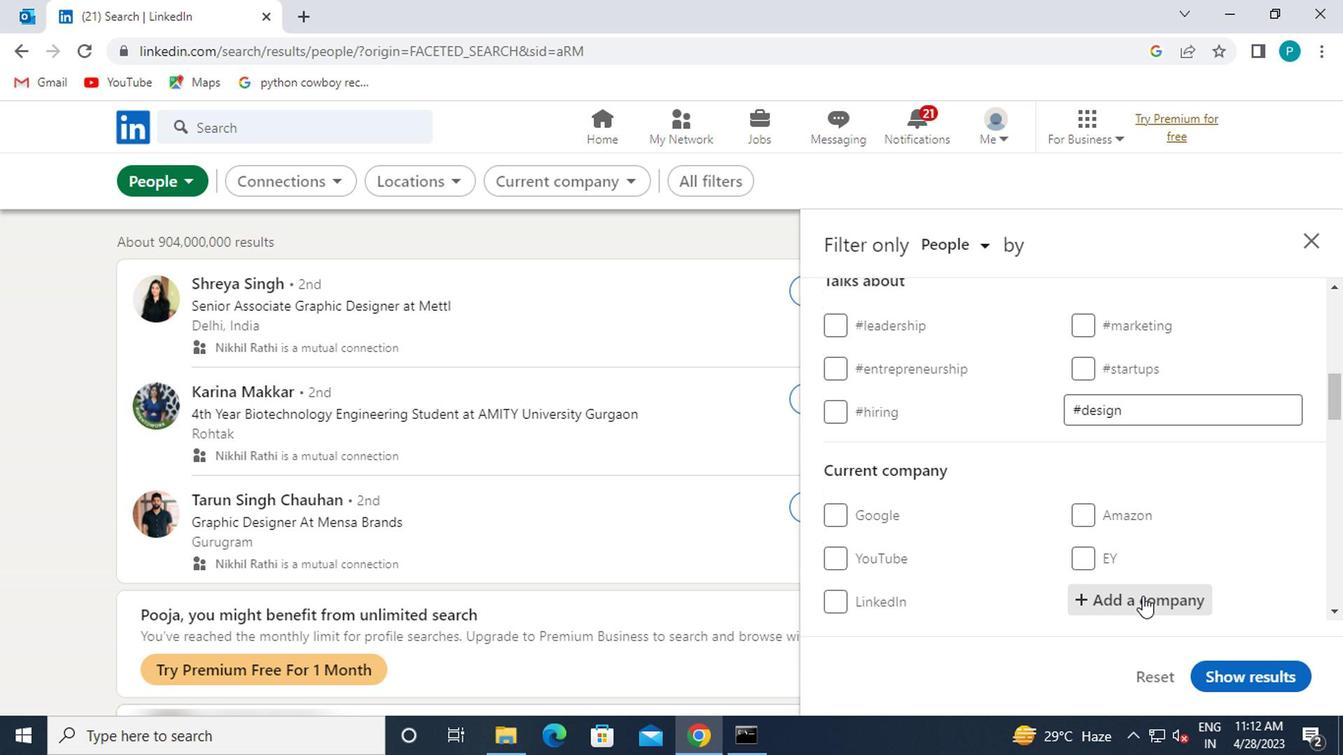 
Action: Mouse scrolled (1060, 545) with delta (0, 0)
Screenshot: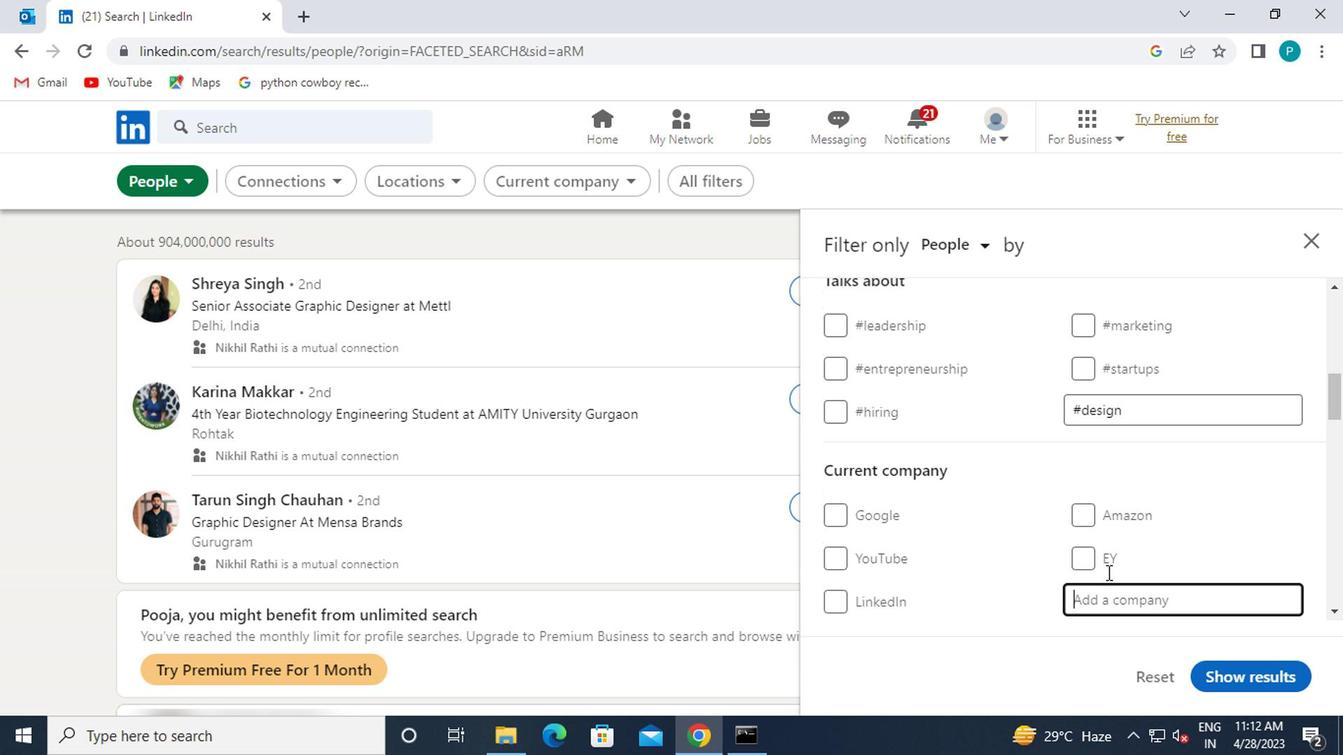 
Action: Mouse moved to (1061, 542)
Screenshot: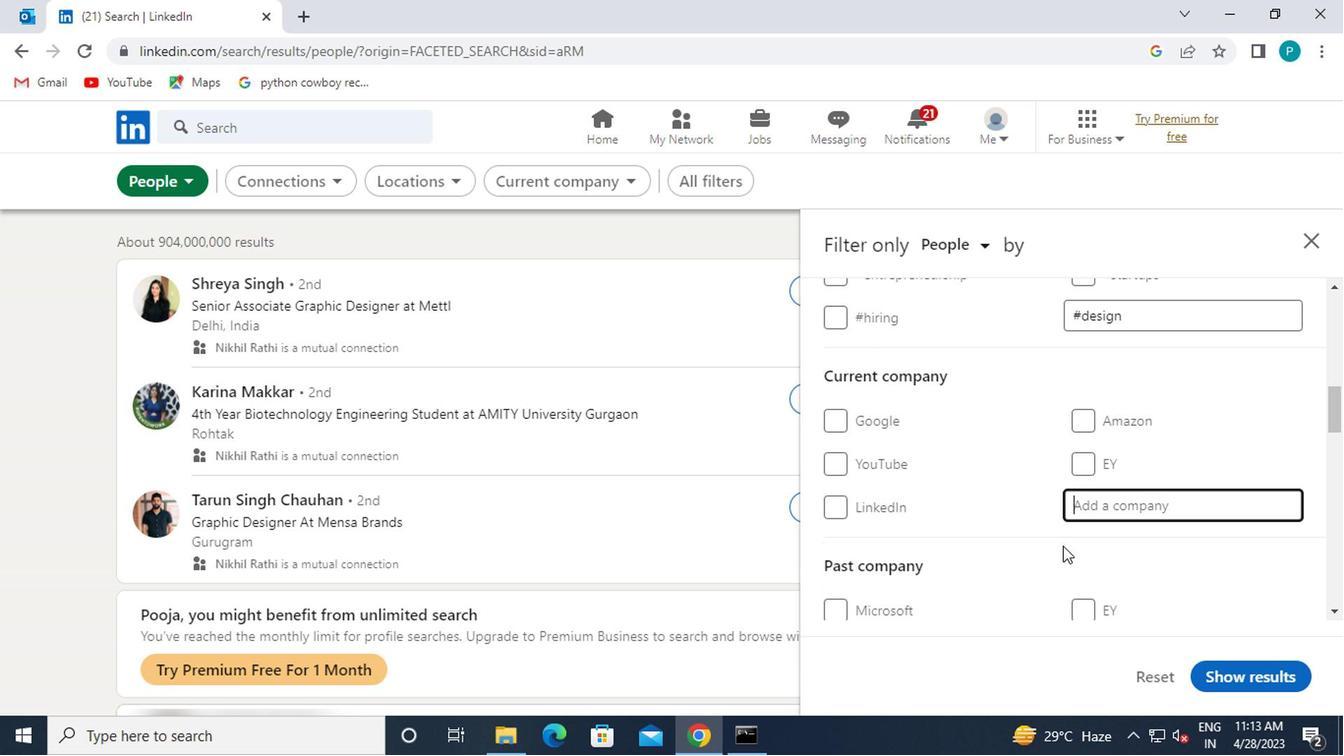 
Action: Key pressed <Key.shift_r>MAL<Key.backspace>KE<Key.shift_r><Key.shift_r><Key.shift_r><Key.shift_r><Key.shift_r><Key.shift_r><Key.shift_r><Key.shift_r><Key.shift_r><Key.shift_r><Key.shift_r><Key.shift_r><Key.shift_r><Key.shift_r><Key.shift_r><Key.shift_r><Key.shift_r><Key.shift_r><Key.shift_r><Key.shift_r><Key.shift_r>M
Screenshot: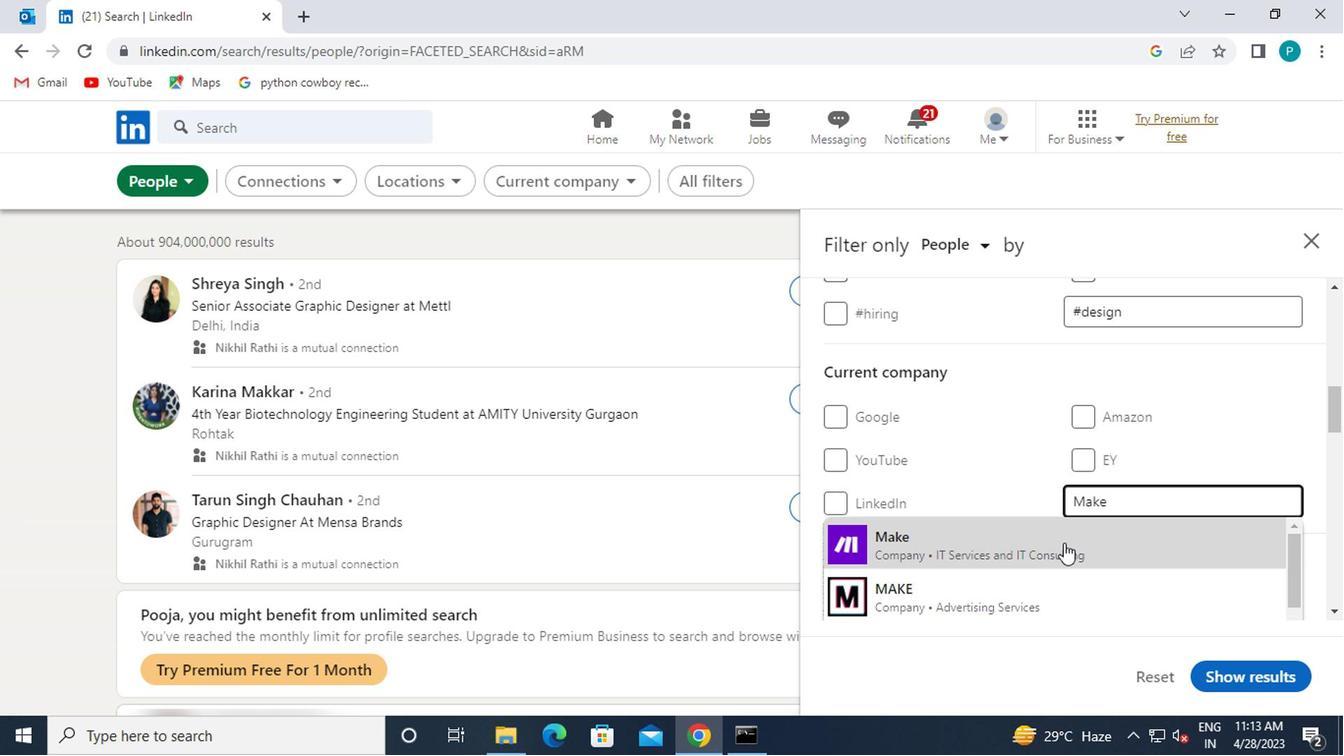 
Action: Mouse pressed left at (1061, 542)
Screenshot: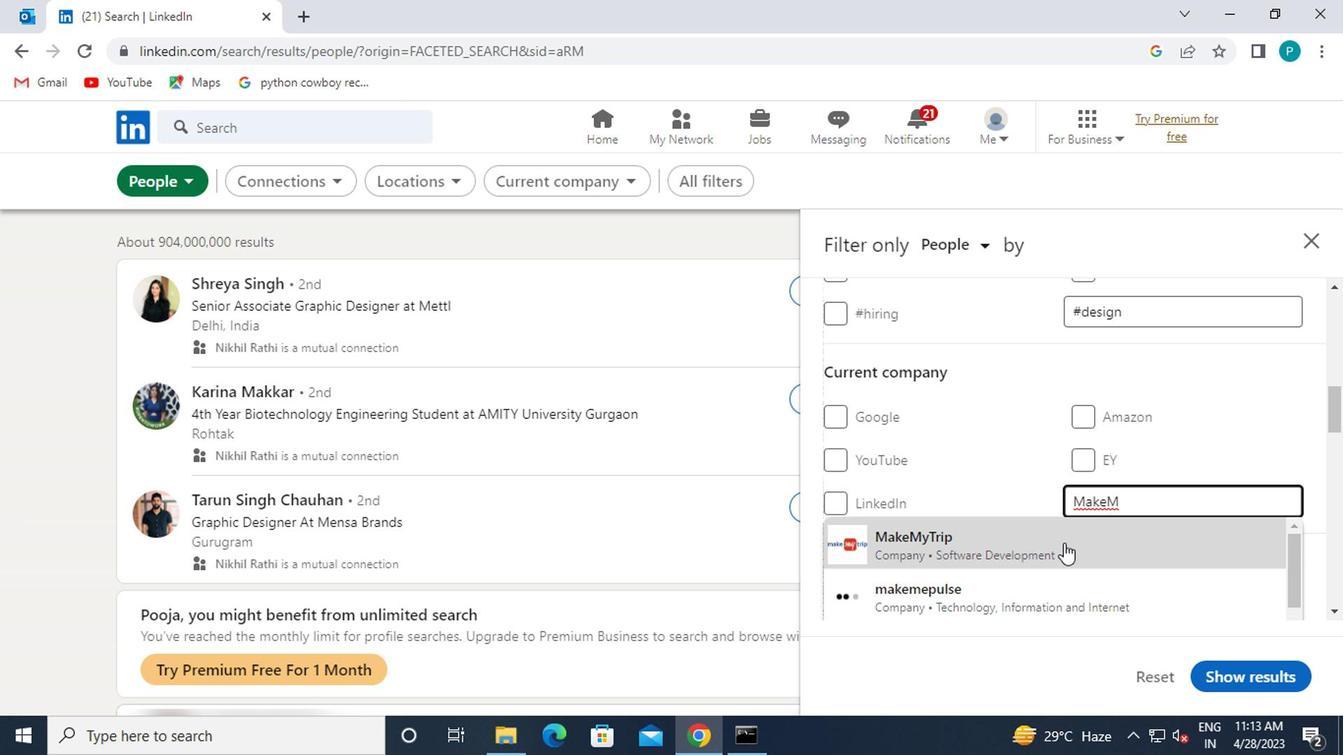 
Action: Mouse moved to (1050, 558)
Screenshot: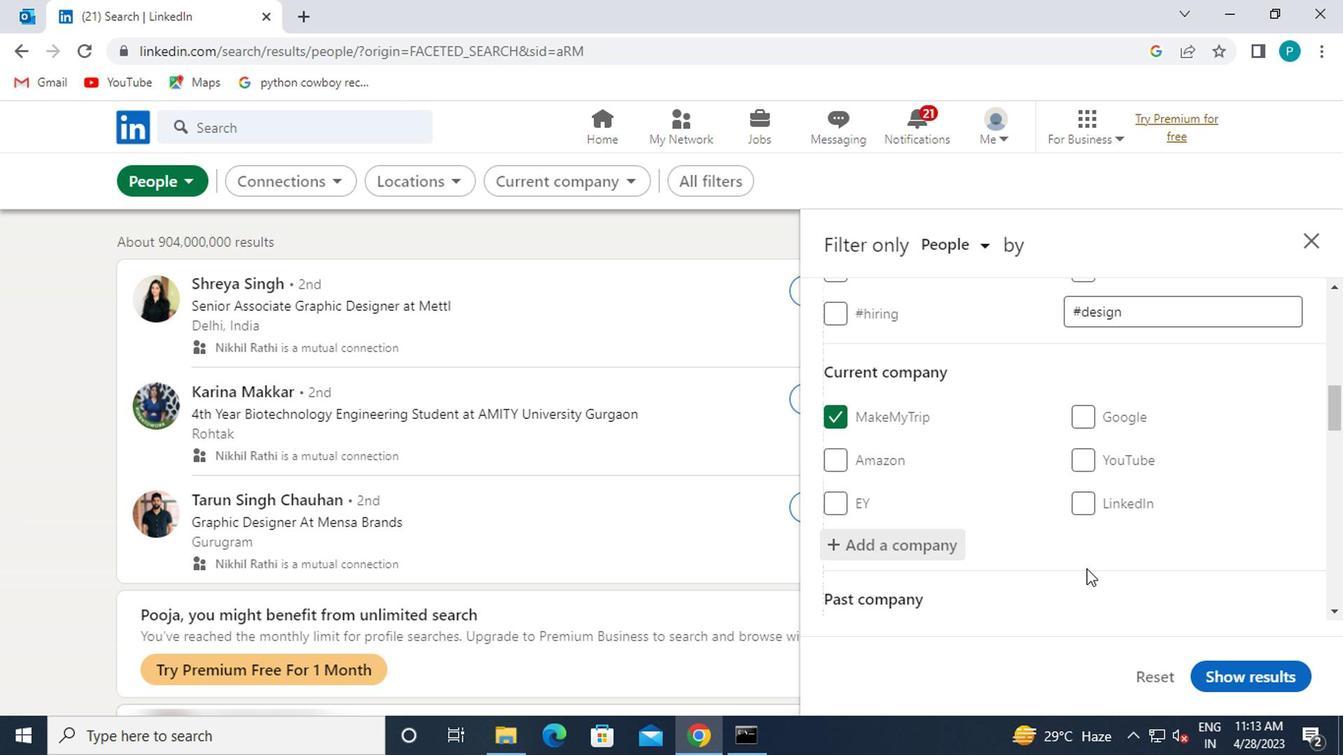 
Action: Mouse scrolled (1050, 558) with delta (0, 0)
Screenshot: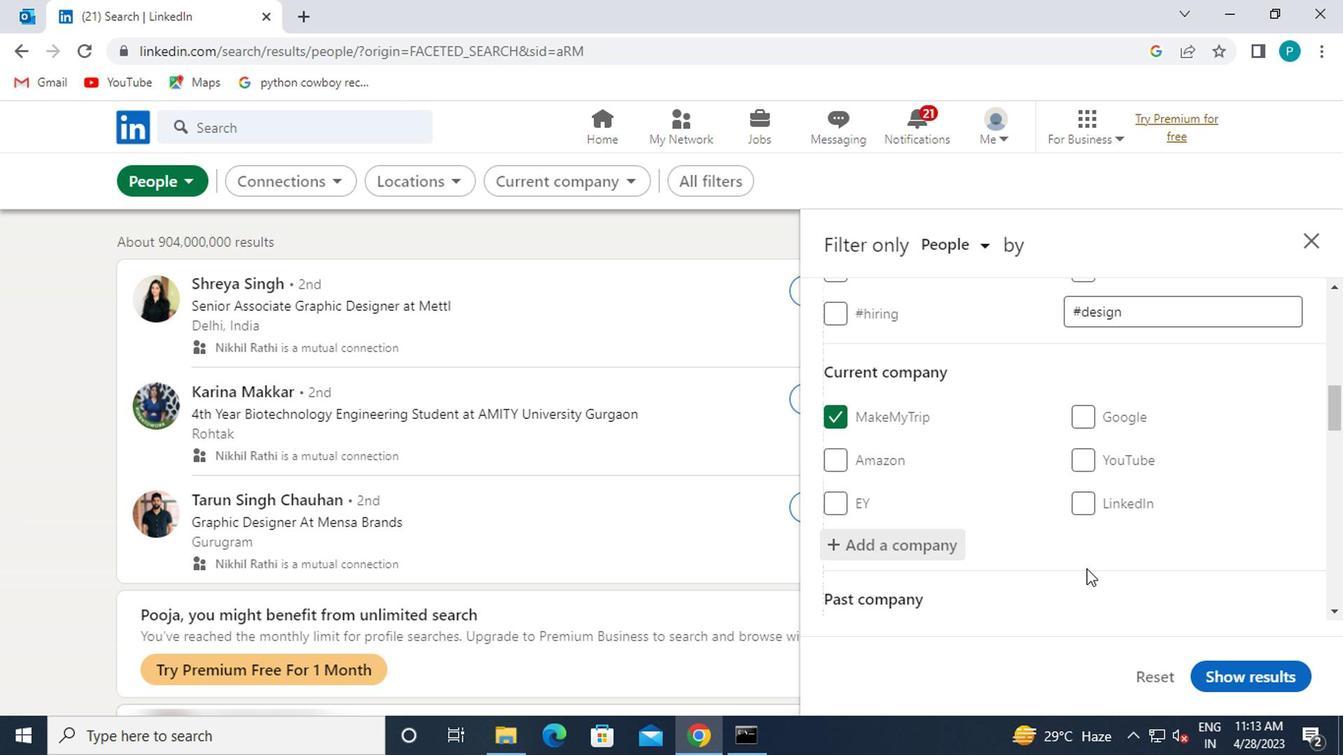 
Action: Mouse moved to (1044, 555)
Screenshot: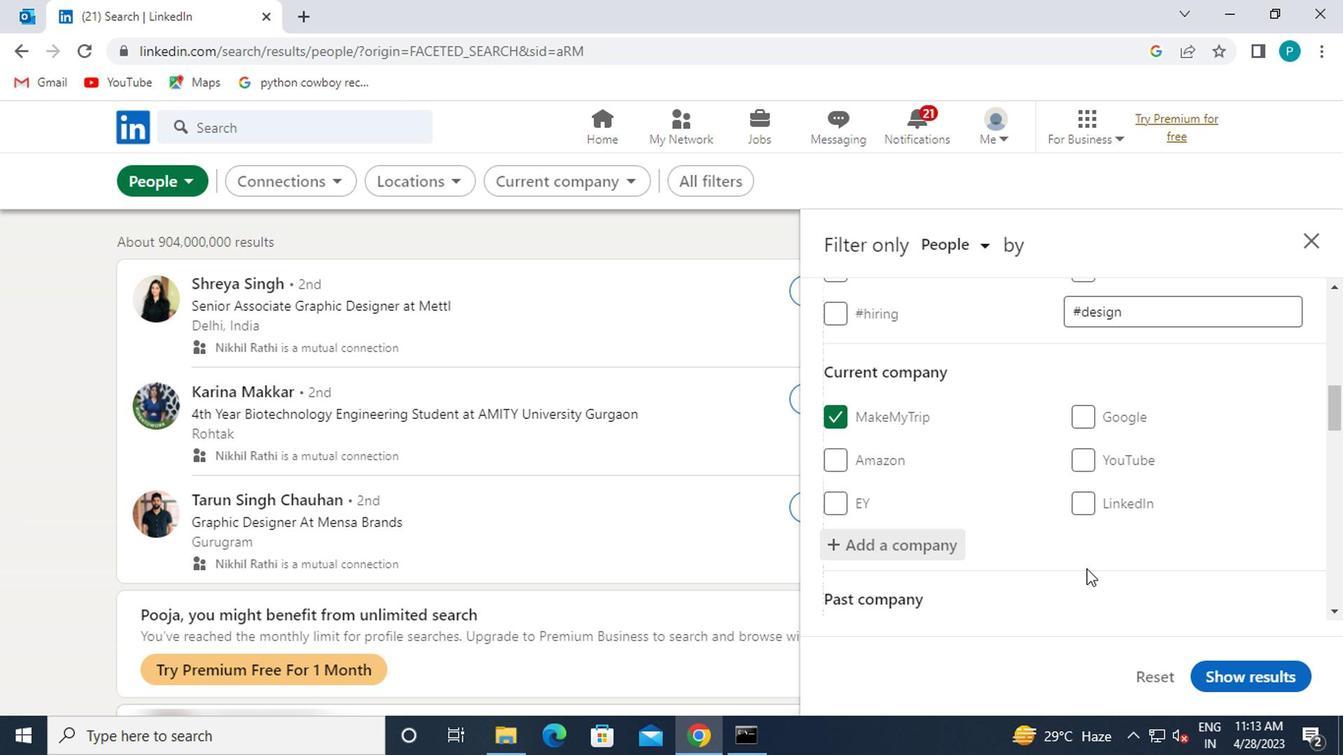 
Action: Mouse scrolled (1044, 554) with delta (0, -1)
Screenshot: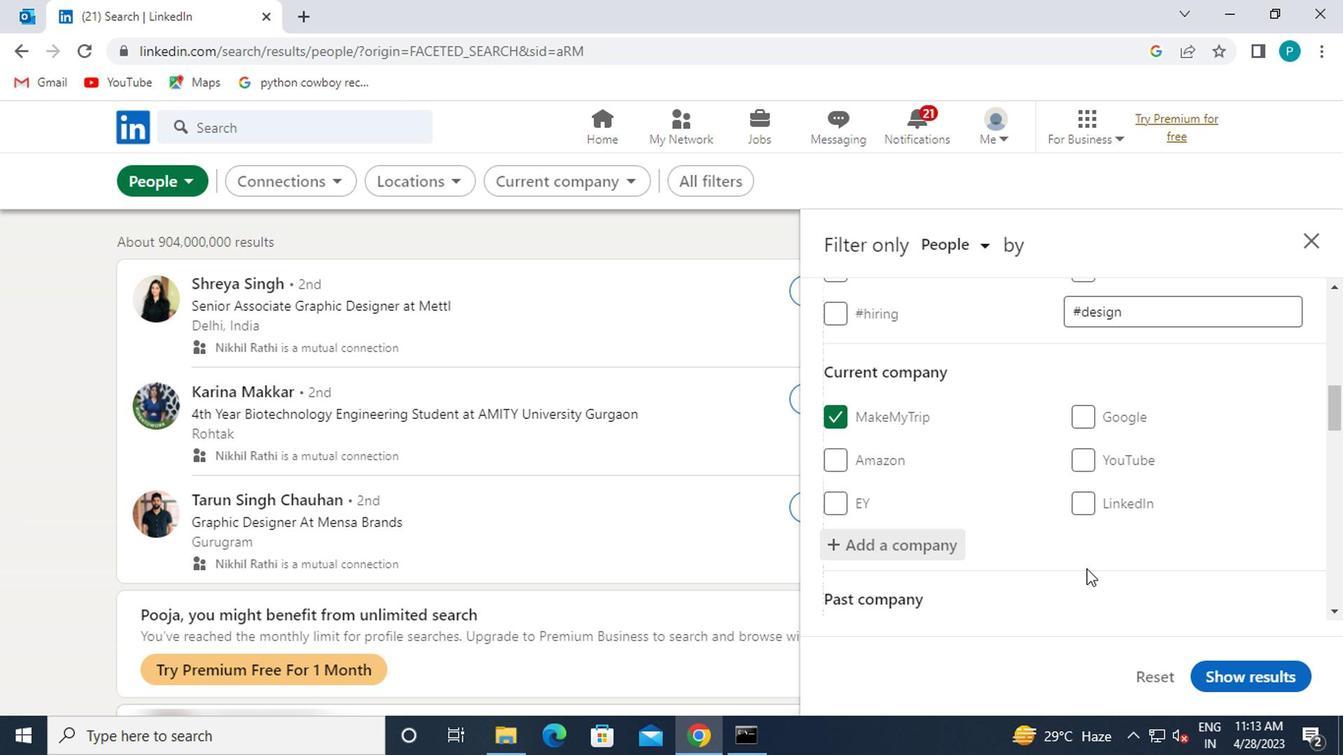 
Action: Mouse moved to (1043, 554)
Screenshot: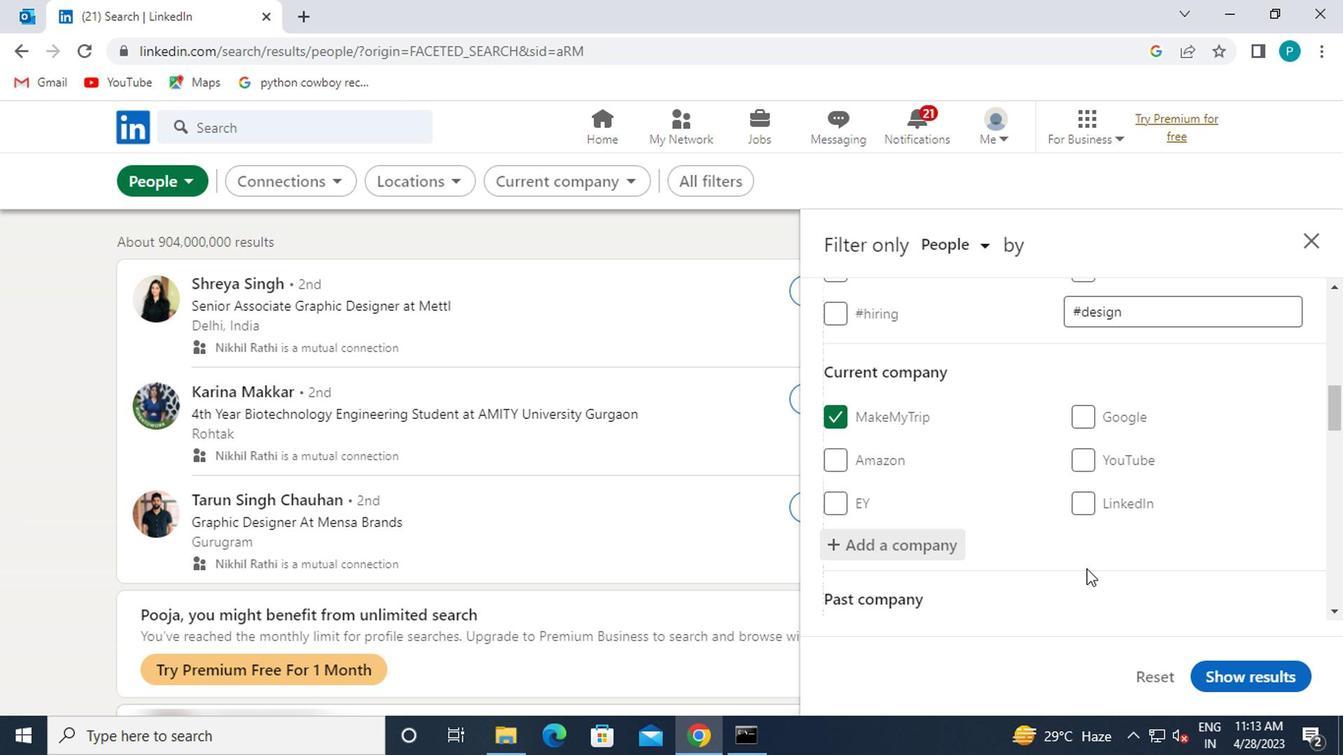 
Action: Mouse scrolled (1043, 553) with delta (0, 0)
Screenshot: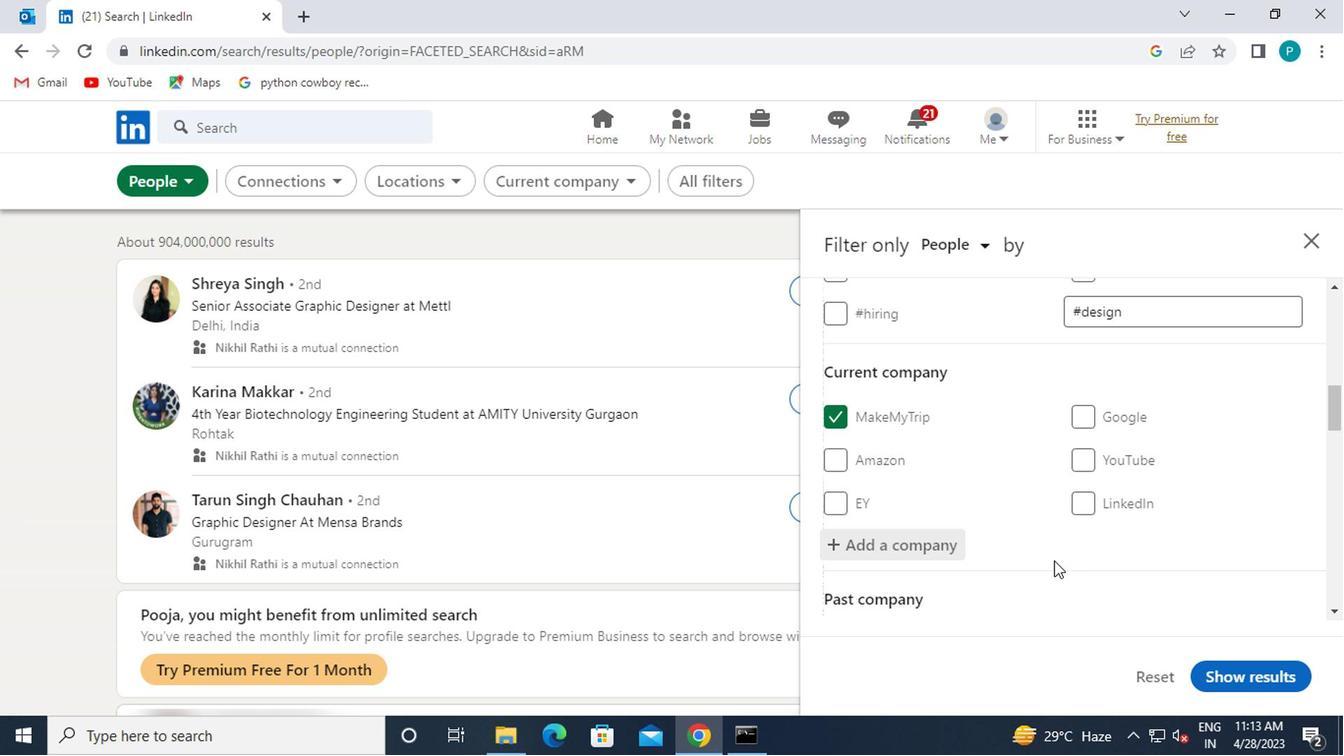 
Action: Mouse moved to (1046, 556)
Screenshot: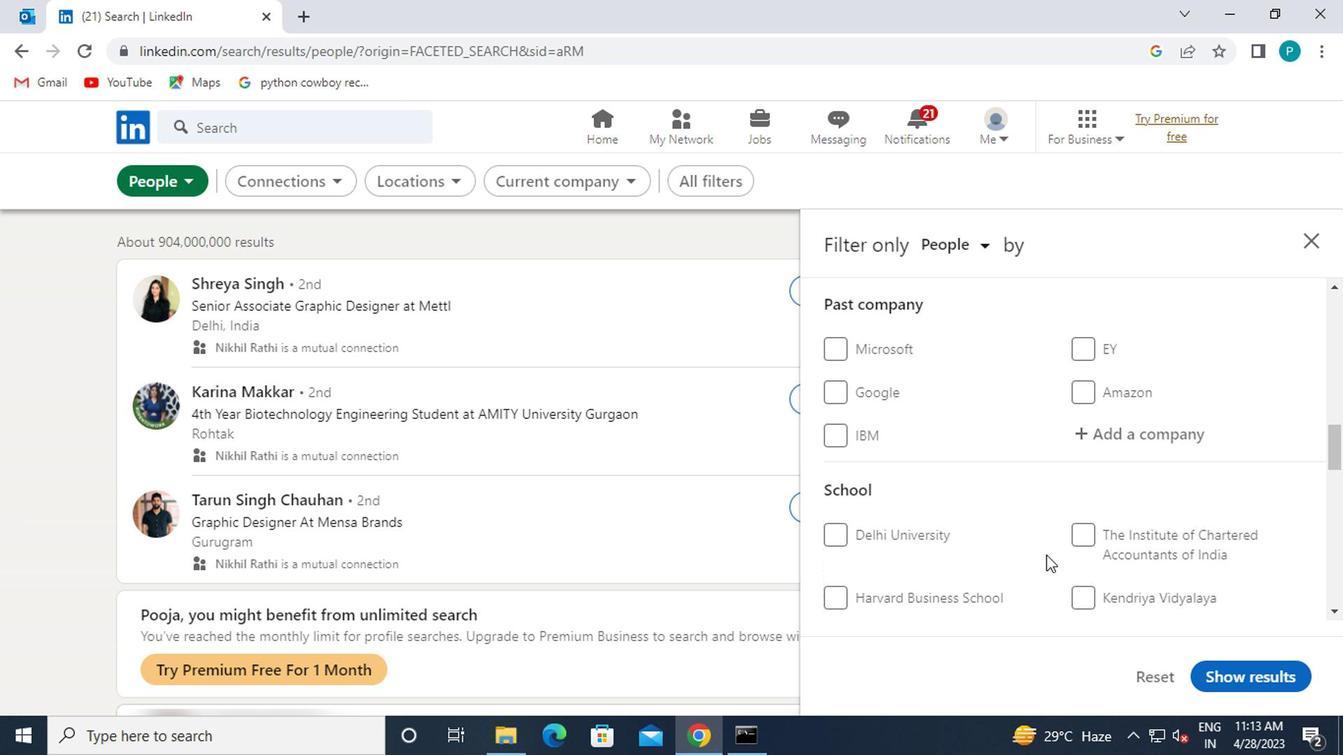 
Action: Mouse scrolled (1046, 555) with delta (0, 0)
Screenshot: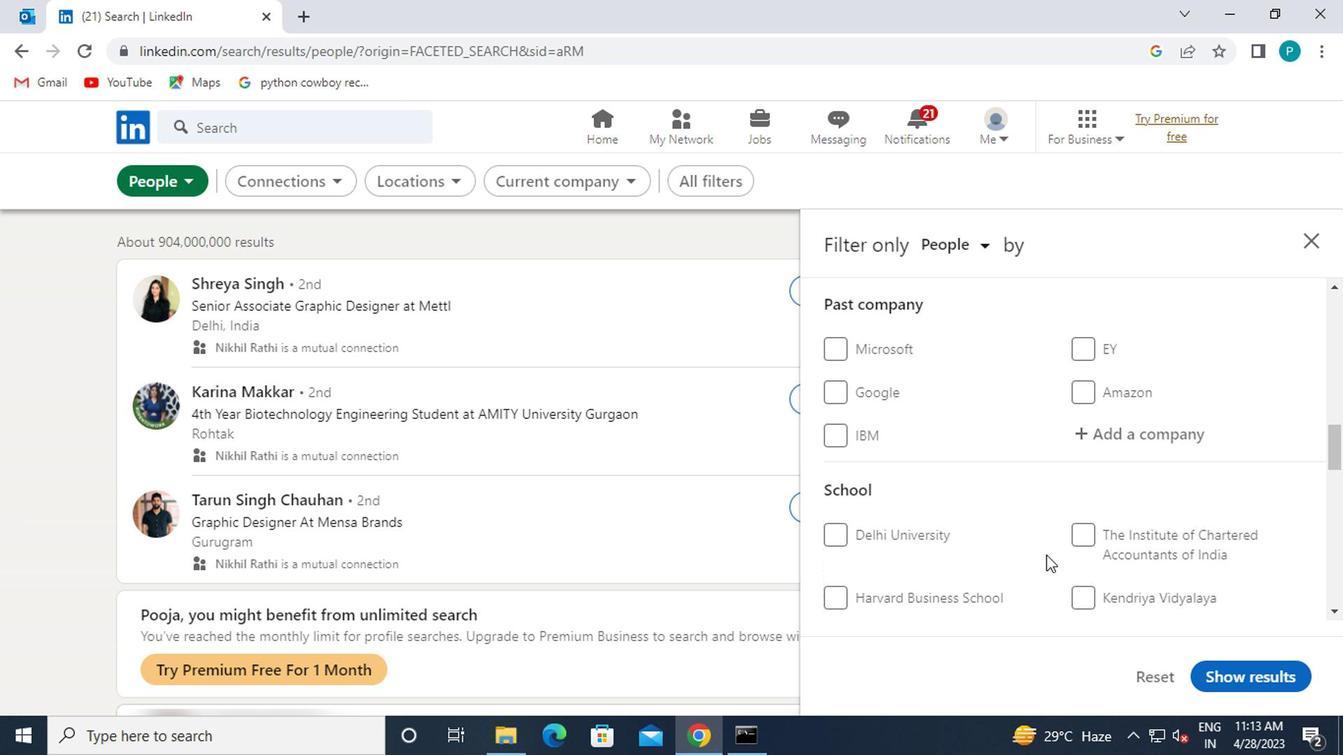 
Action: Mouse moved to (1110, 535)
Screenshot: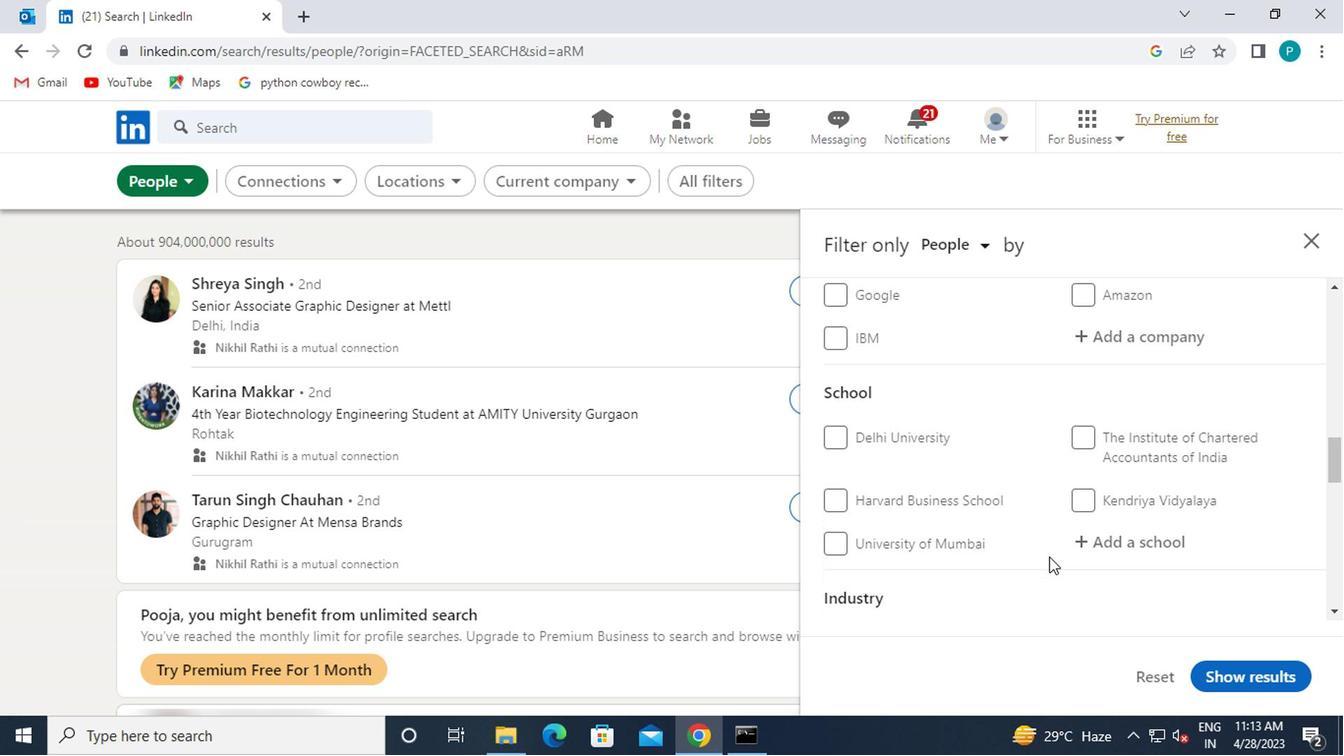 
Action: Mouse pressed left at (1110, 535)
Screenshot: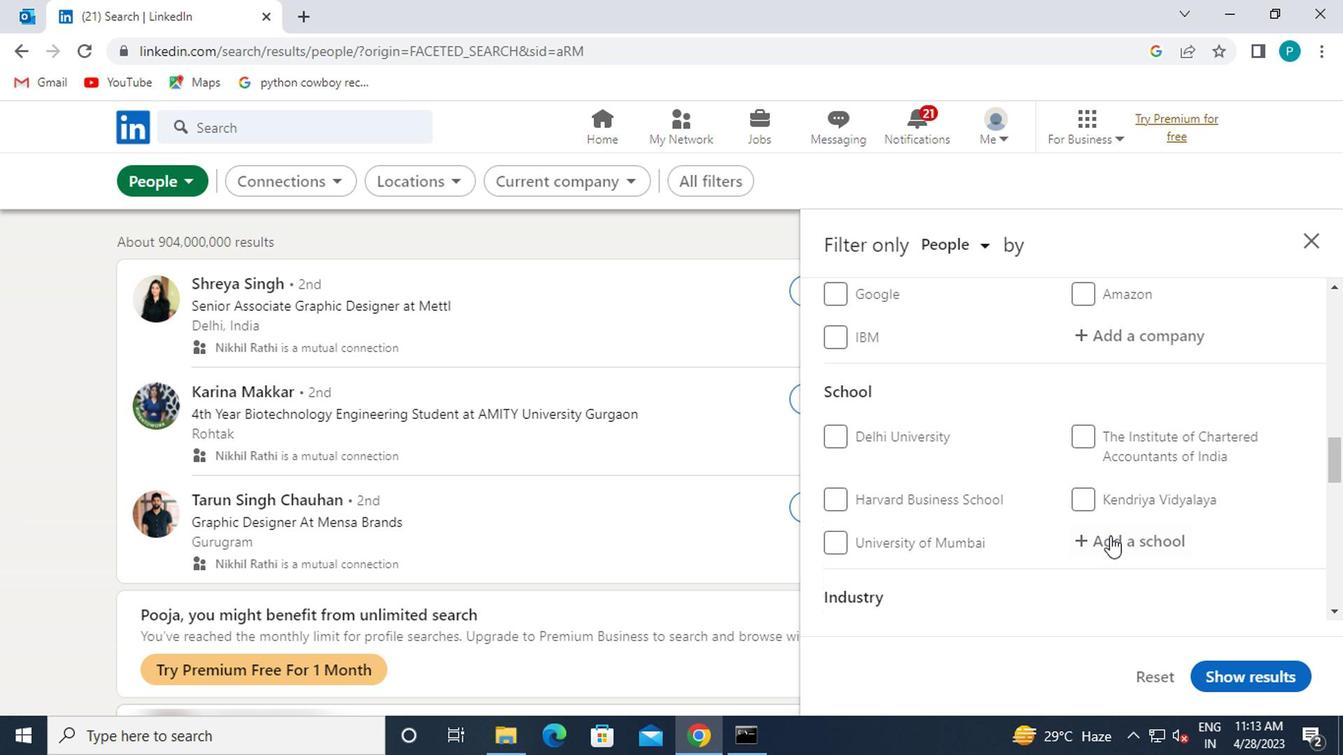 
Action: Mouse moved to (1117, 549)
Screenshot: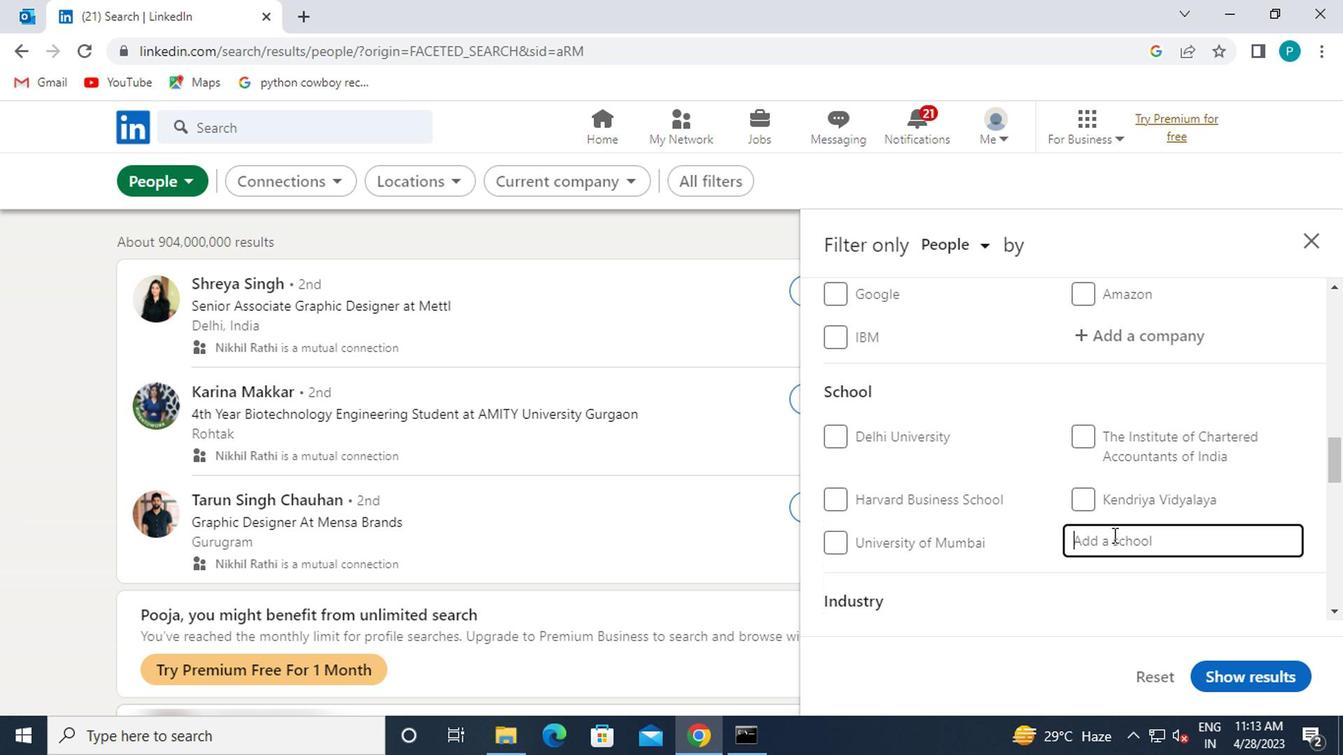 
Action: Key pressed <Key.caps_lock>B<Key.caps_lock>IRLA
Screenshot: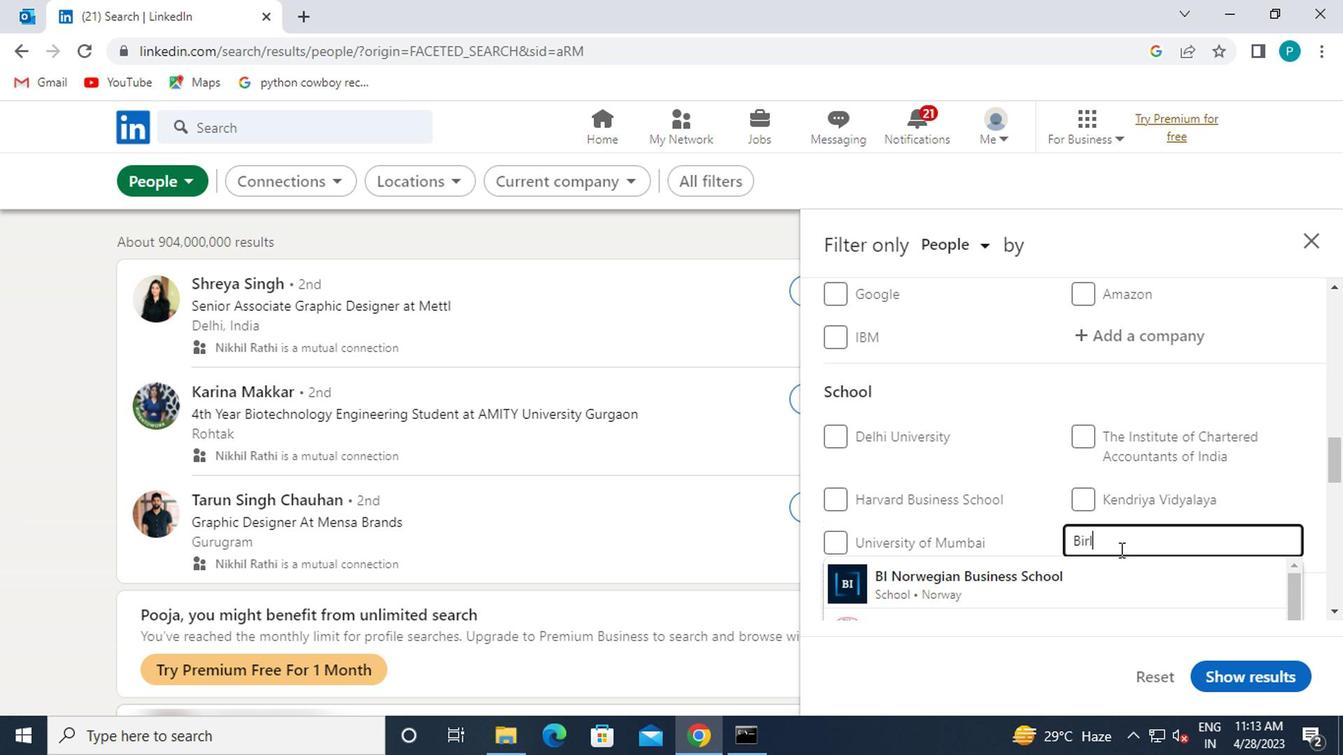 
Action: Mouse moved to (1118, 575)
Screenshot: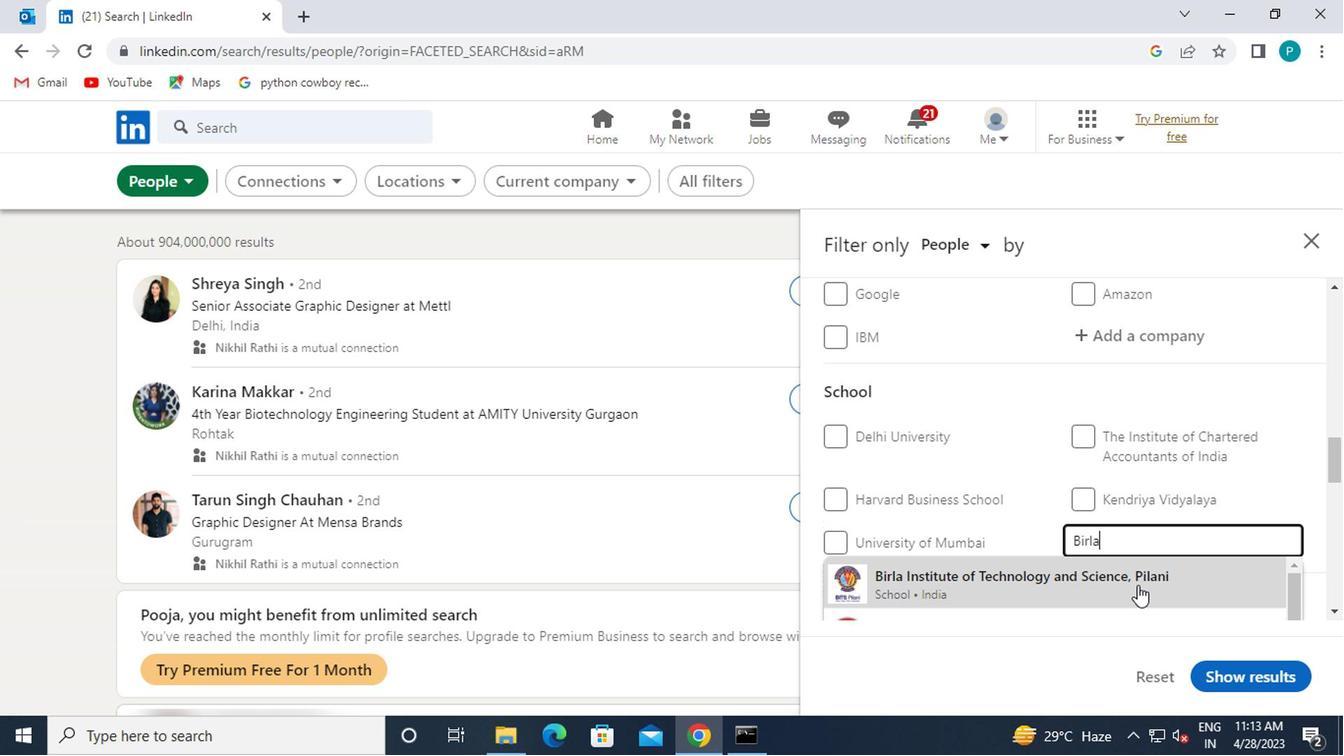 
Action: Mouse scrolled (1118, 573) with delta (0, -1)
Screenshot: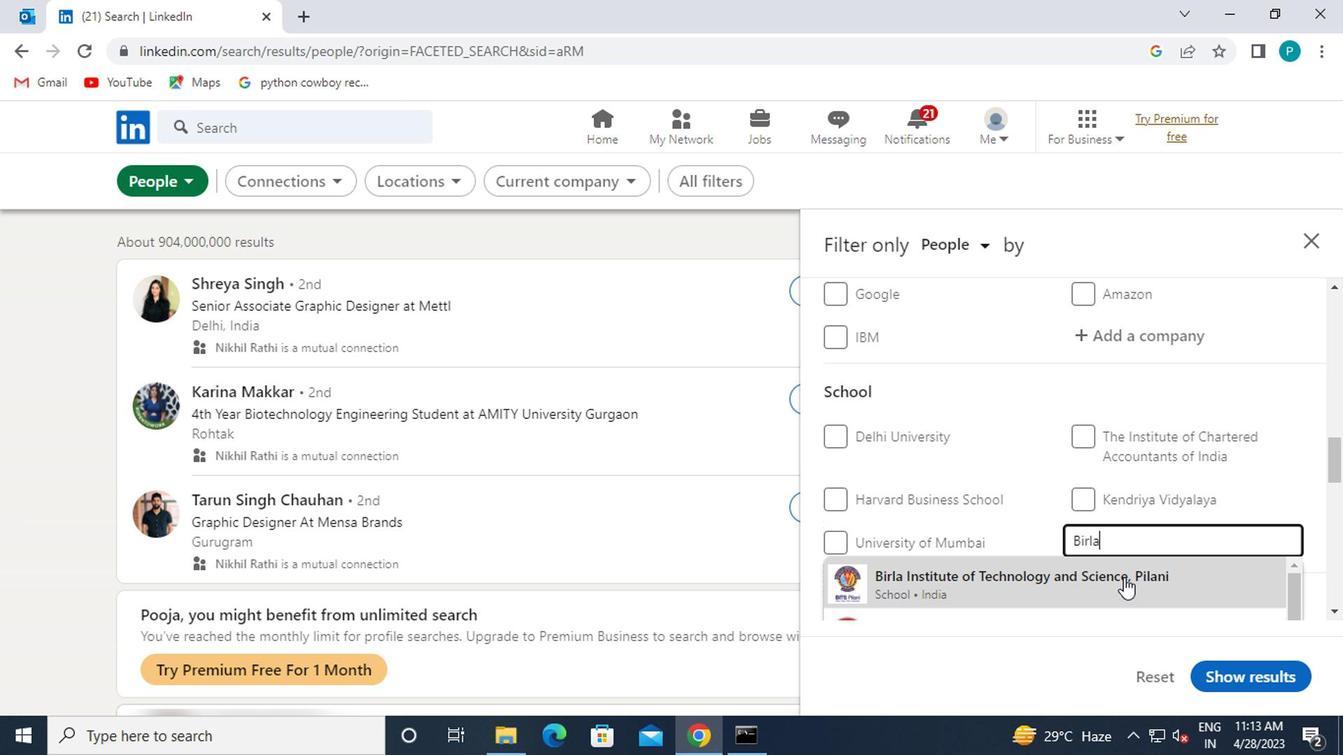 
Action: Mouse moved to (1117, 575)
Screenshot: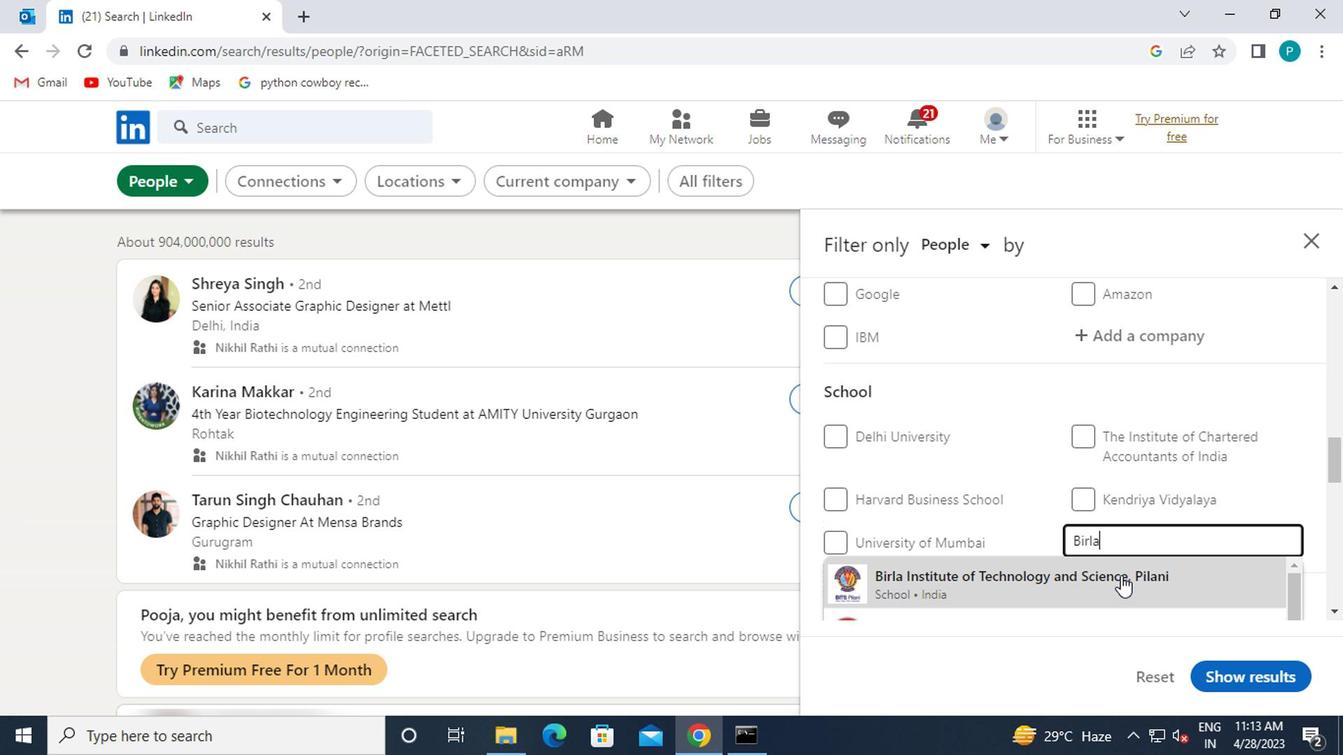 
Action: Mouse pressed left at (1117, 575)
Screenshot: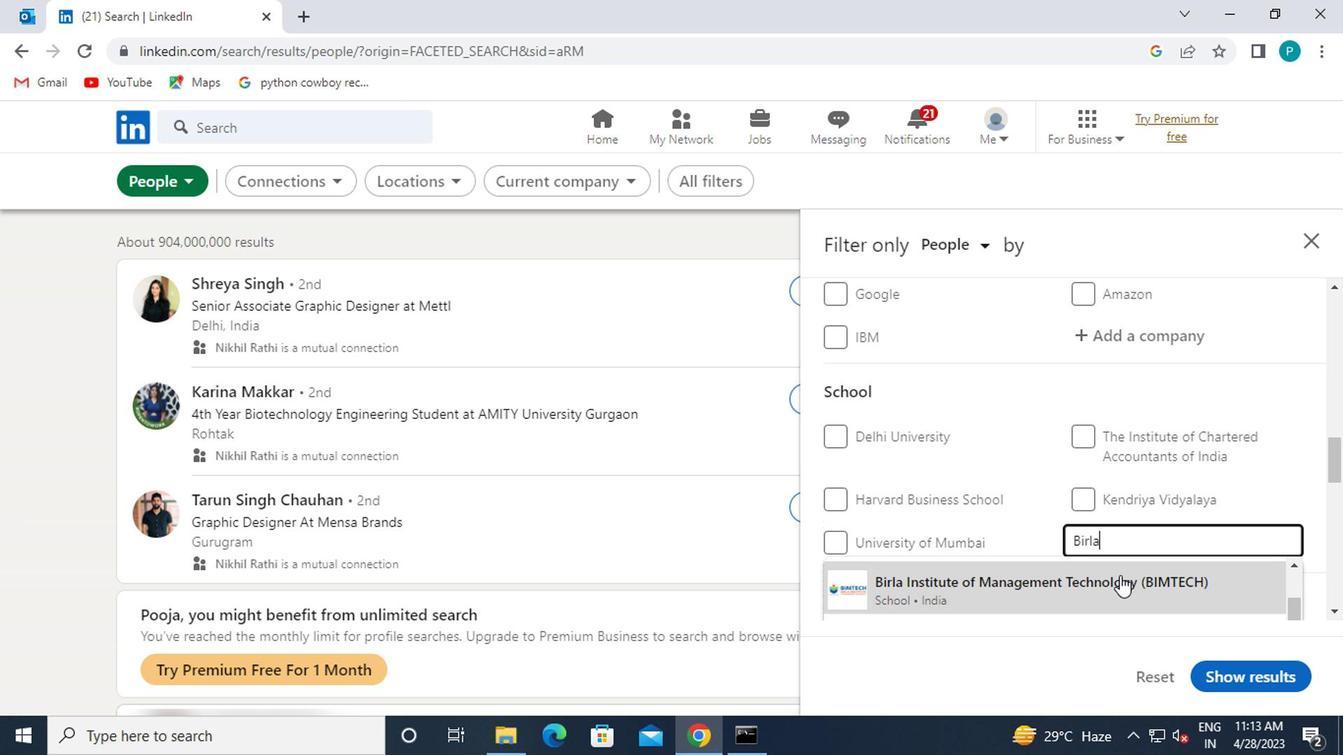 
Action: Mouse moved to (1077, 549)
Screenshot: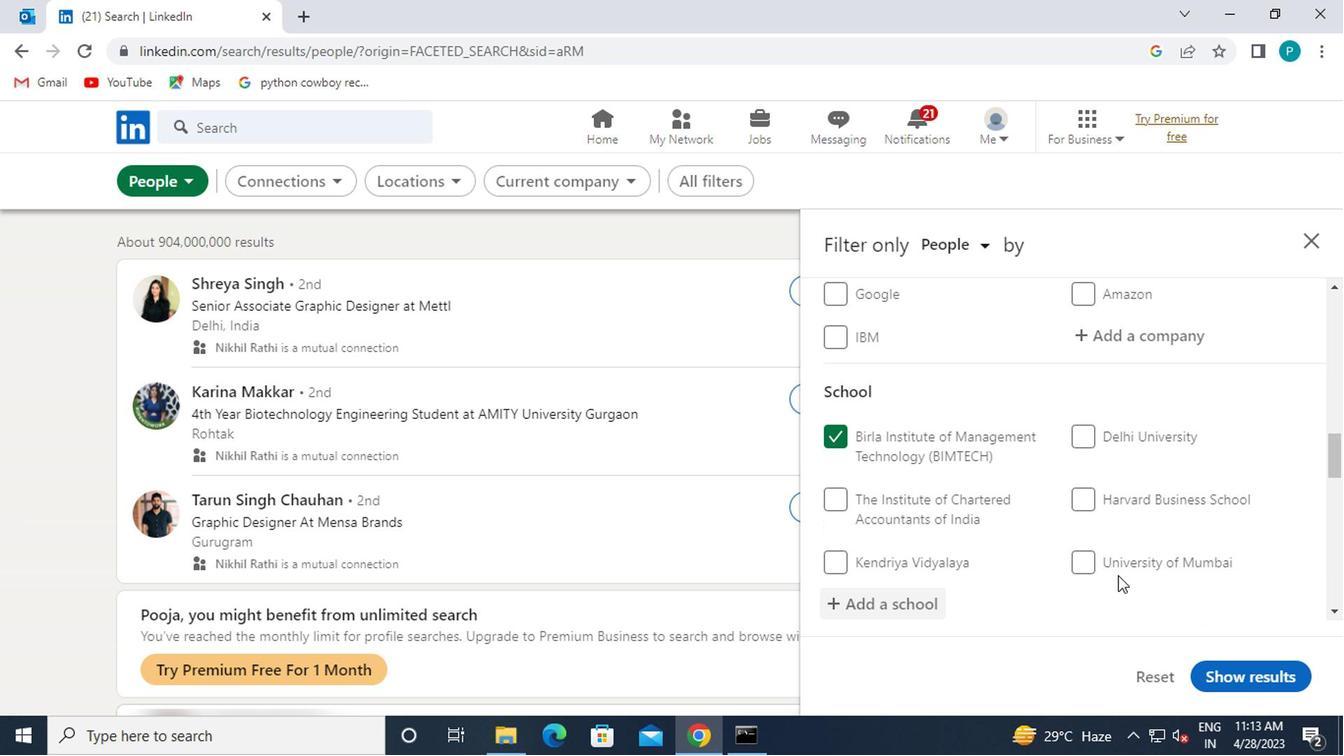 
Action: Mouse scrolled (1077, 548) with delta (0, -1)
Screenshot: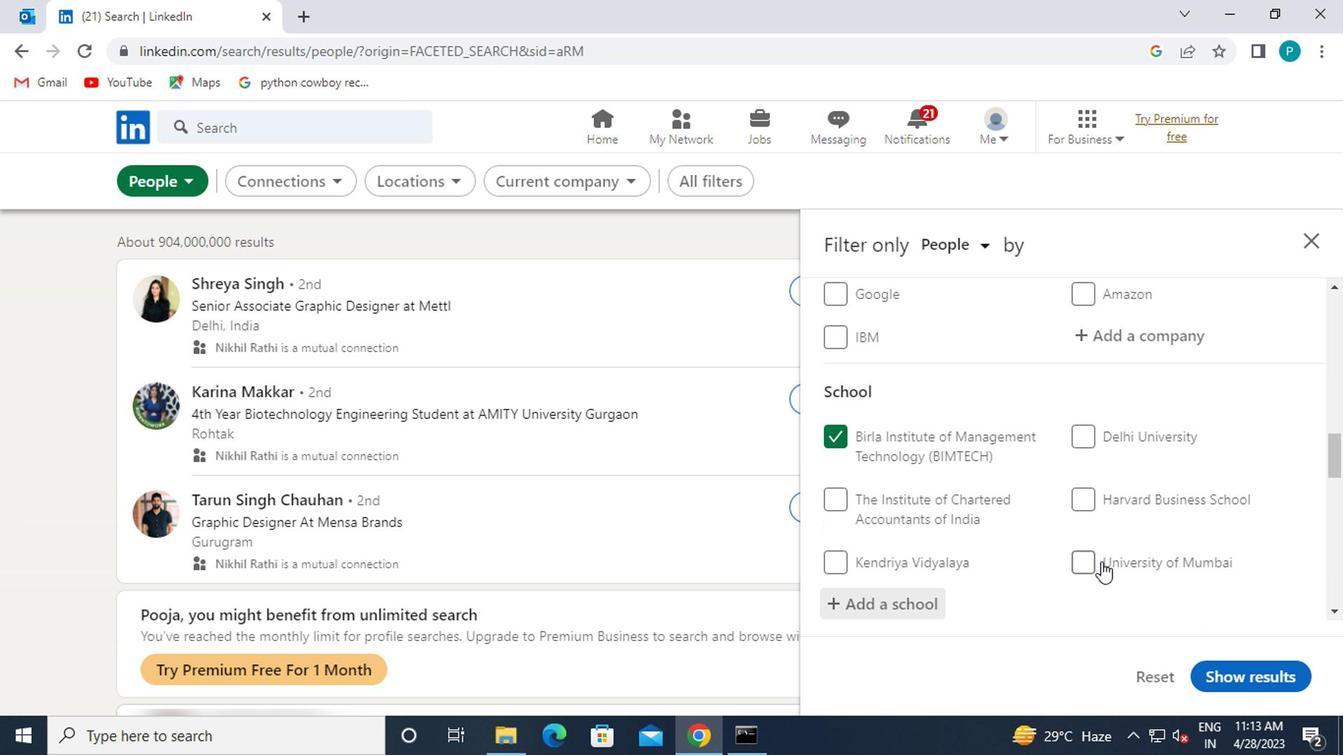 
Action: Mouse scrolled (1077, 548) with delta (0, -1)
Screenshot: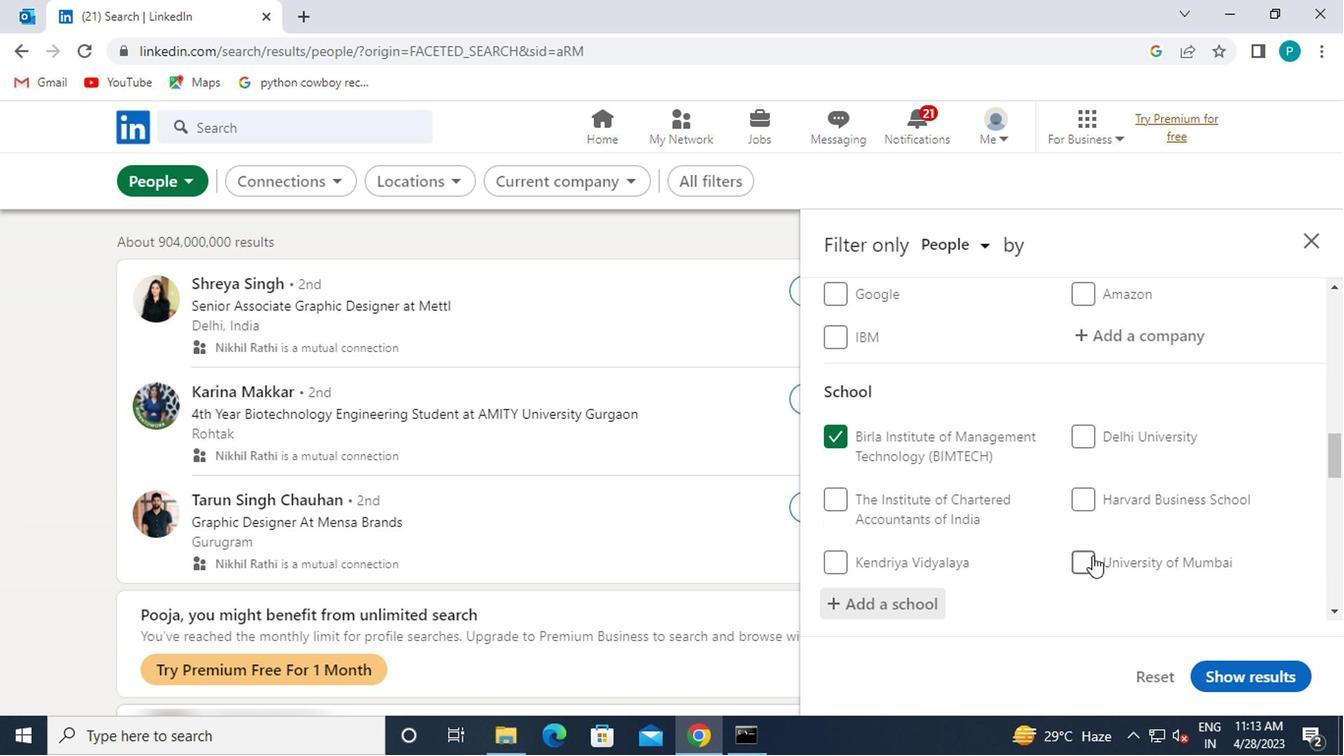 
Action: Mouse scrolled (1077, 548) with delta (0, -1)
Screenshot: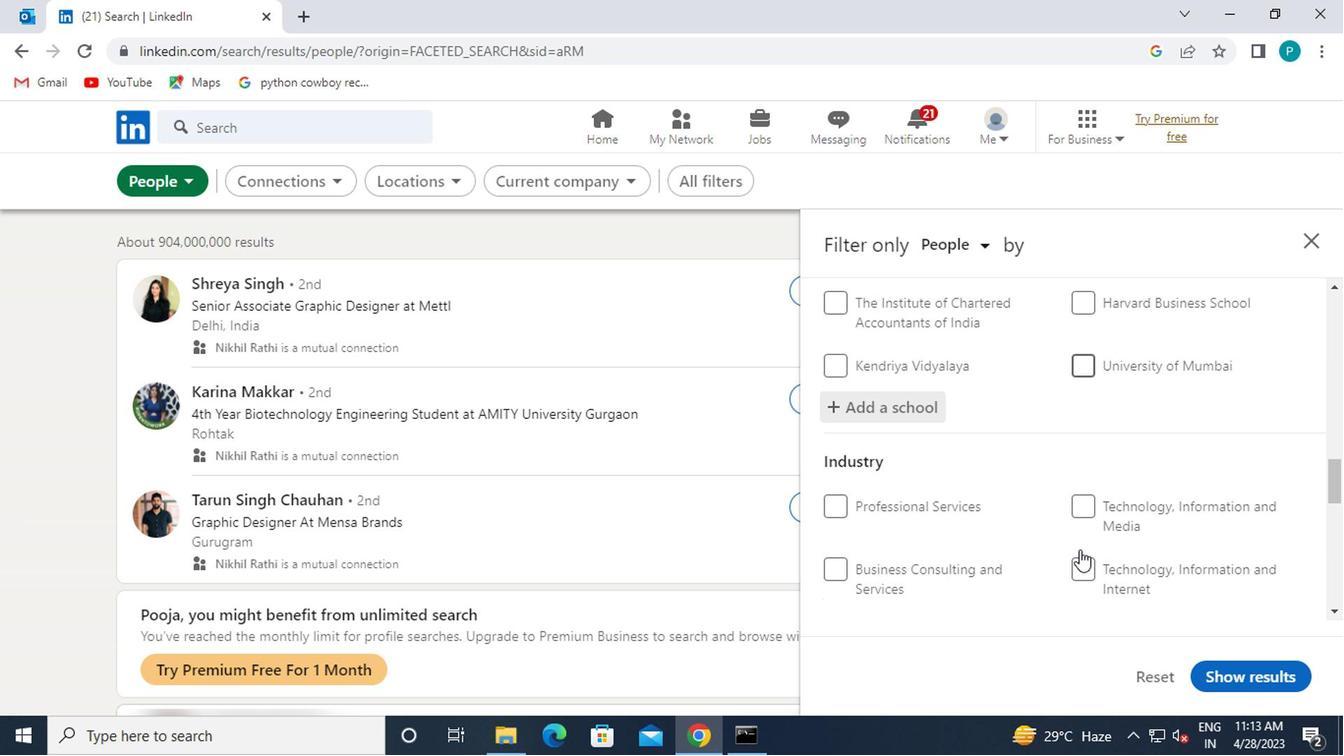
Action: Mouse moved to (1087, 531)
Screenshot: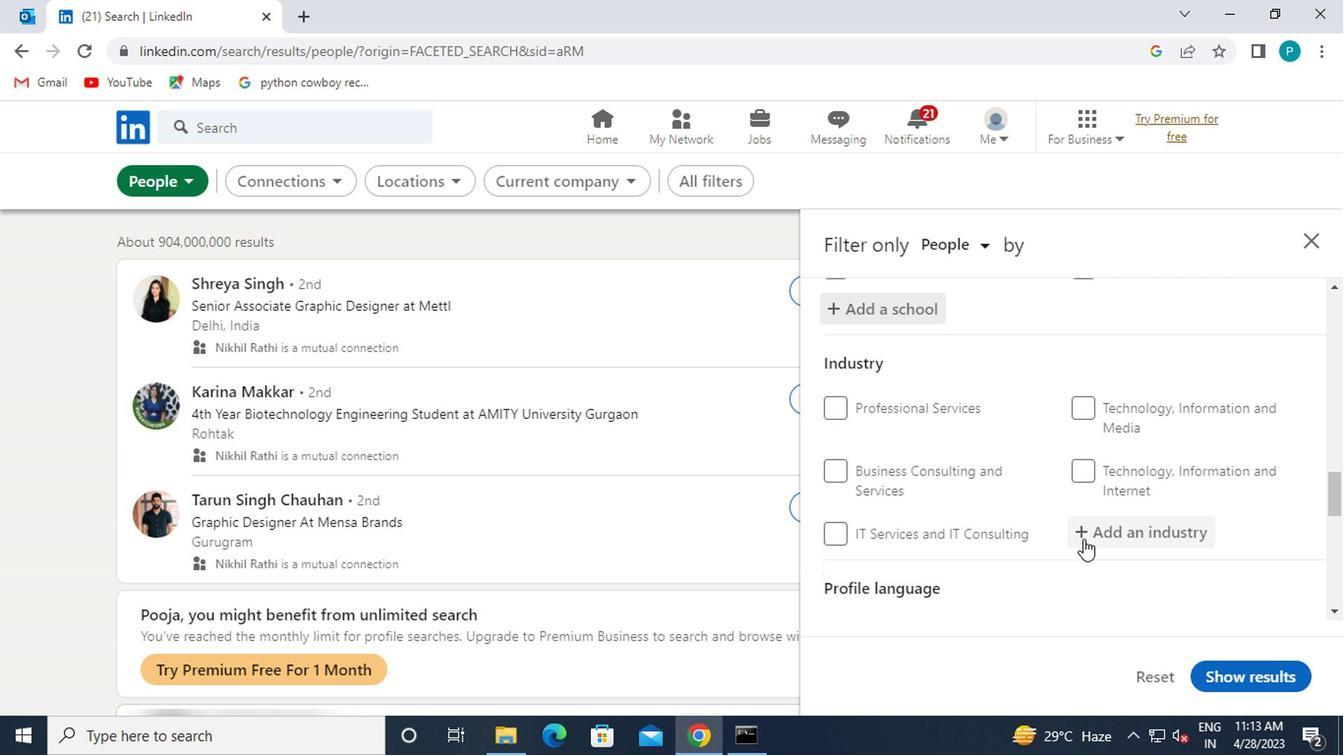 
Action: Mouse pressed left at (1087, 531)
Screenshot: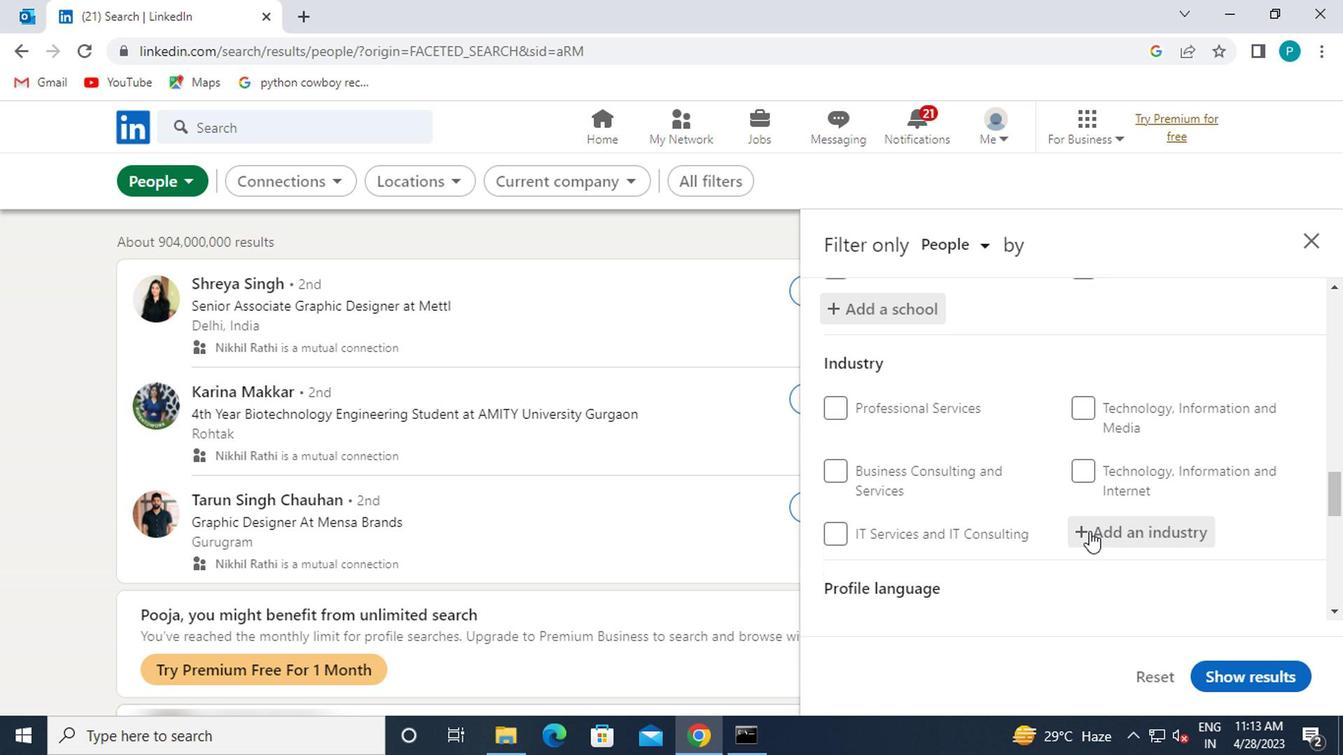 
Action: Key pressed <Key.shift><Key.shift_r><Key.shift_r>INSURA
Screenshot: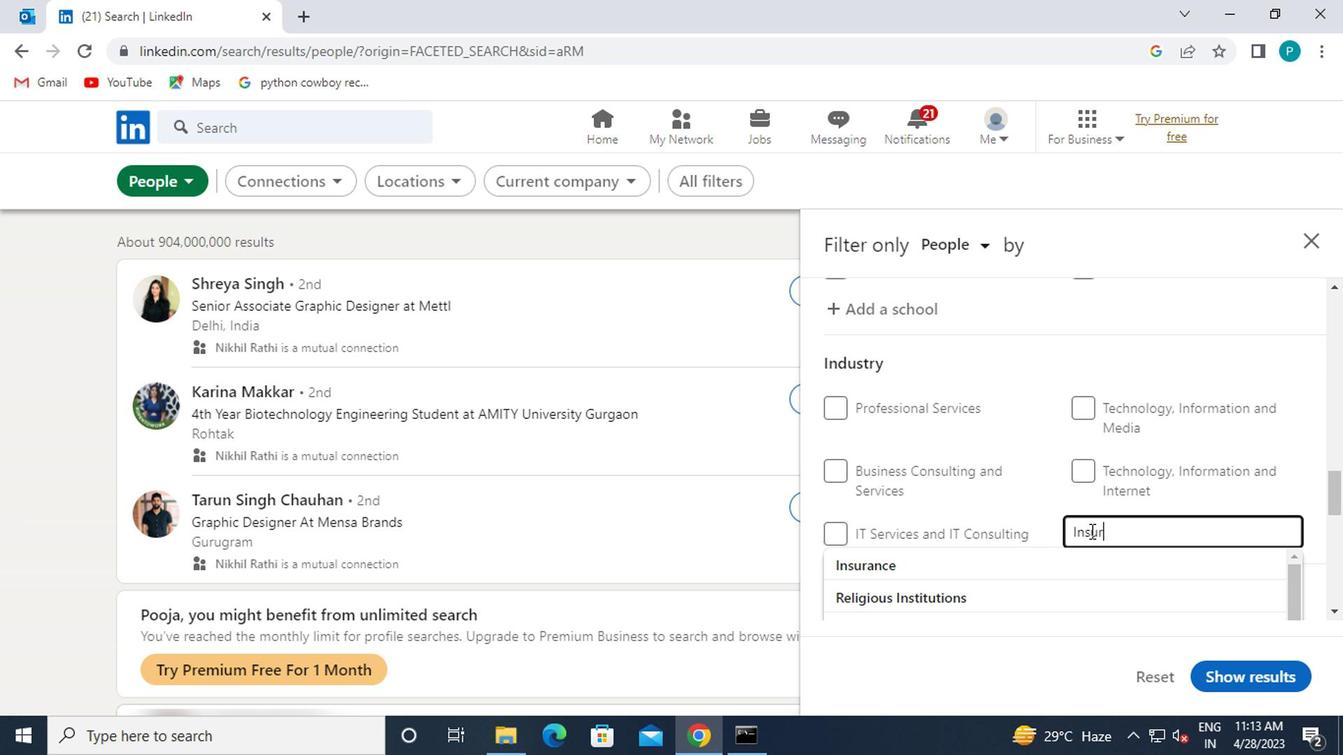 
Action: Mouse moved to (1057, 570)
Screenshot: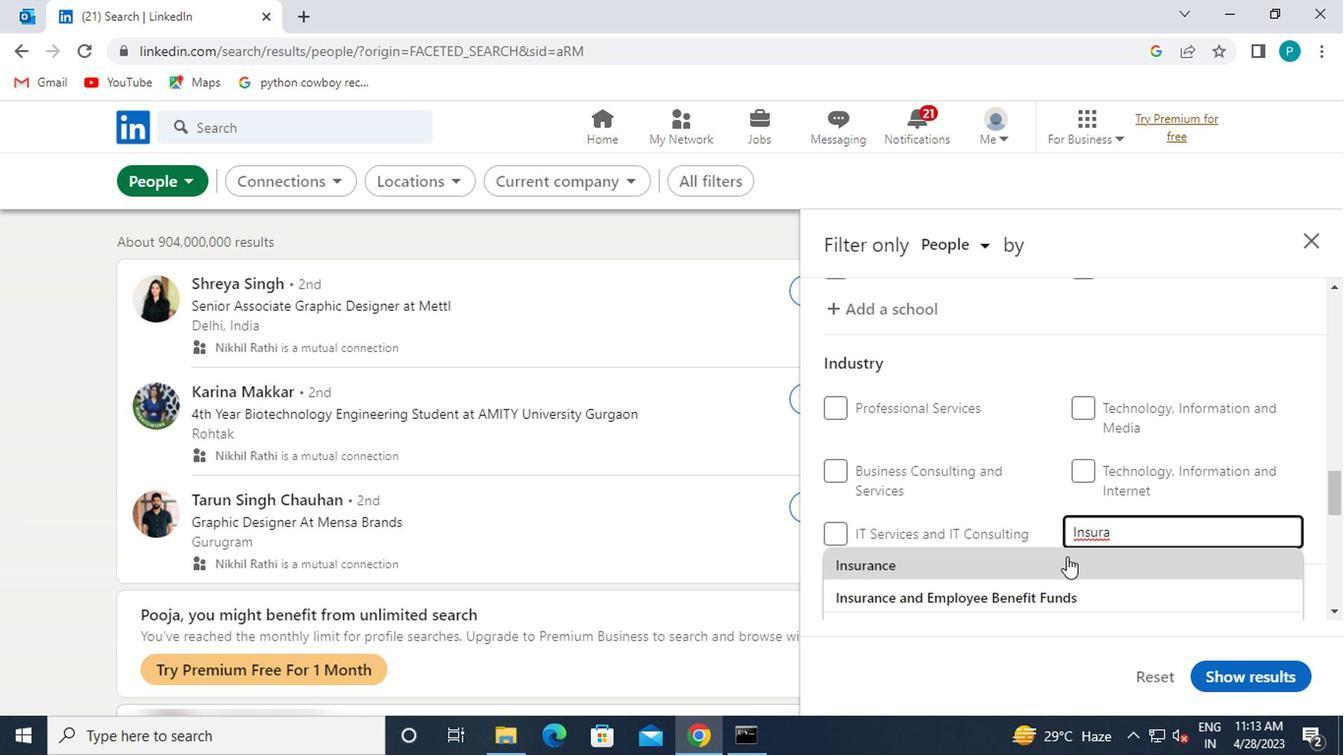 
Action: Mouse pressed left at (1057, 570)
Screenshot: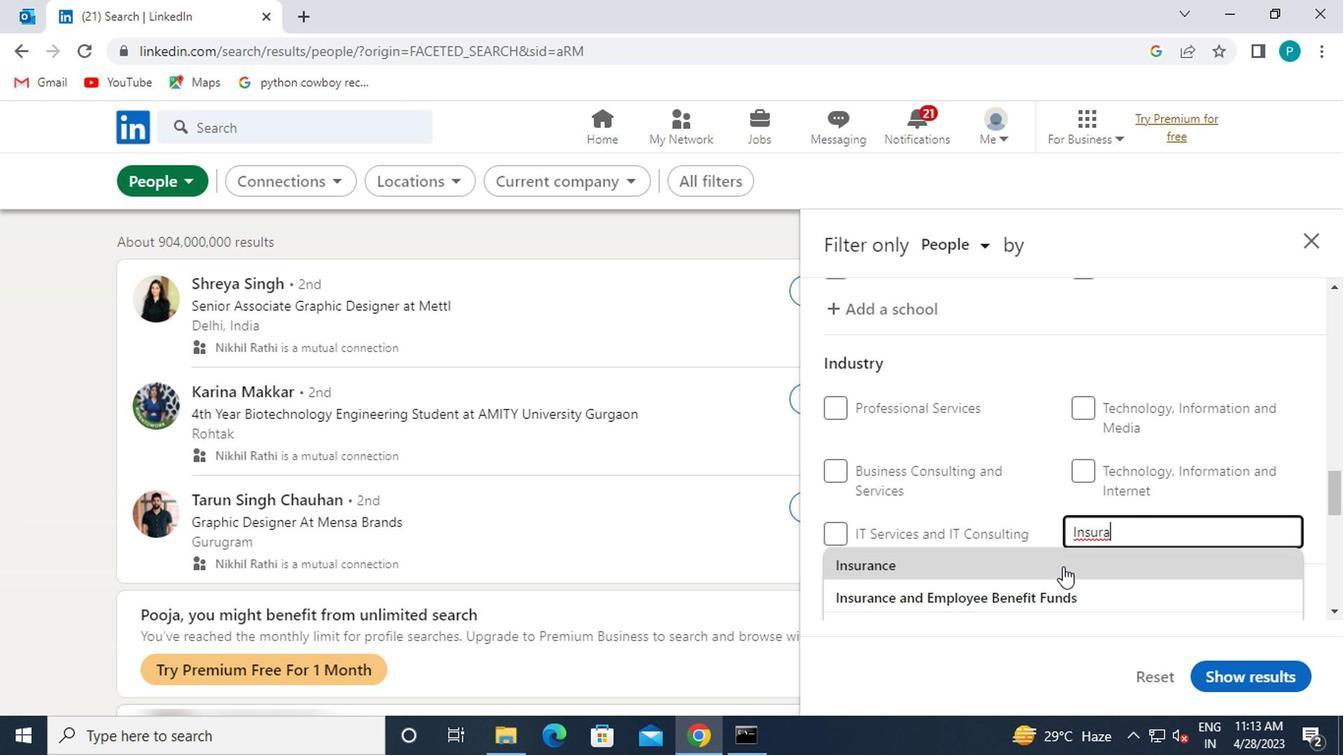 
Action: Mouse moved to (1008, 533)
Screenshot: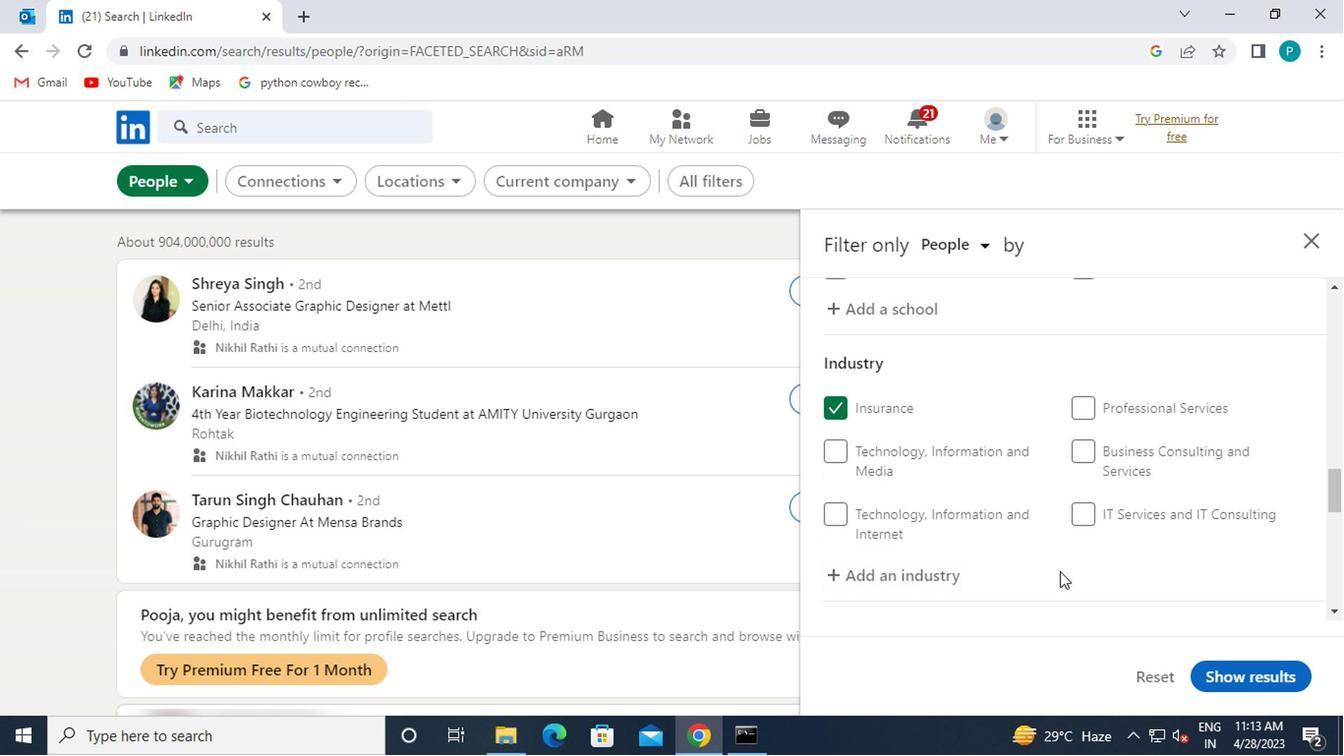 
Action: Mouse scrolled (1008, 533) with delta (0, 0)
Screenshot: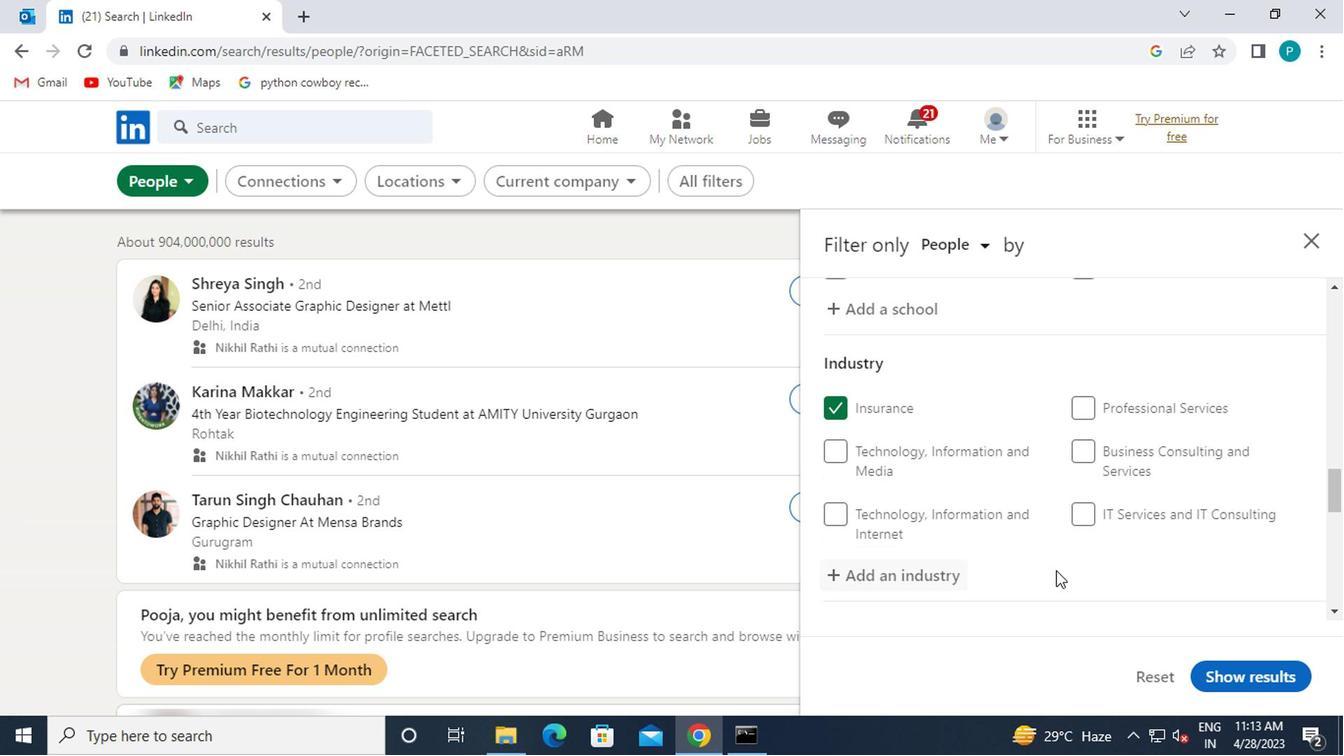 
Action: Mouse scrolled (1008, 533) with delta (0, 0)
Screenshot: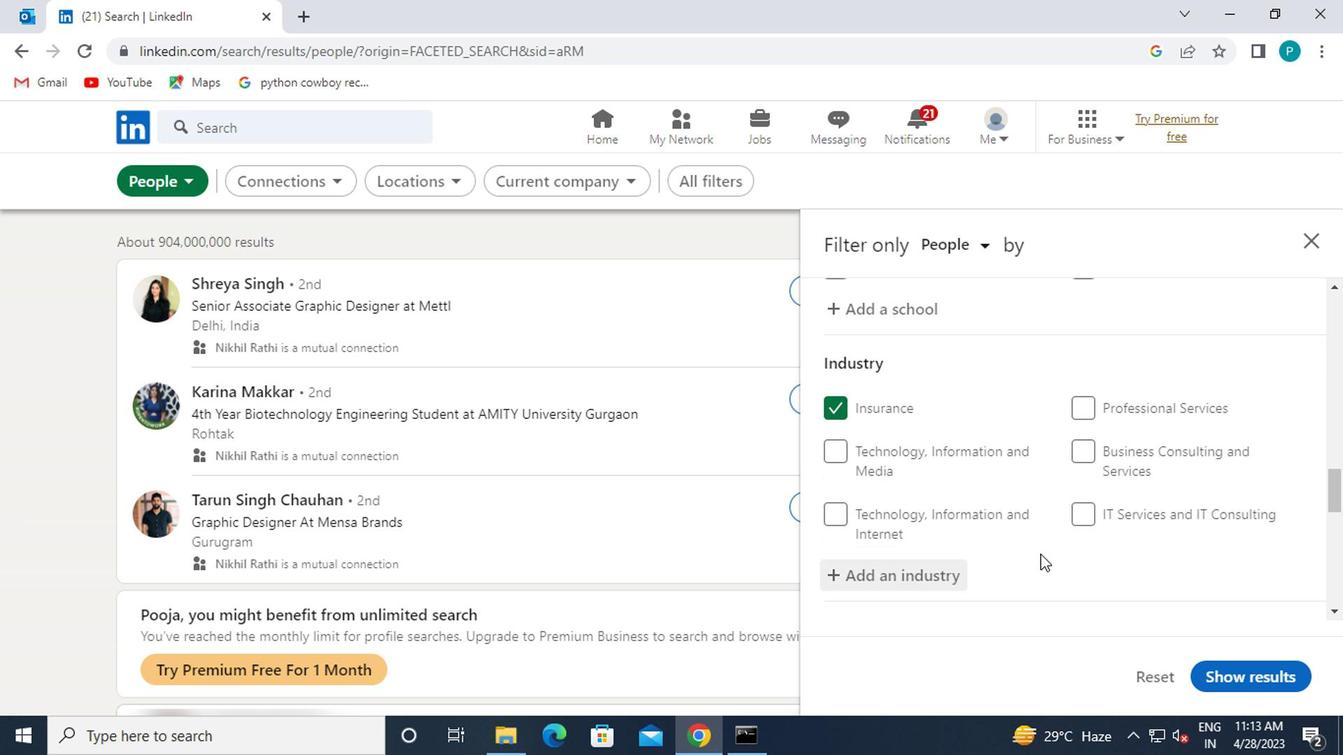 
Action: Mouse moved to (1008, 530)
Screenshot: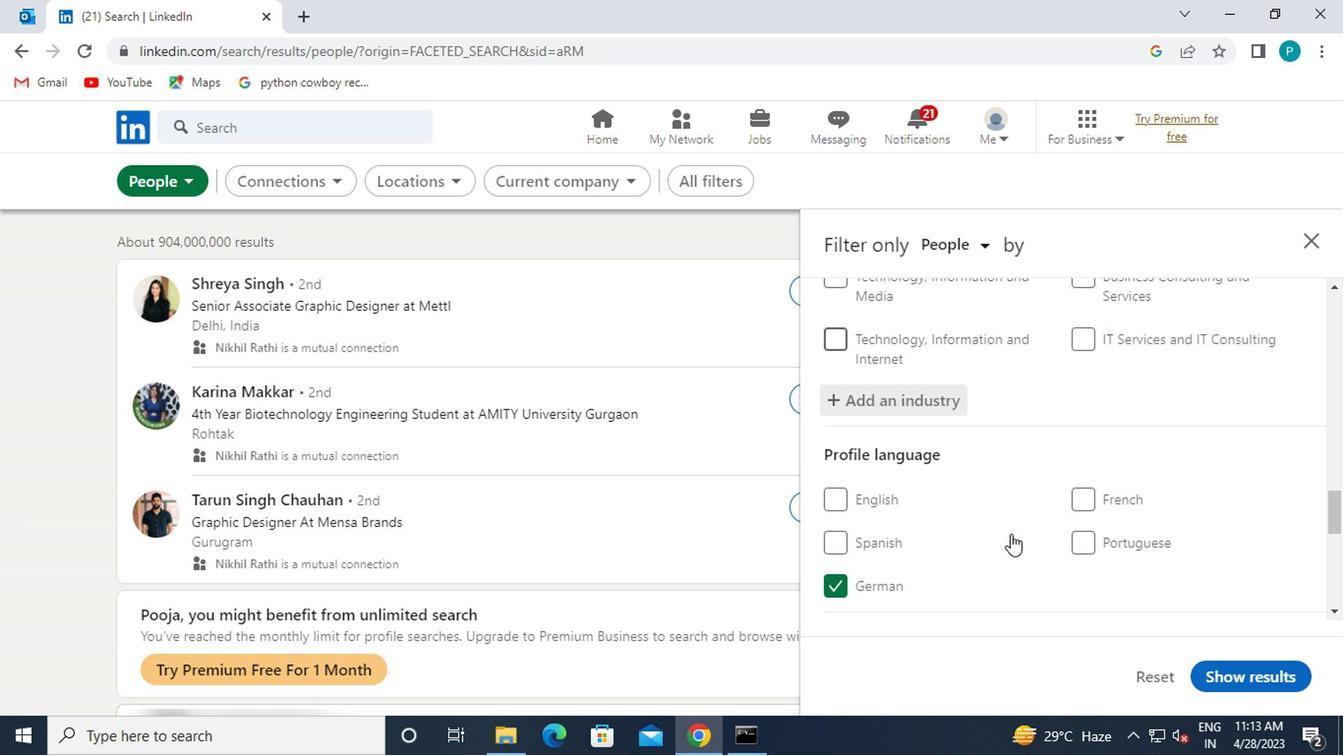 
Action: Mouse scrolled (1008, 528) with delta (0, -1)
Screenshot: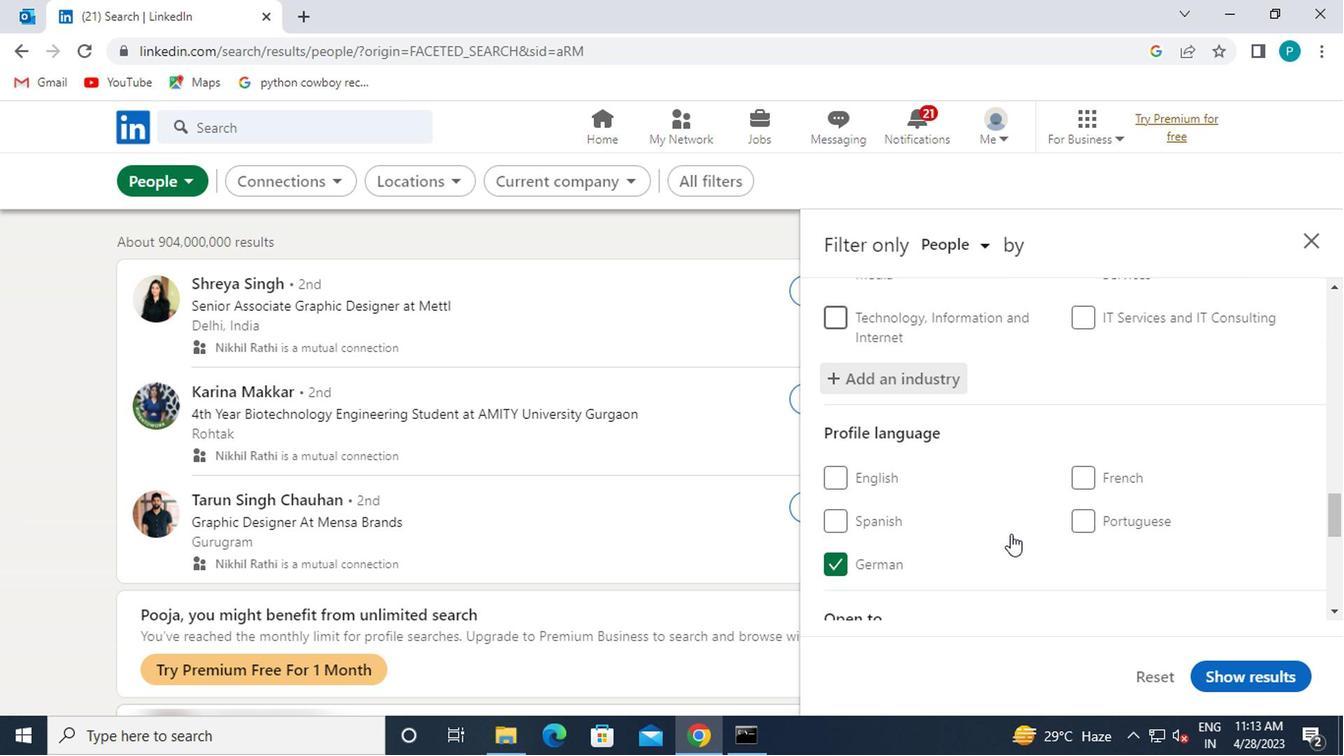 
Action: Mouse scrolled (1008, 528) with delta (0, -1)
Screenshot: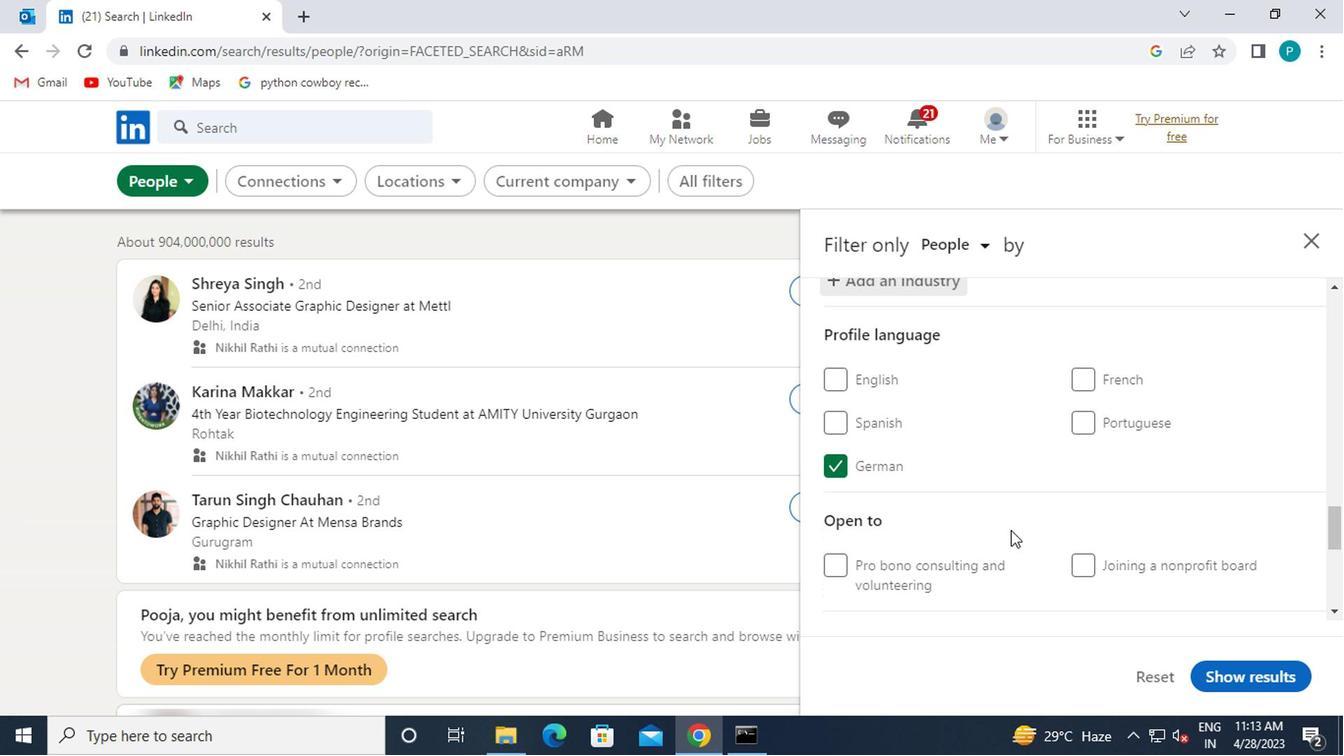 
Action: Mouse scrolled (1008, 528) with delta (0, -1)
Screenshot: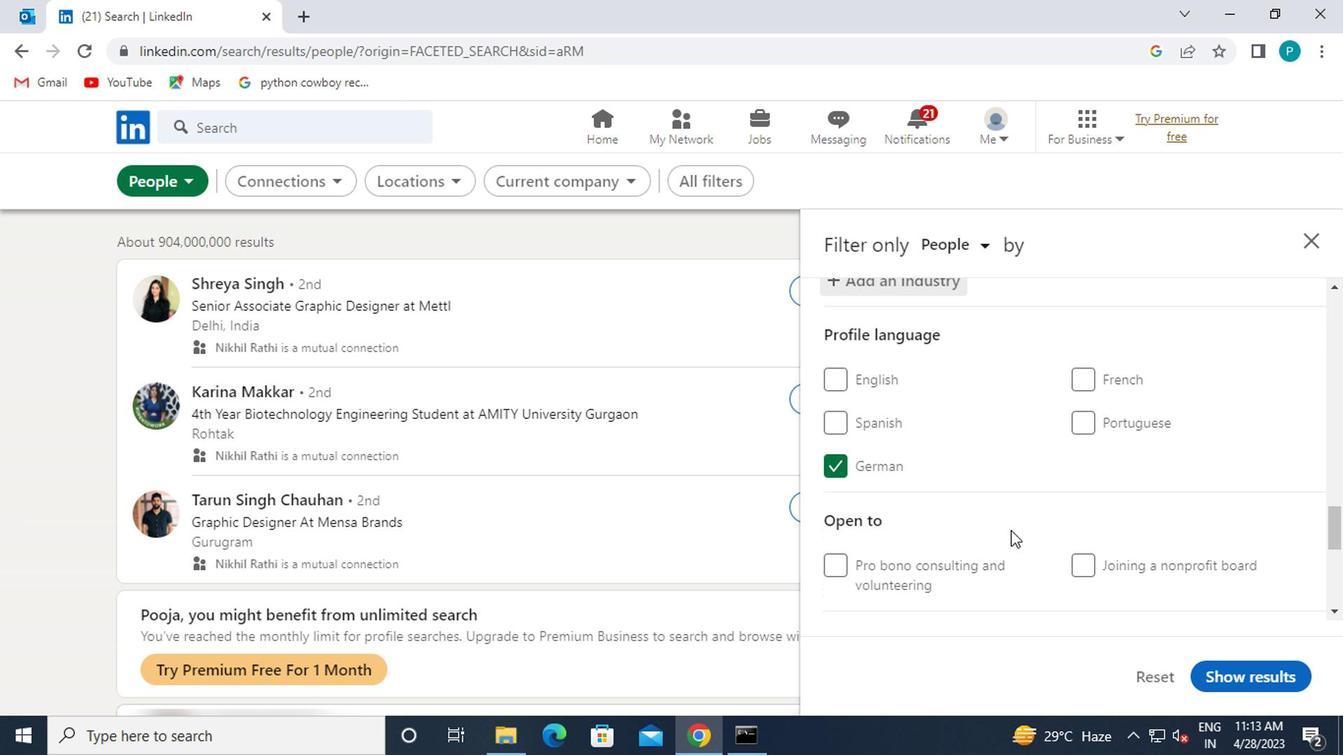 
Action: Mouse scrolled (1008, 528) with delta (0, -1)
Screenshot: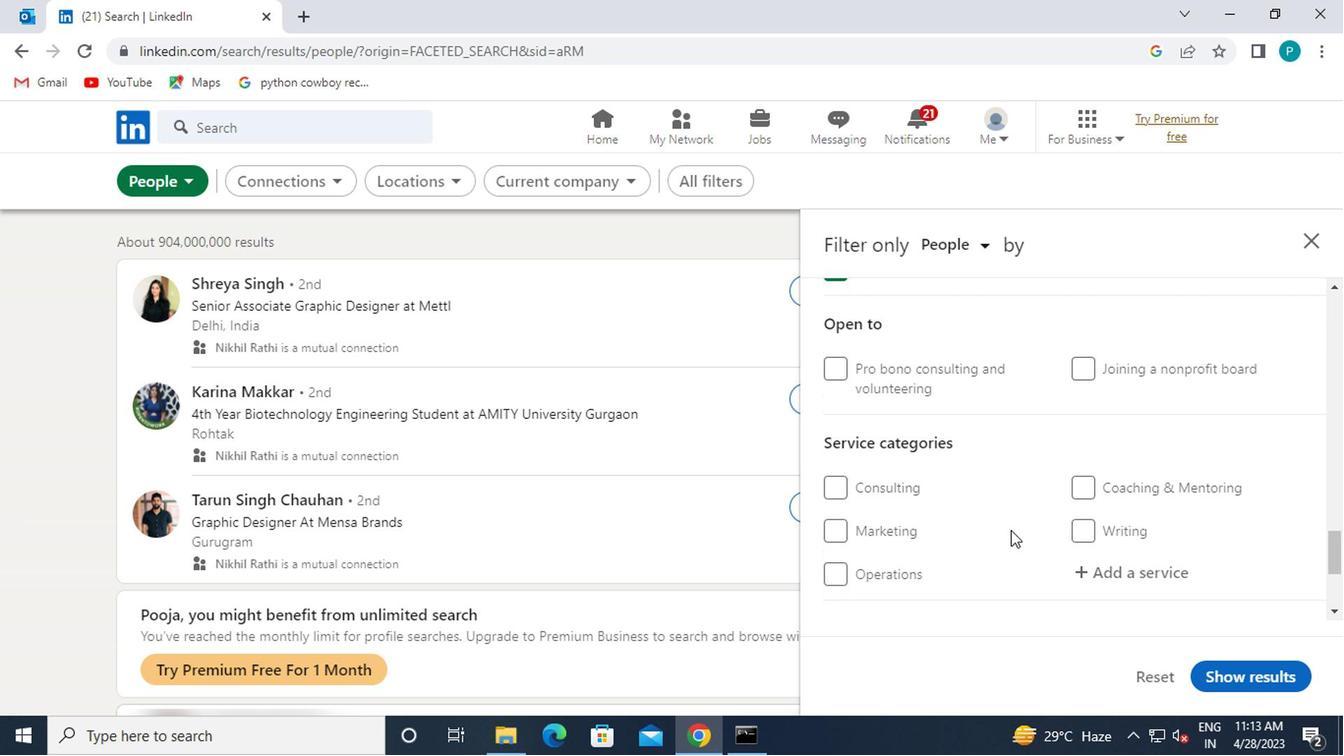 
Action: Mouse scrolled (1008, 528) with delta (0, -1)
Screenshot: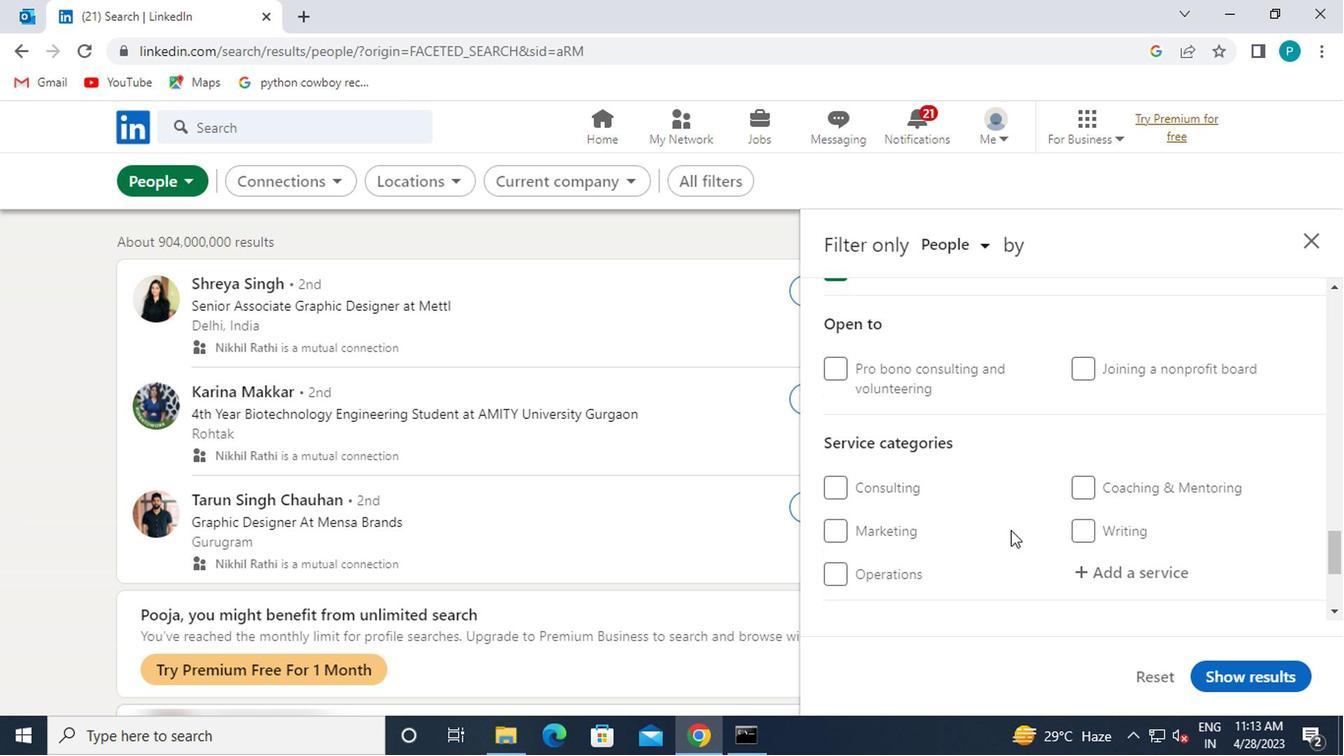 
Action: Mouse moved to (1104, 395)
Screenshot: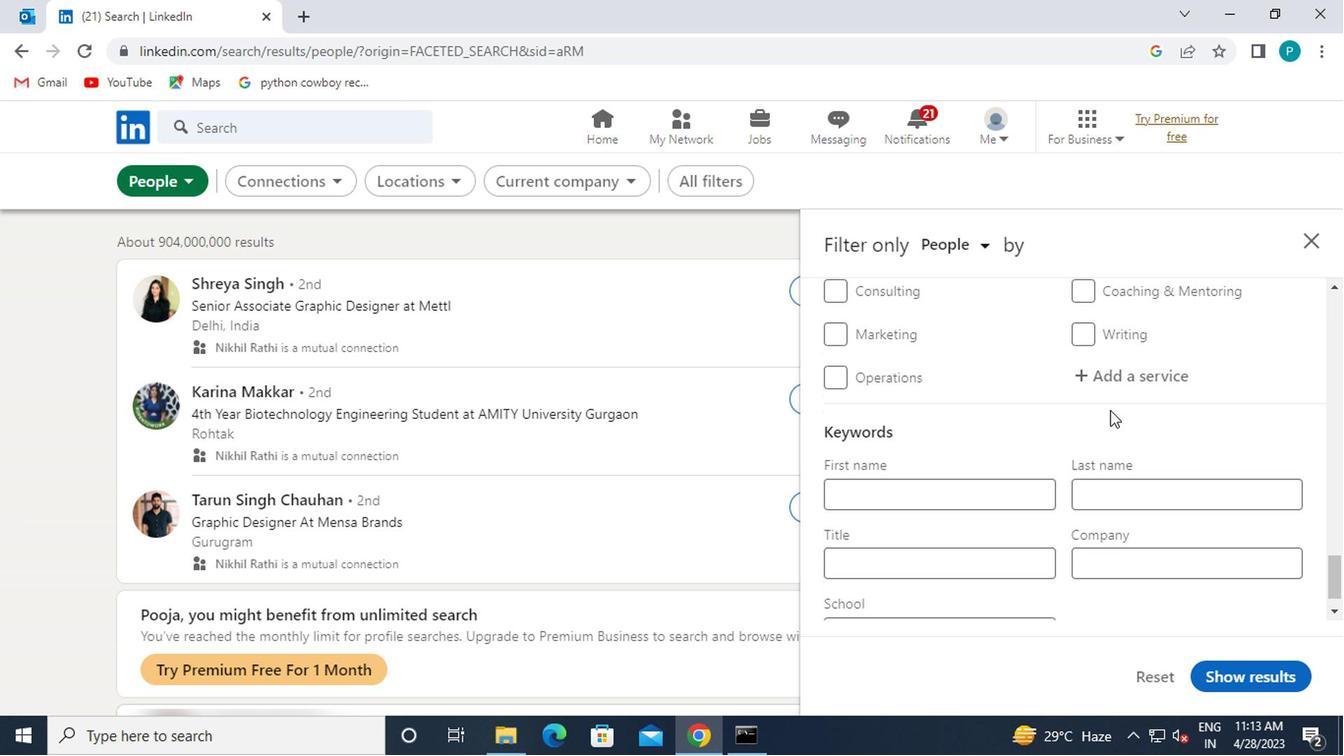 
Action: Mouse pressed left at (1104, 395)
Screenshot: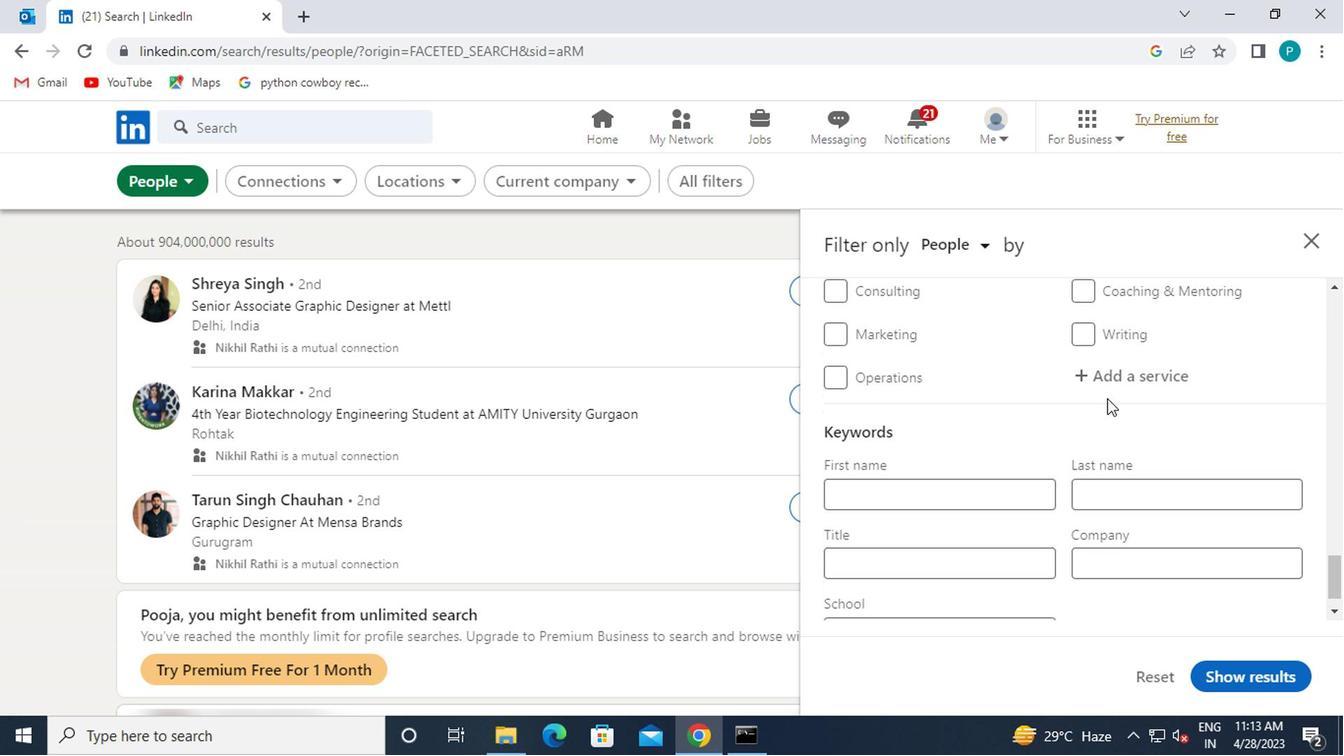
Action: Mouse moved to (1097, 384)
Screenshot: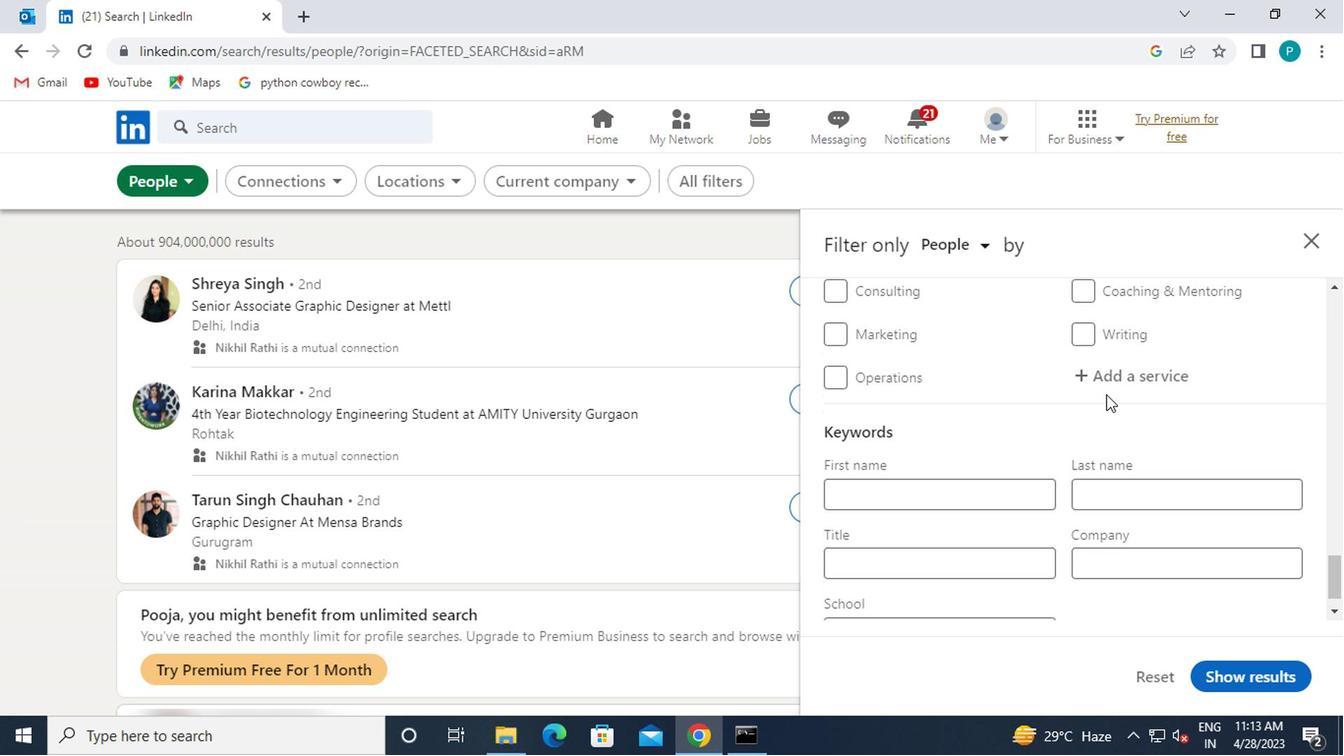 
Action: Mouse pressed left at (1097, 384)
Screenshot: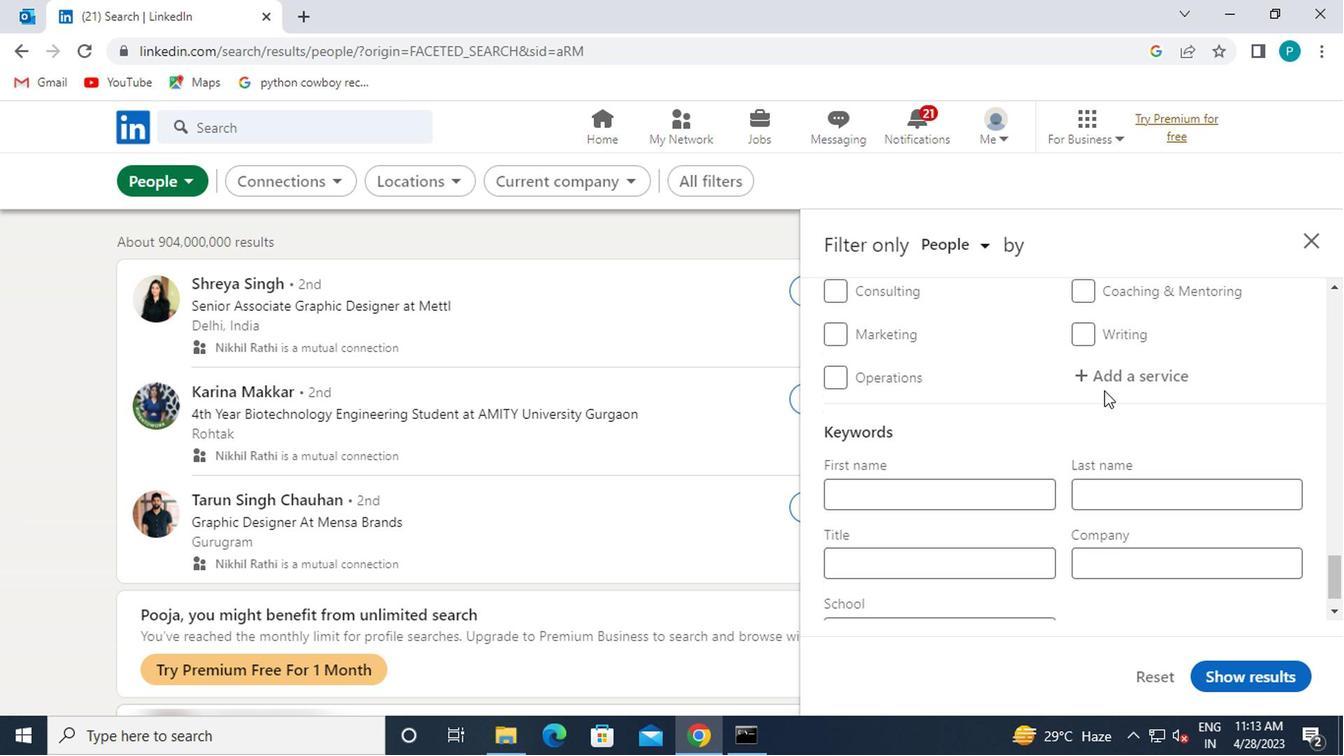 
Action: Key pressed <Key.shift>ANDROID
Screenshot: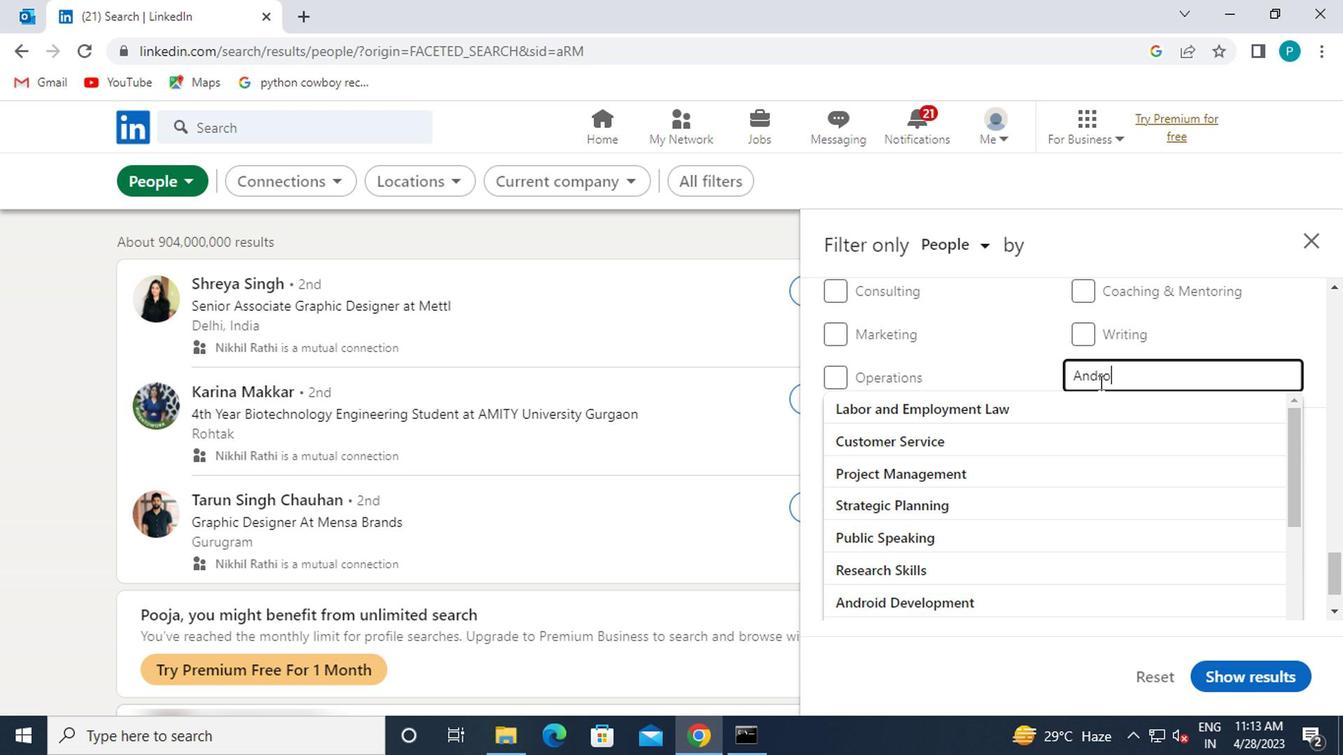 
Action: Mouse moved to (1088, 401)
Screenshot: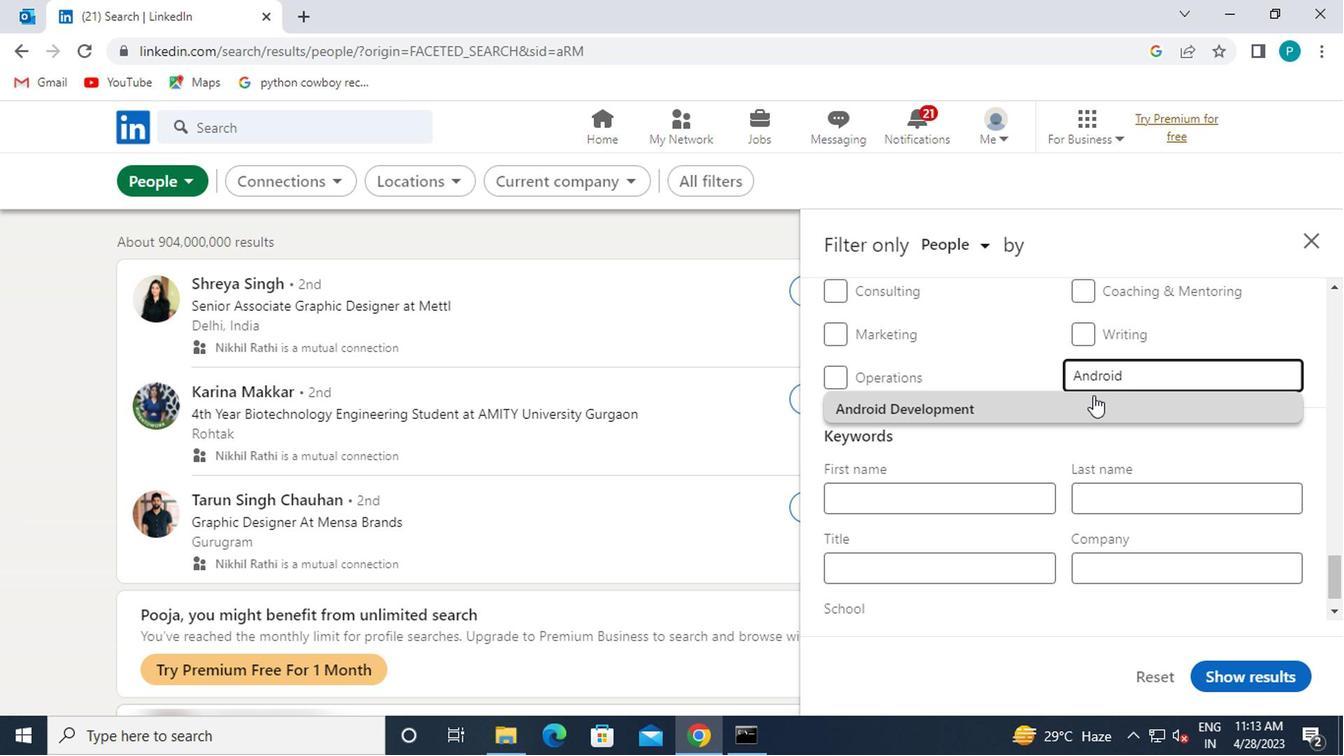 
Action: Mouse pressed left at (1088, 401)
Screenshot: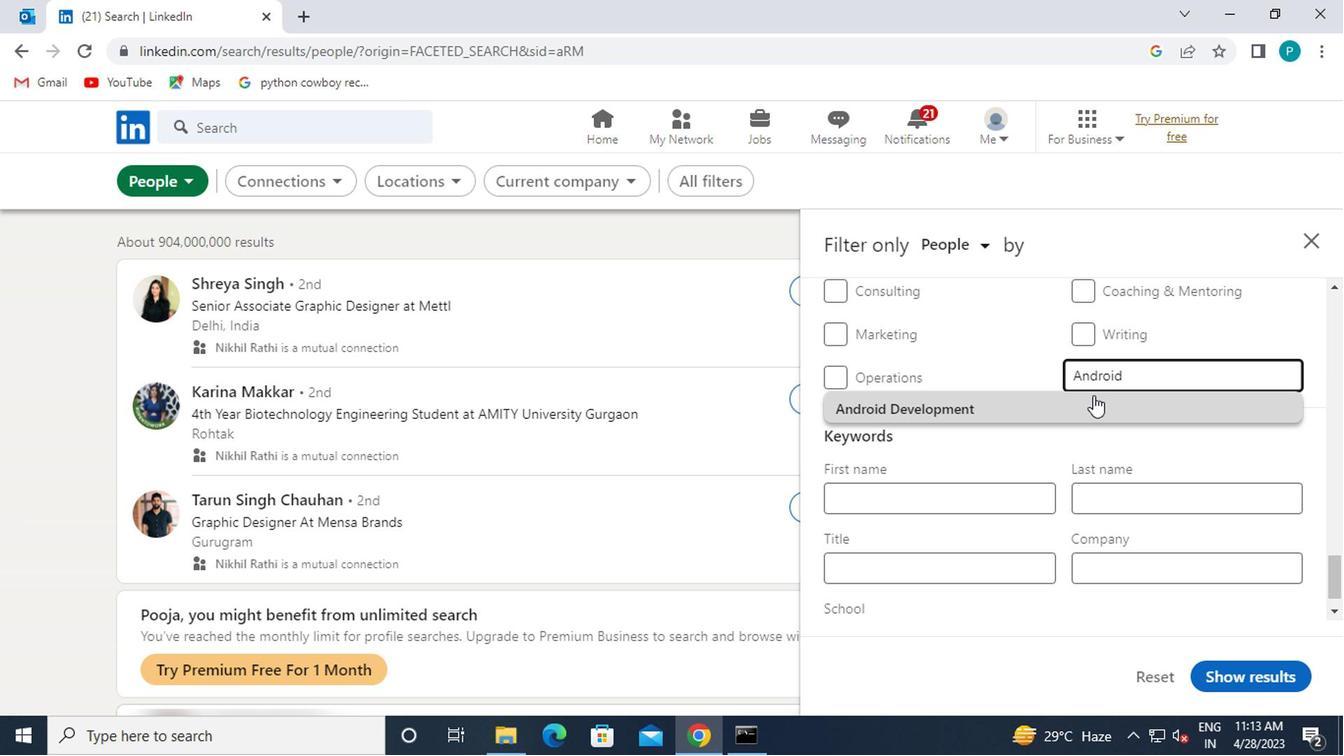 
Action: Mouse moved to (963, 610)
Screenshot: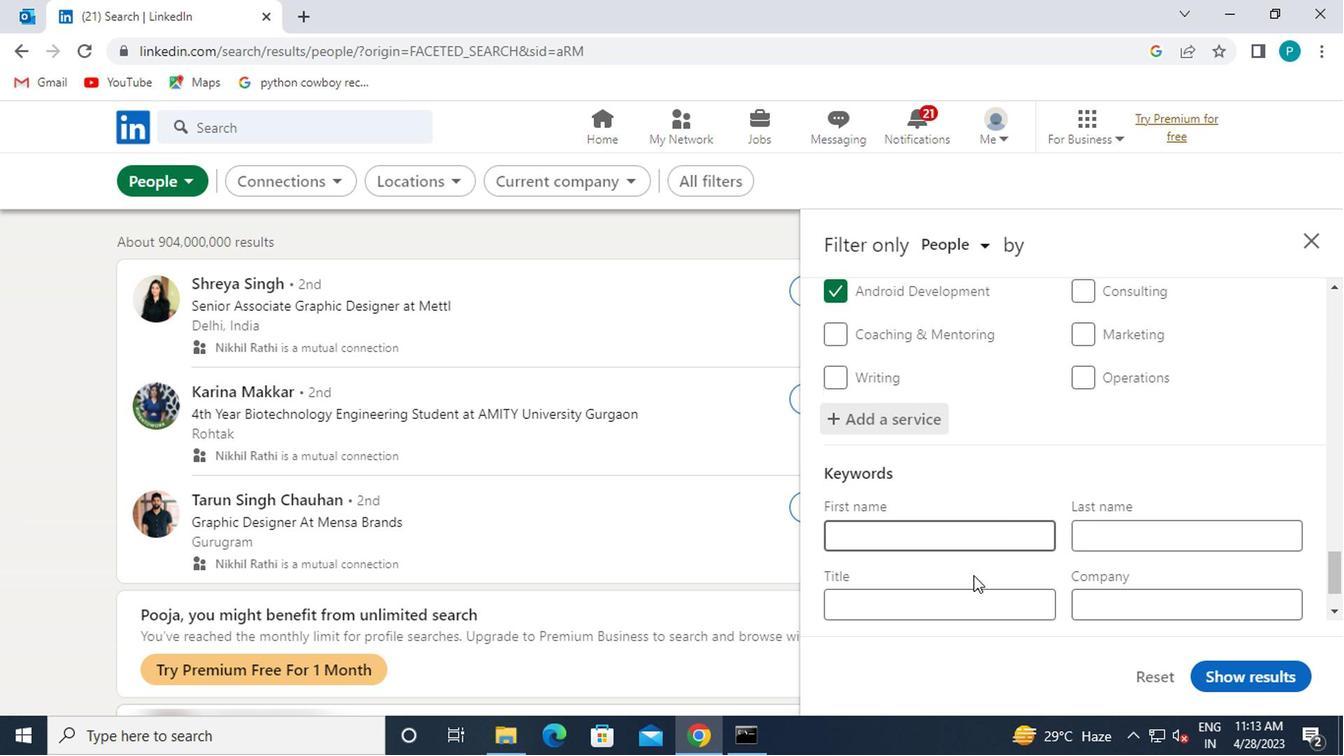
Action: Mouse pressed left at (963, 610)
Screenshot: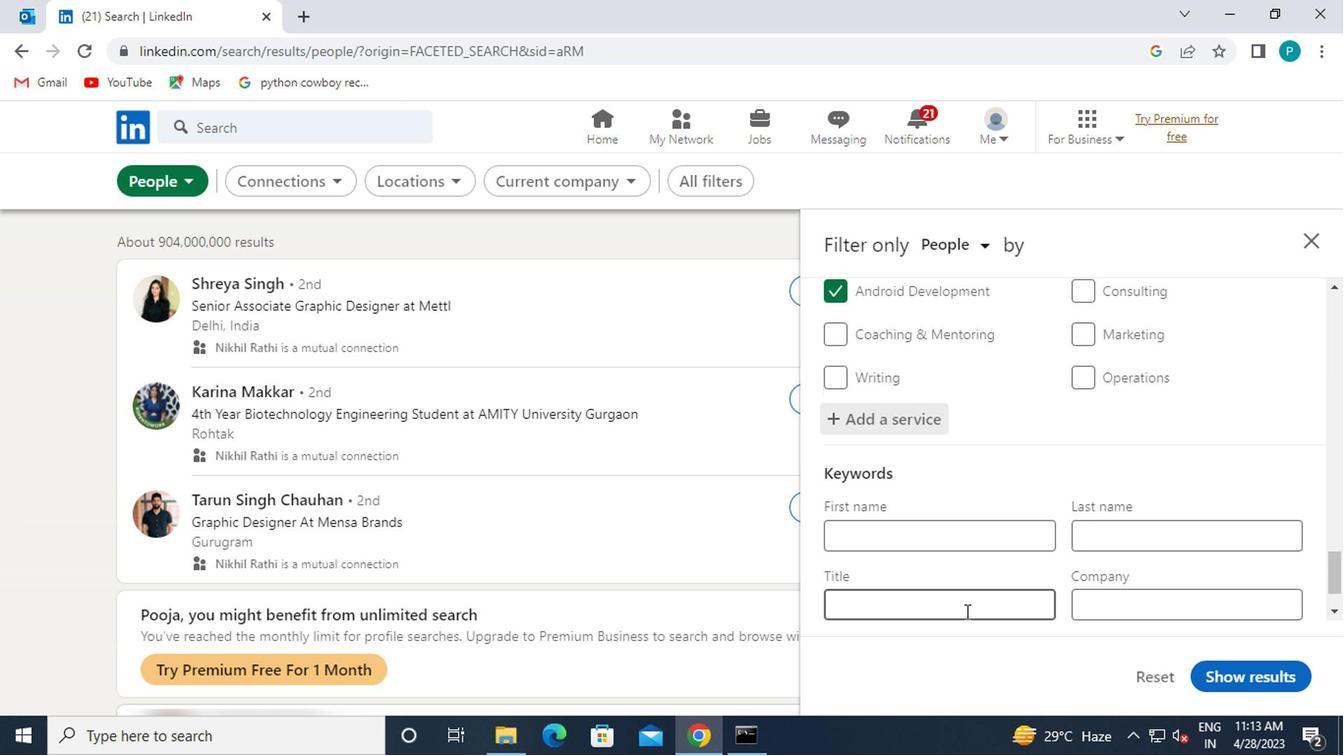 
Action: Mouse moved to (964, 584)
Screenshot: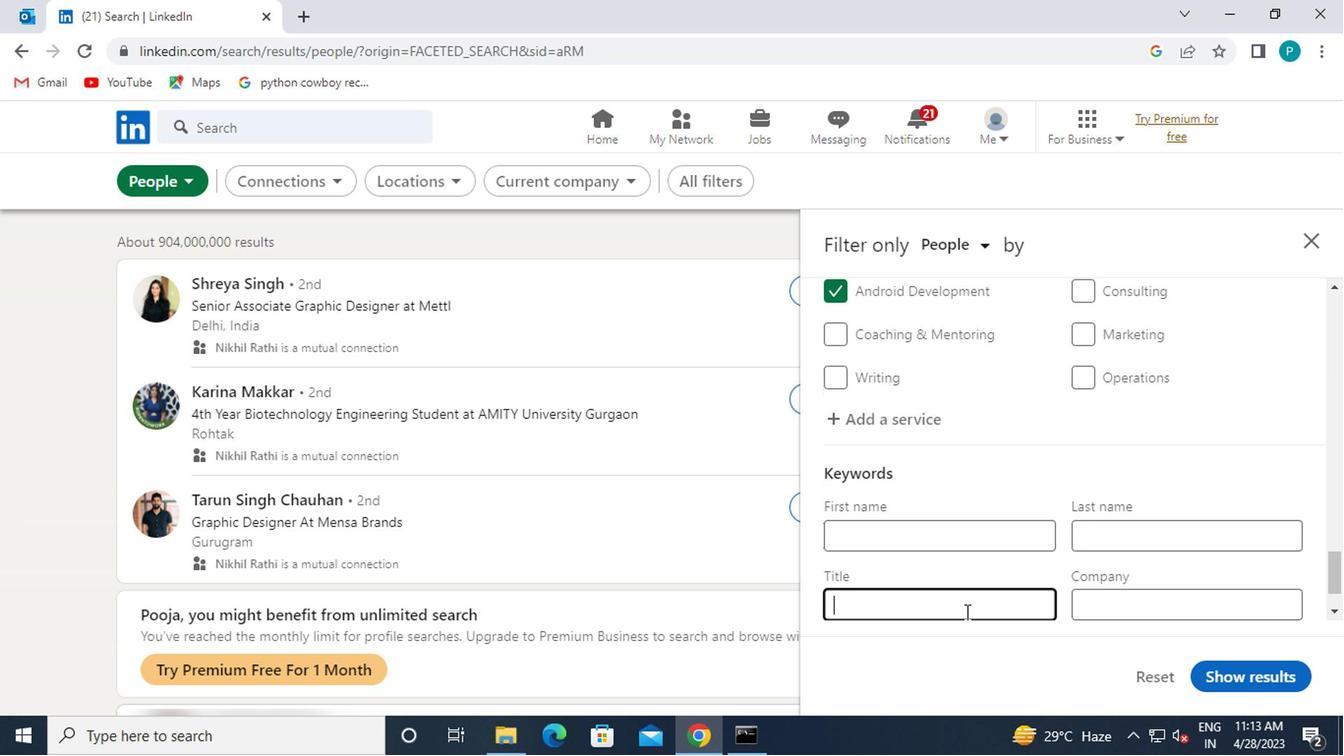 
Action: Key pressed <Key.caps_lock>S<Key.caps_lock>OCIAL<Key.space><Key.caps_lock>M<Key.caps_lock>EDIA<Key.space><Key.shift>ASSISTANT
Screenshot: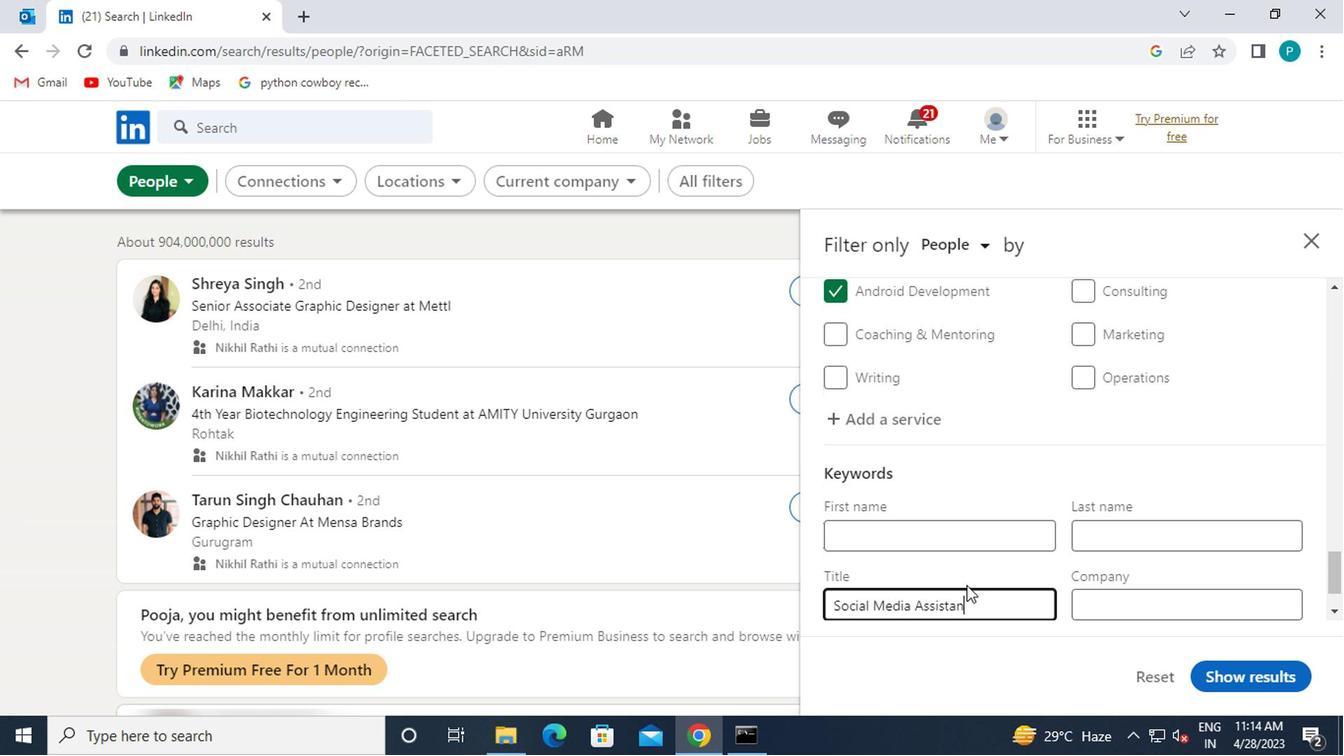 
Action: Mouse moved to (1253, 675)
Screenshot: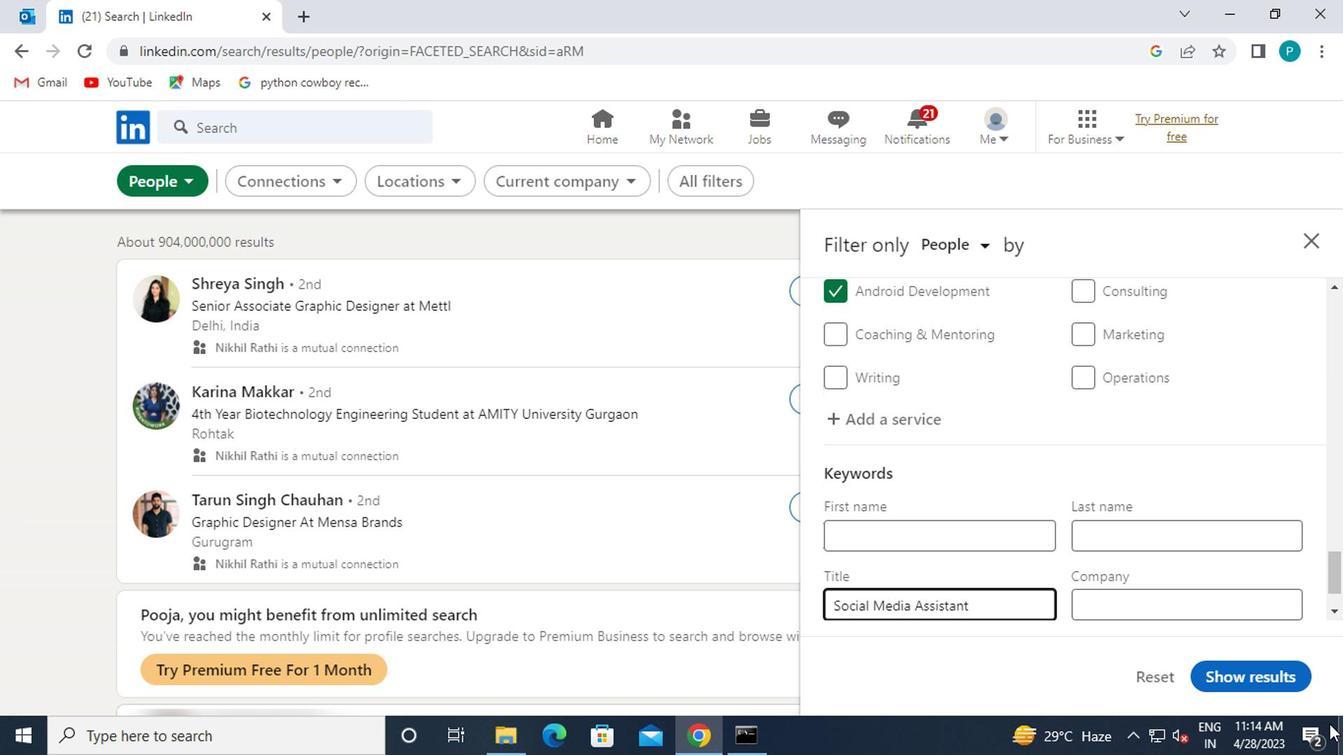 
Action: Mouse pressed left at (1253, 675)
Screenshot: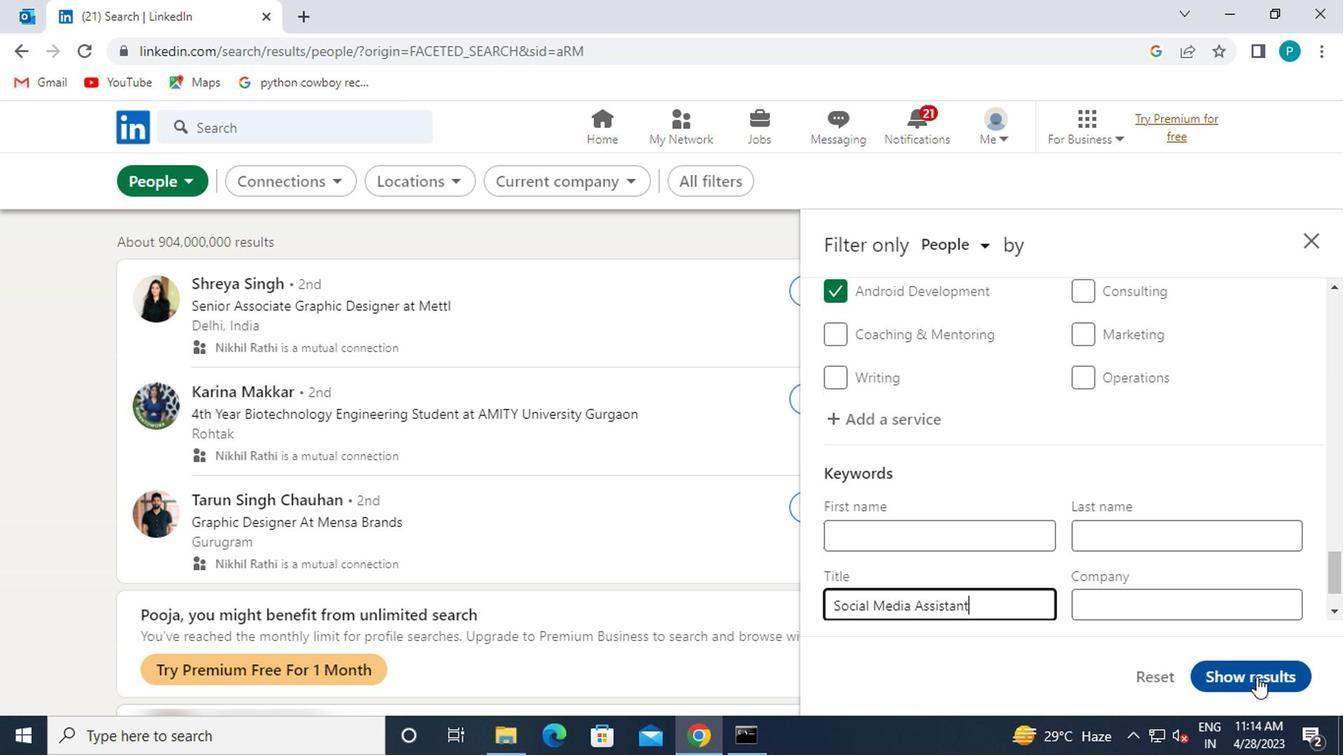
Action: Mouse moved to (1255, 667)
Screenshot: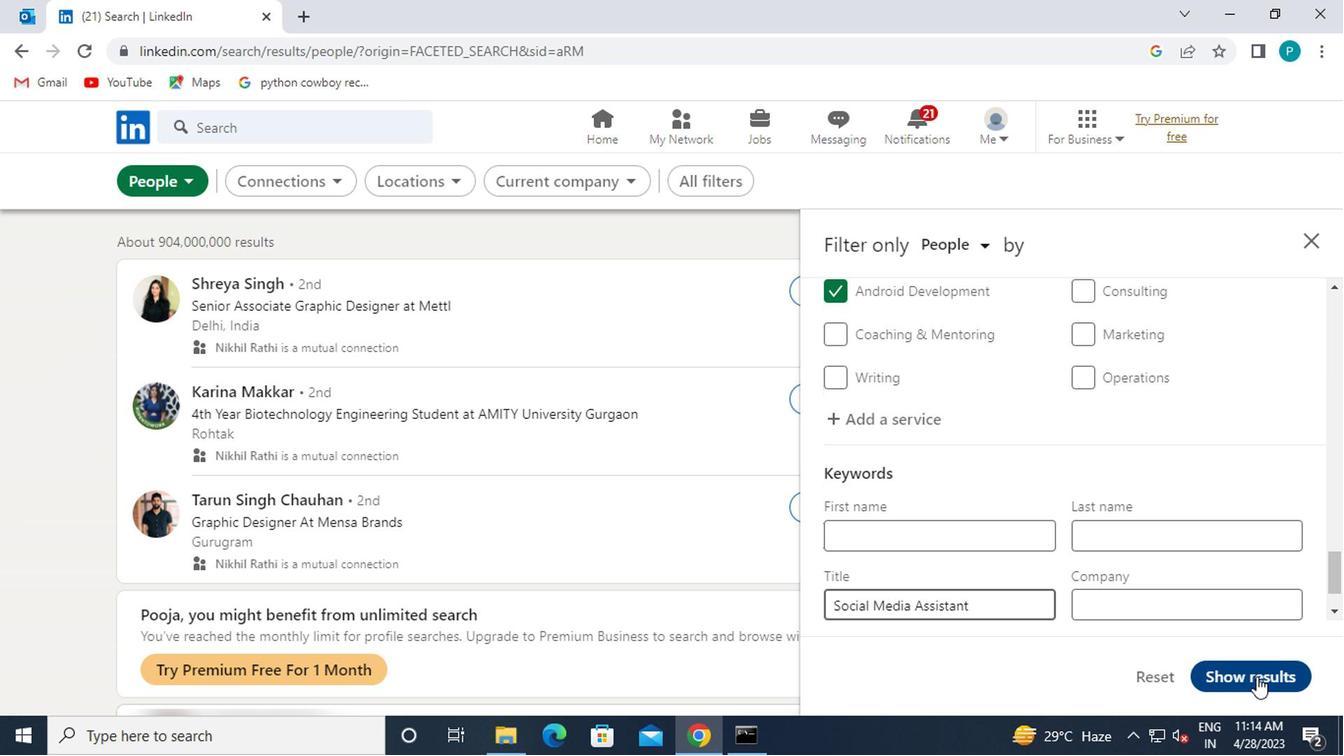 
